 Task: Find connections with filter location Chhabra with filter topic #purposewith filter profile language English with filter current company Lazard with filter school KIIT School of Management (KSOM), Bhubaneswar with filter industry Business Content with filter service category FIle Management with filter keywords title Fast Food Worker
Action: Mouse moved to (674, 80)
Screenshot: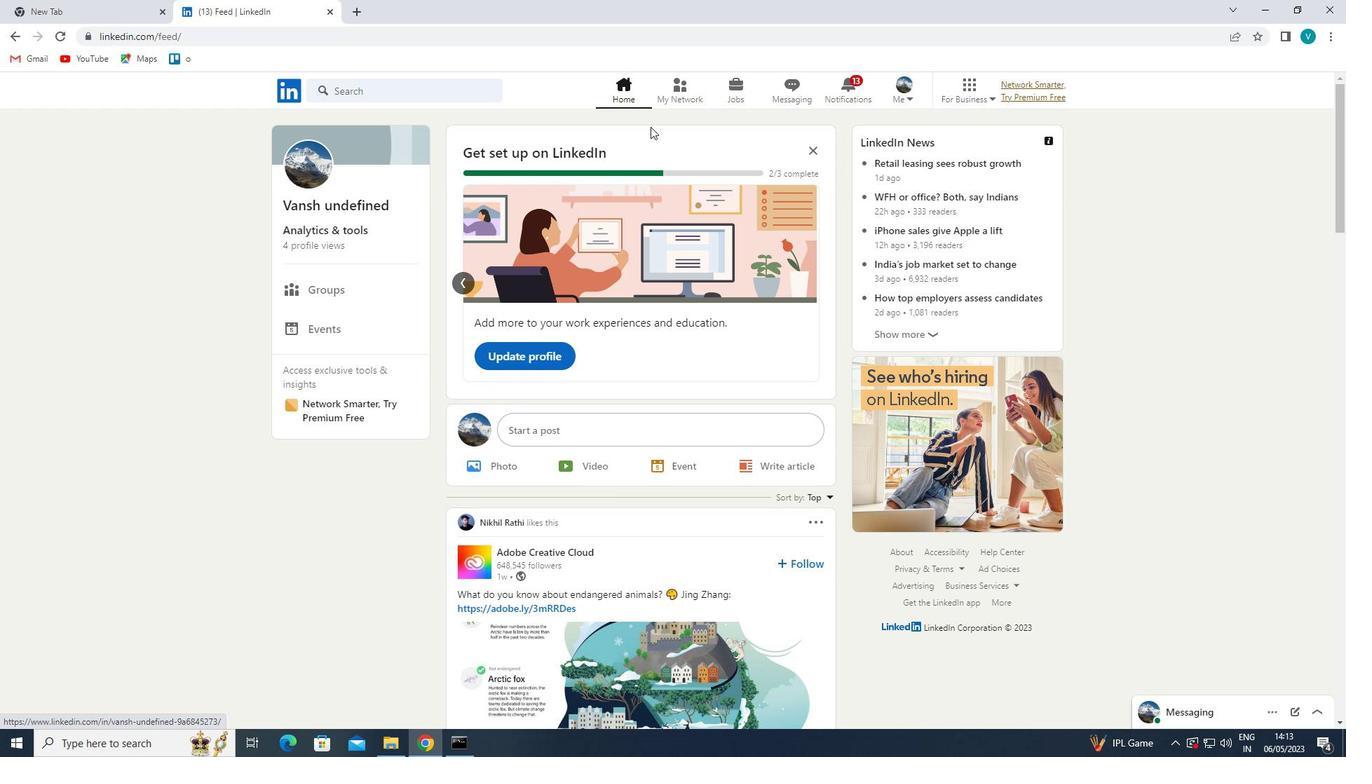 
Action: Mouse pressed left at (674, 80)
Screenshot: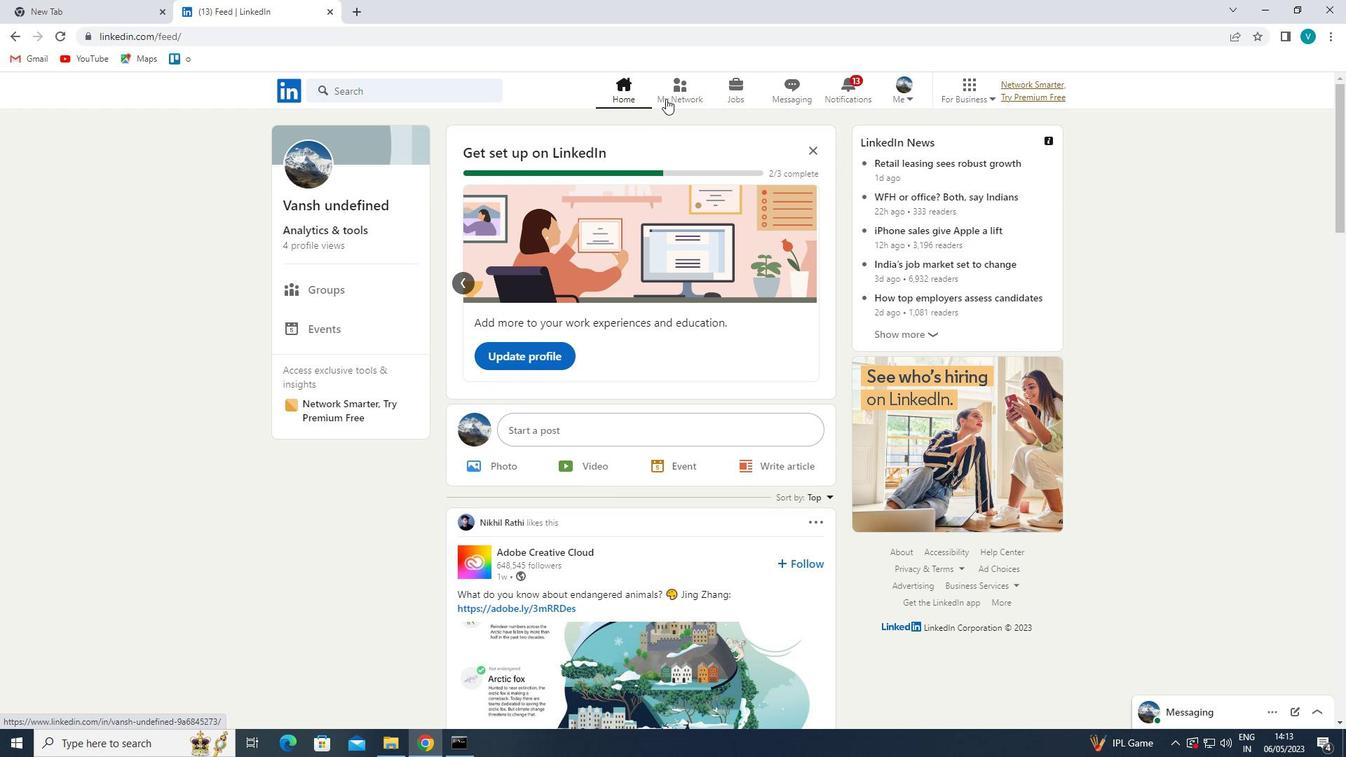 
Action: Mouse moved to (391, 171)
Screenshot: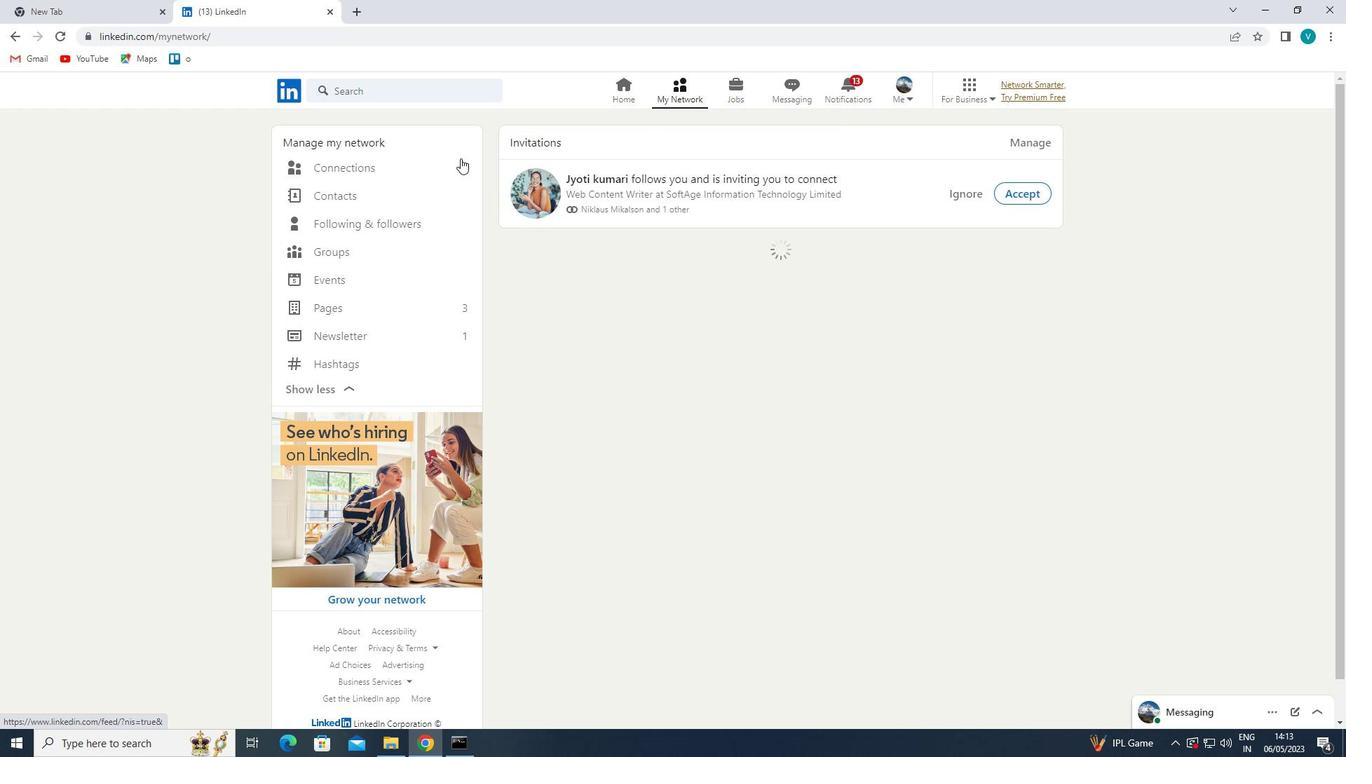 
Action: Mouse pressed left at (391, 171)
Screenshot: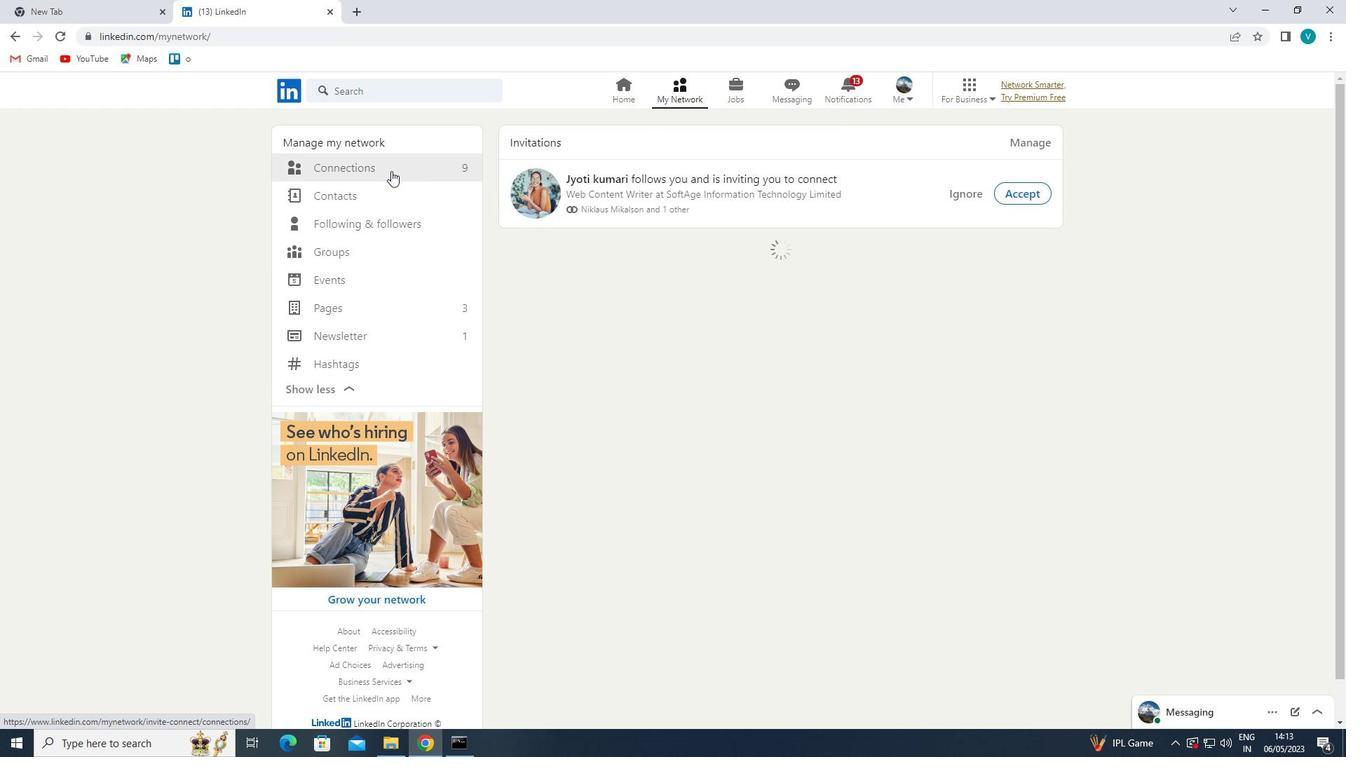 
Action: Mouse moved to (760, 159)
Screenshot: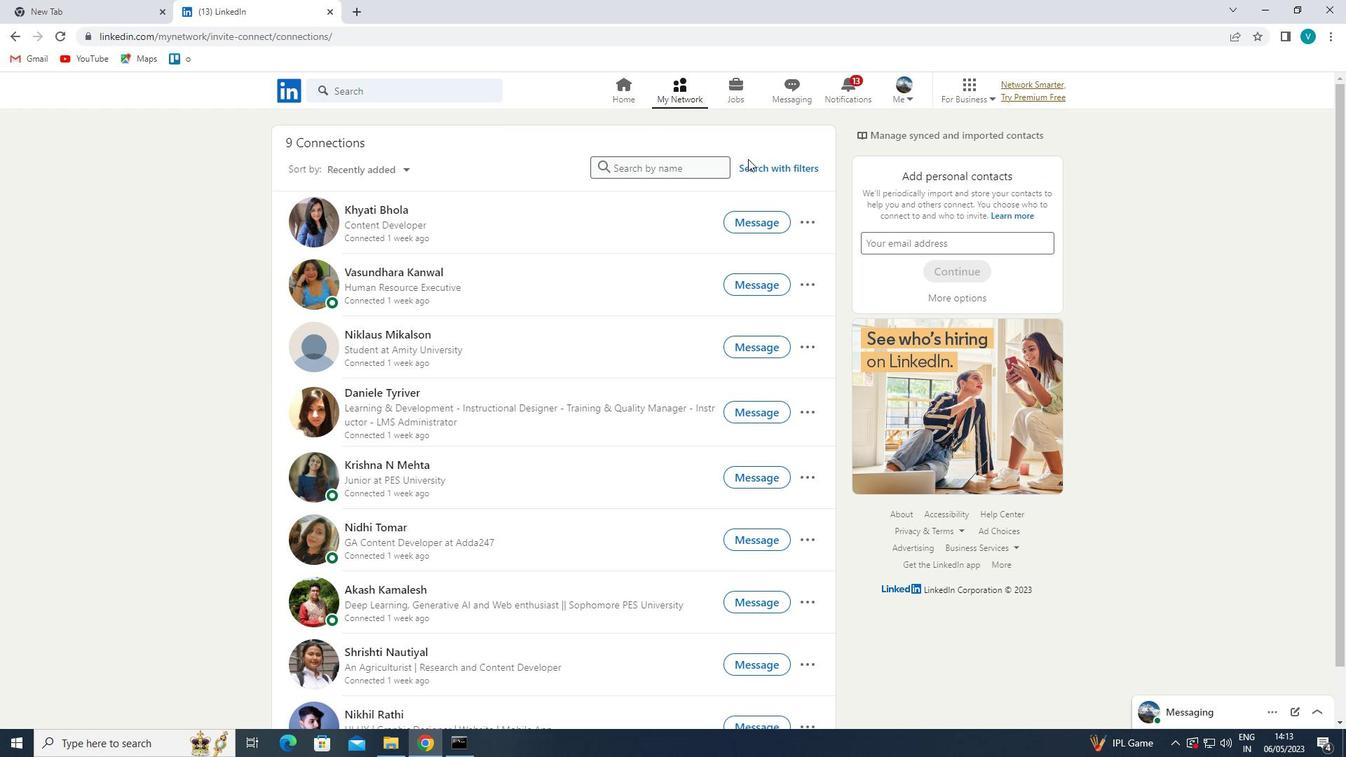 
Action: Mouse pressed left at (760, 159)
Screenshot: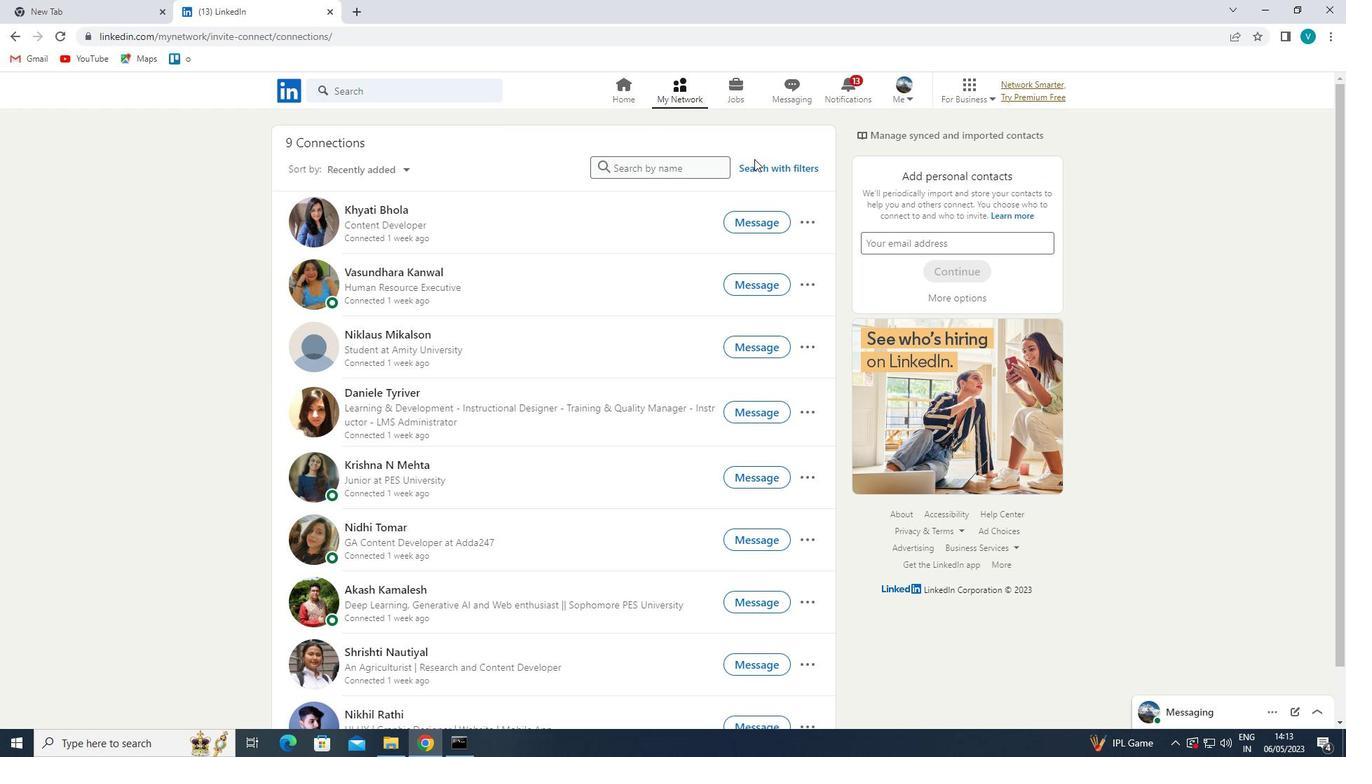 
Action: Mouse moved to (765, 161)
Screenshot: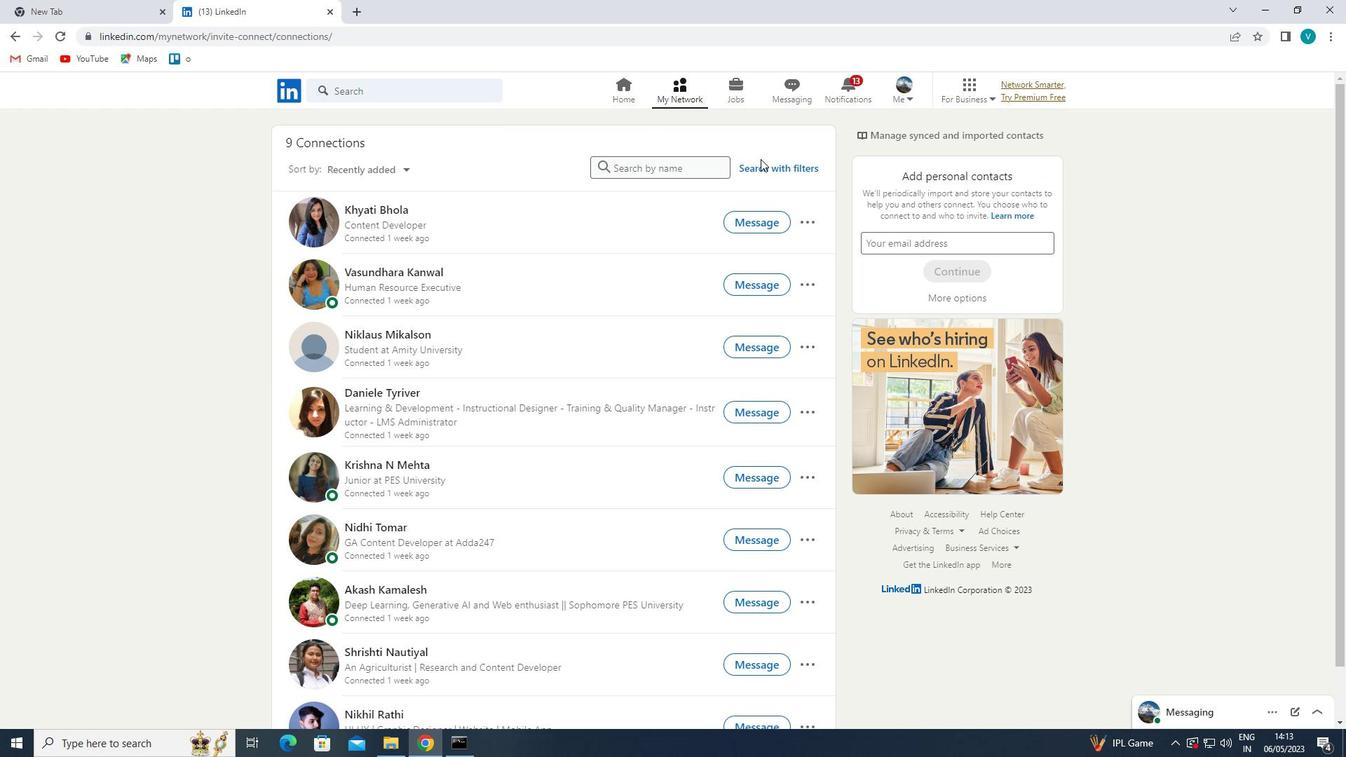 
Action: Mouse pressed left at (765, 161)
Screenshot: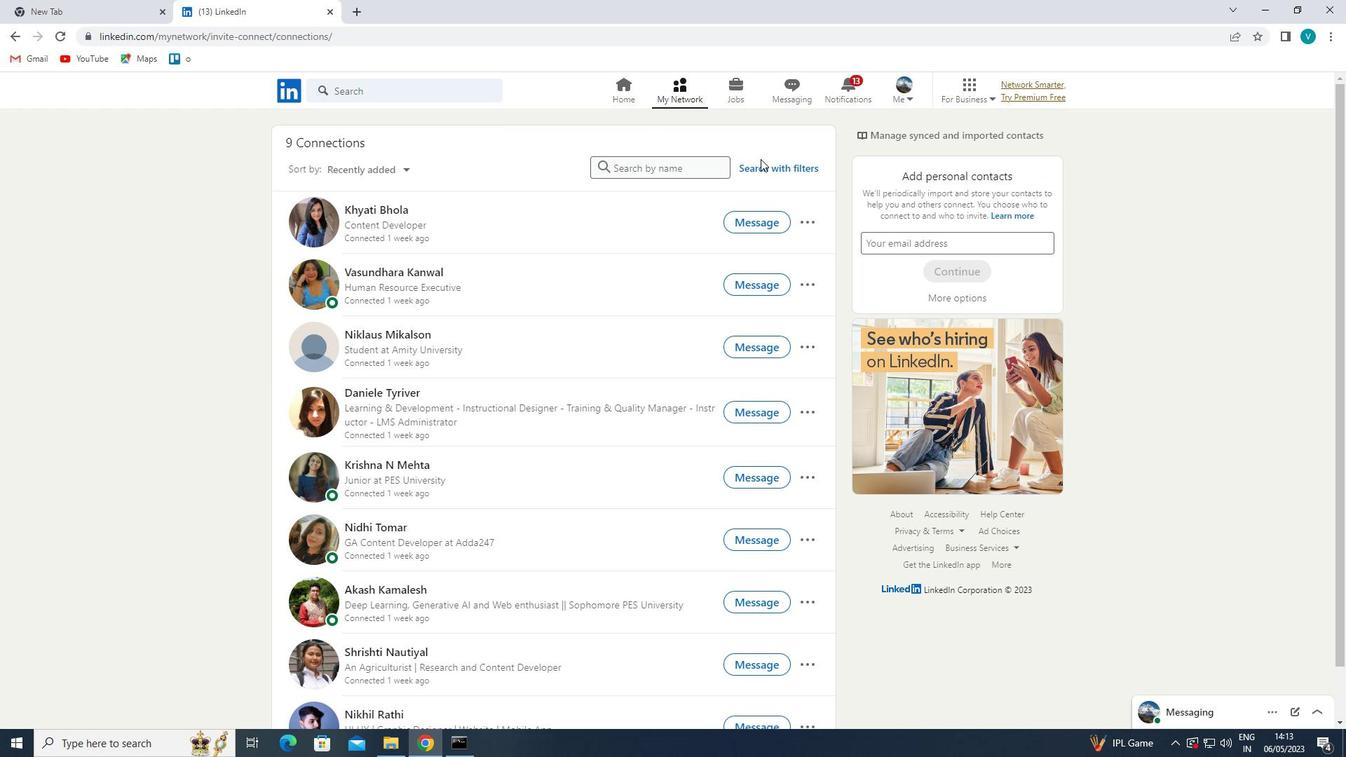 
Action: Mouse moved to (682, 132)
Screenshot: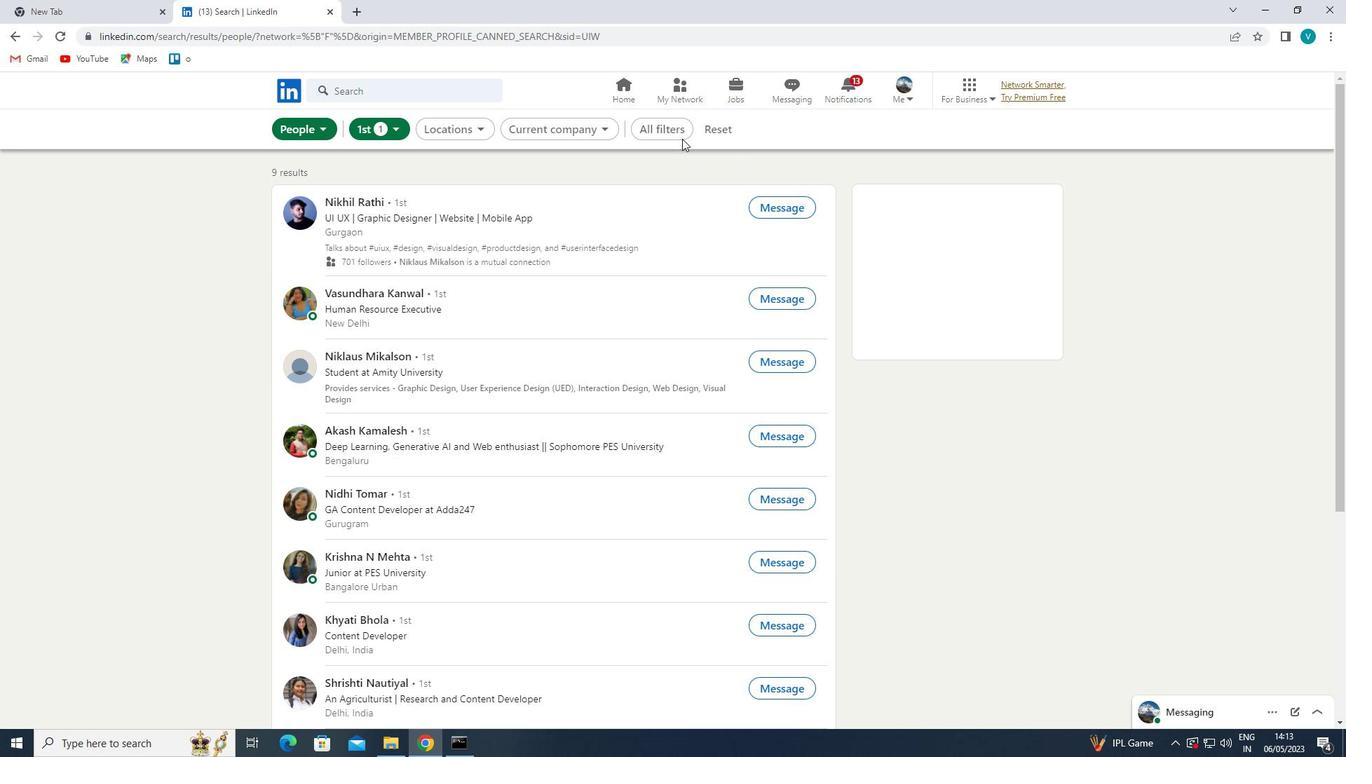 
Action: Mouse pressed left at (682, 132)
Screenshot: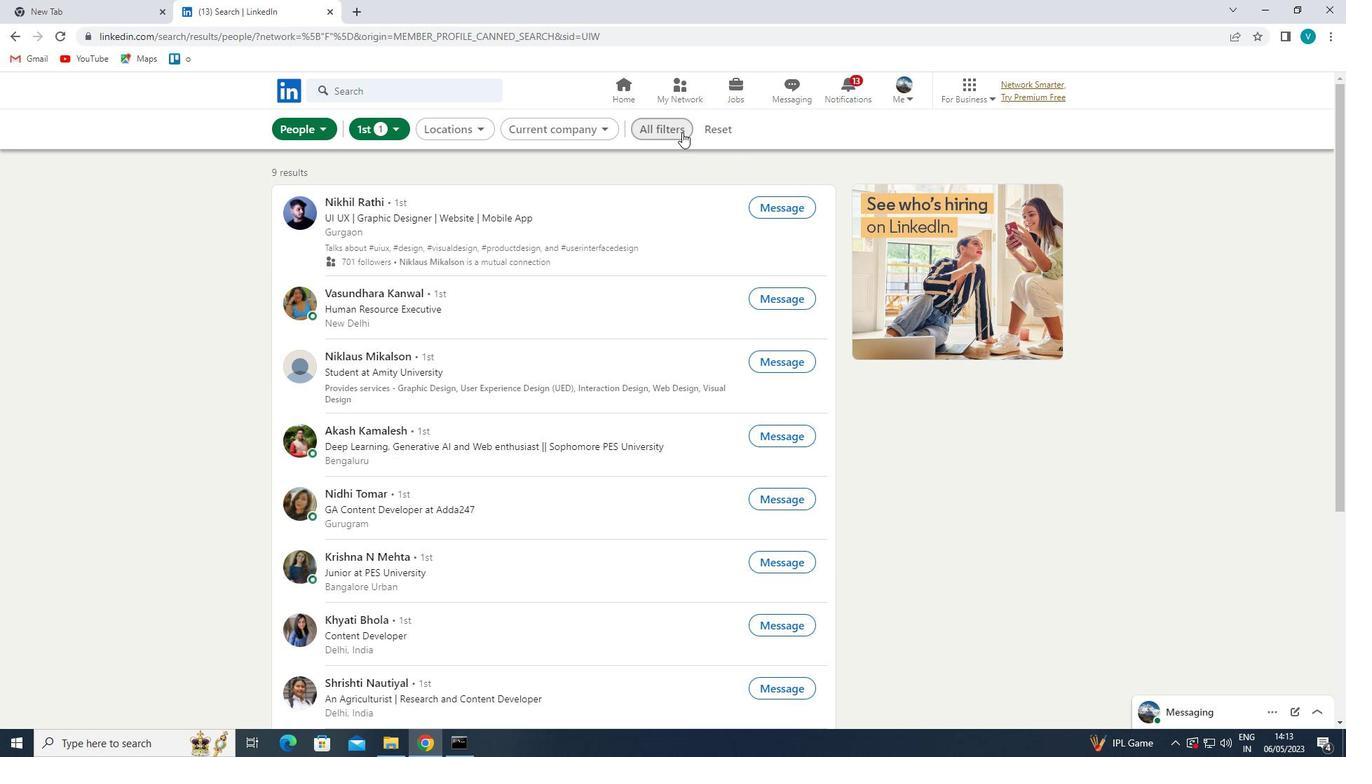 
Action: Mouse moved to (1086, 312)
Screenshot: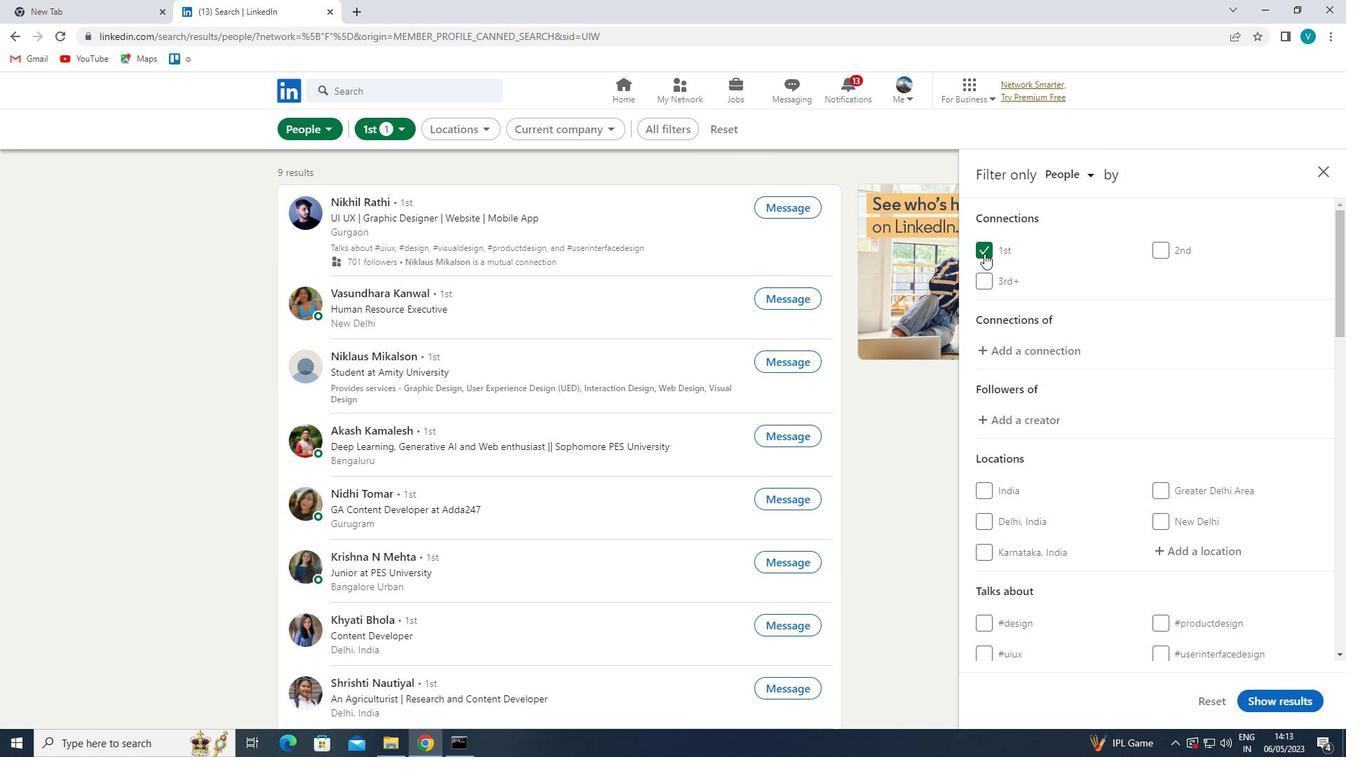 
Action: Mouse scrolled (1086, 312) with delta (0, 0)
Screenshot: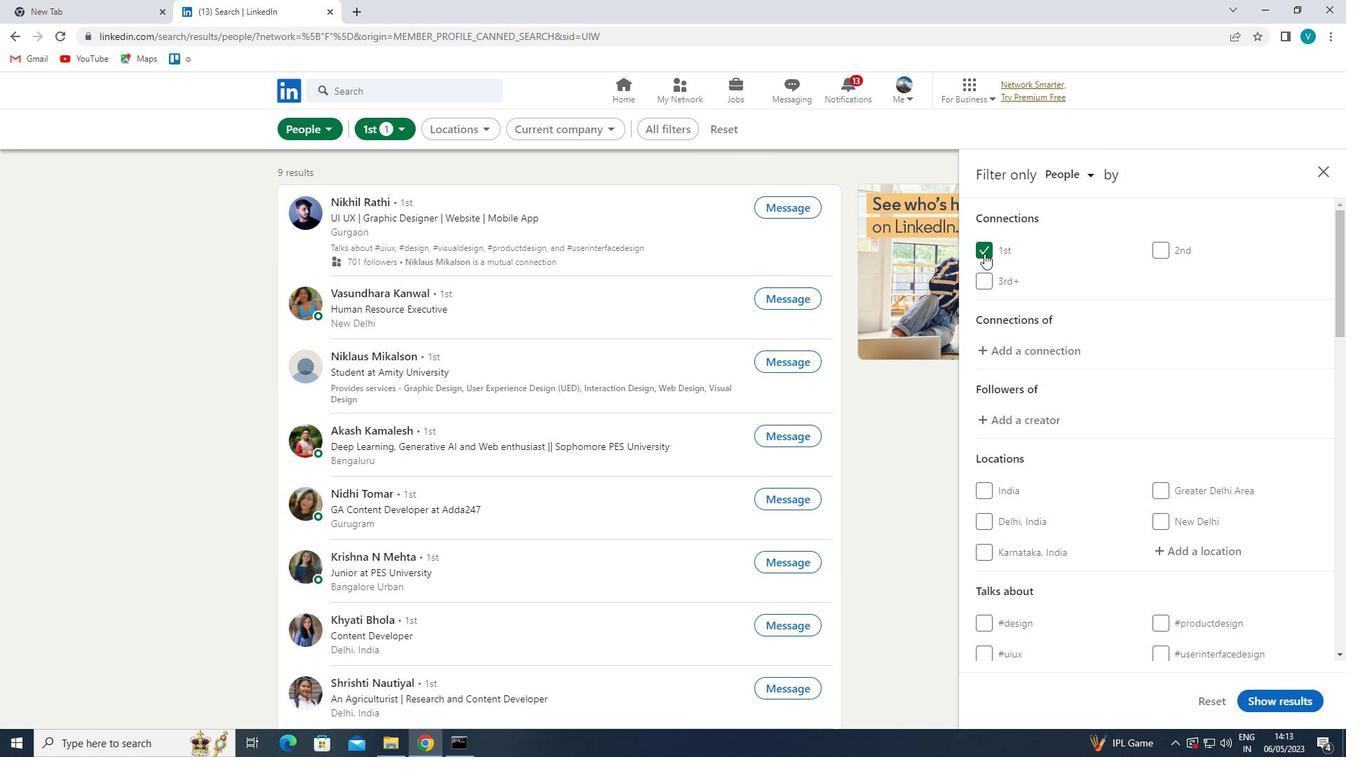
Action: Mouse moved to (1095, 321)
Screenshot: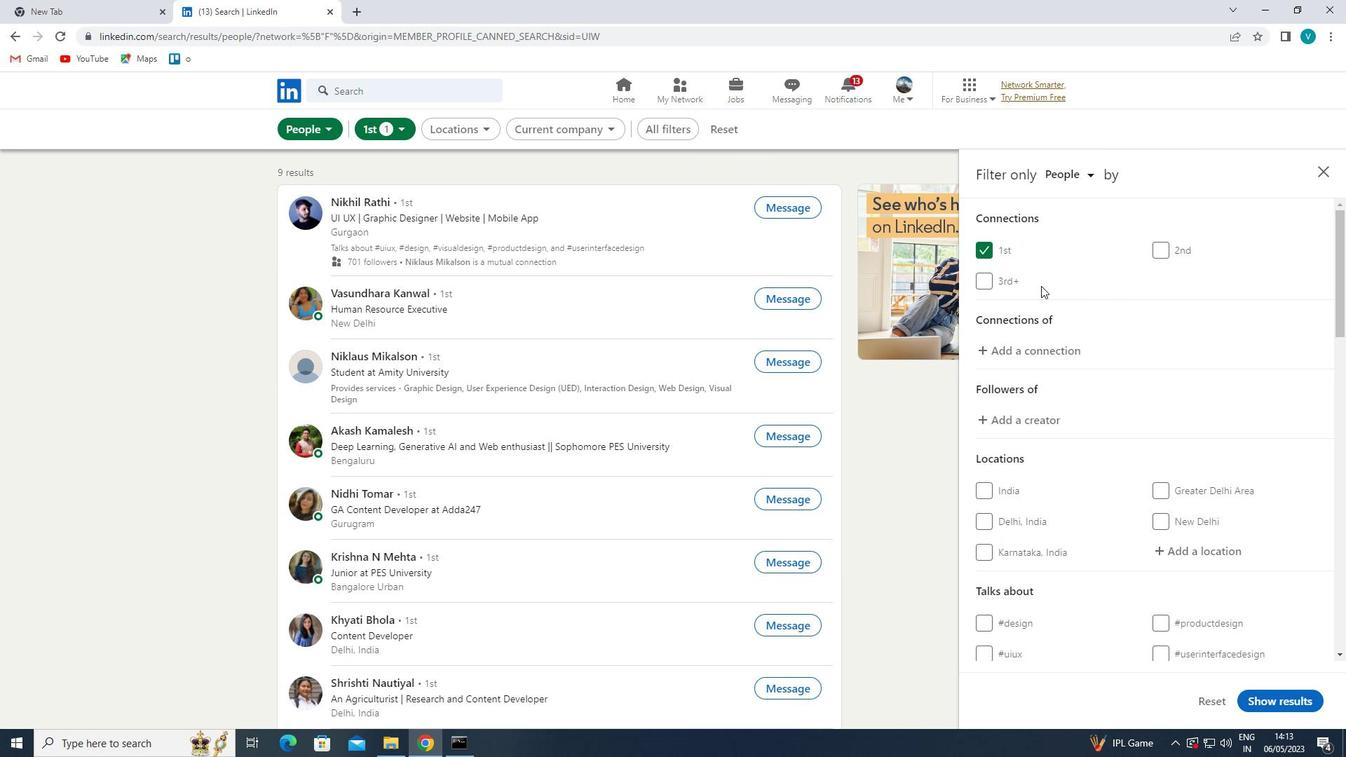 
Action: Mouse scrolled (1095, 320) with delta (0, 0)
Screenshot: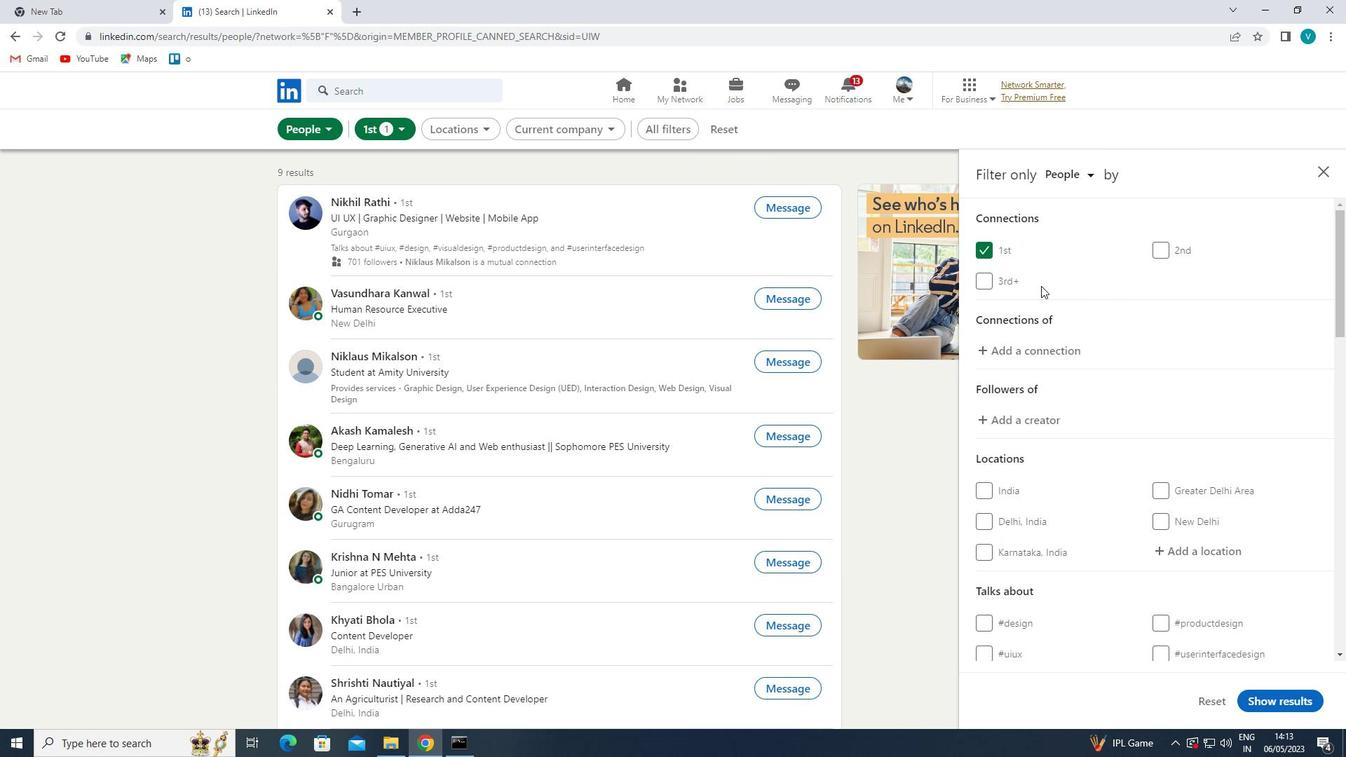 
Action: Mouse moved to (1098, 326)
Screenshot: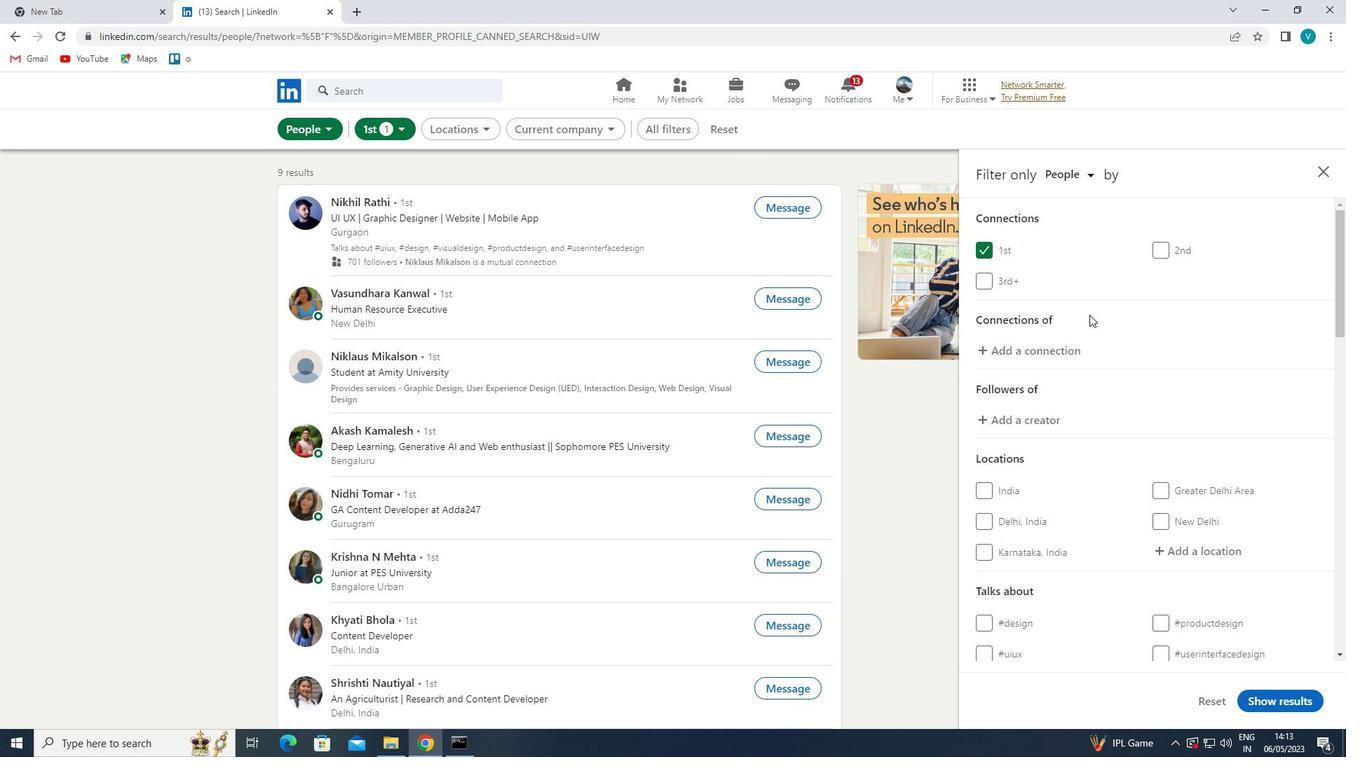 
Action: Mouse scrolled (1098, 326) with delta (0, 0)
Screenshot: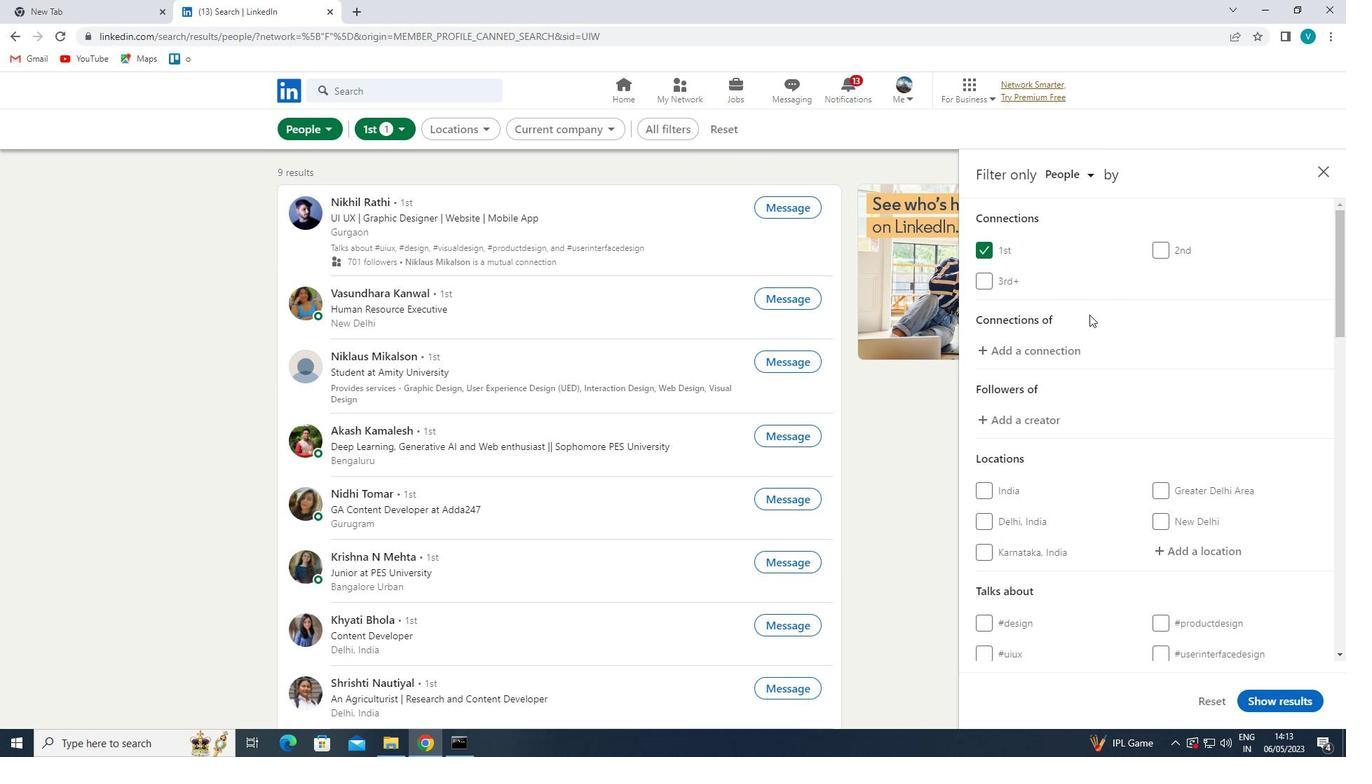 
Action: Mouse moved to (1205, 344)
Screenshot: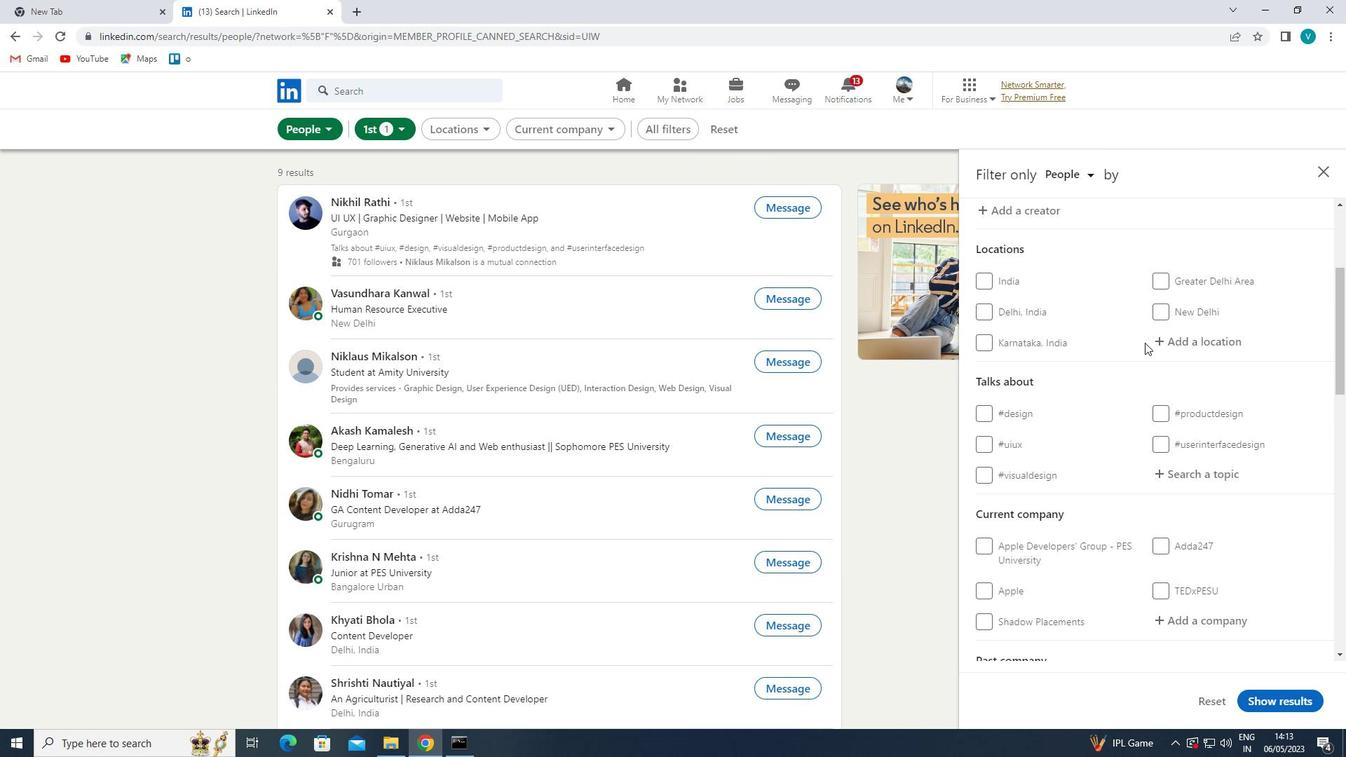 
Action: Mouse pressed left at (1205, 344)
Screenshot: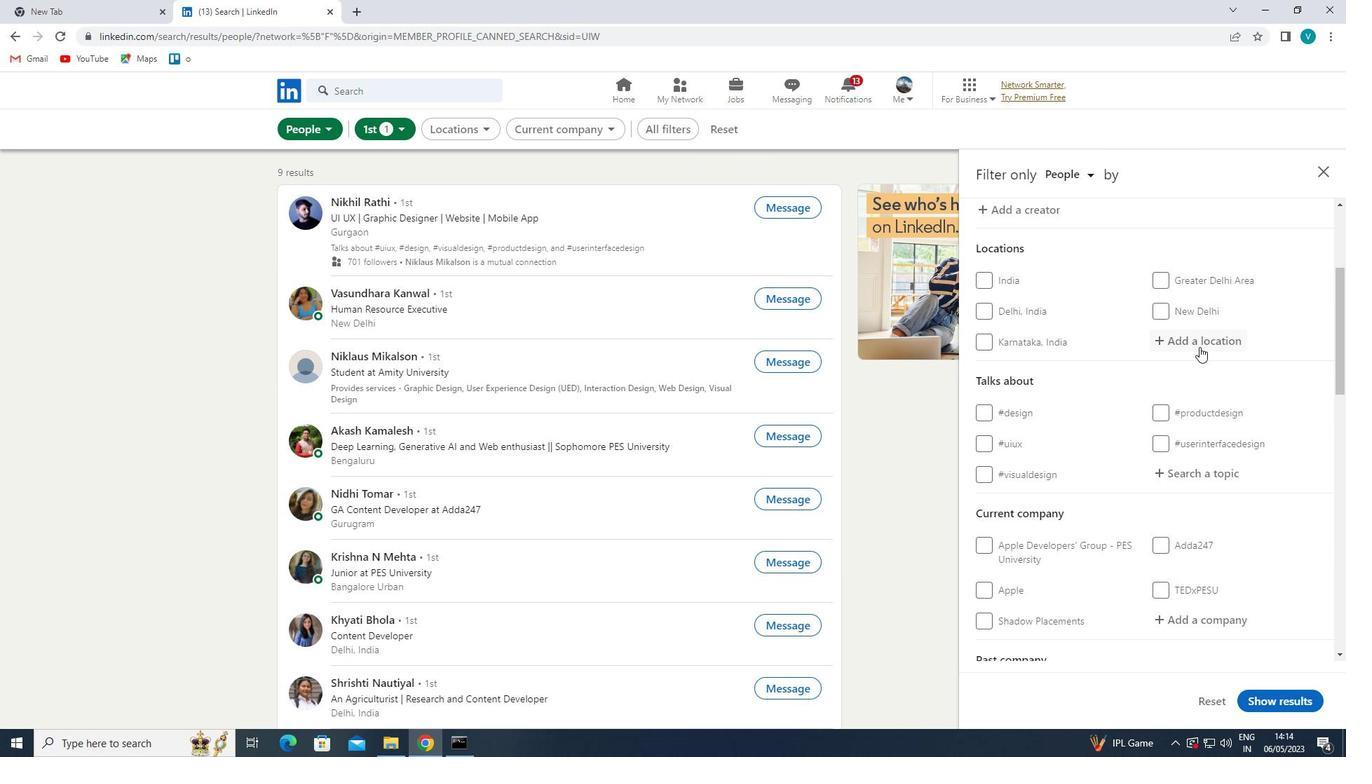 
Action: Mouse moved to (843, 0)
Screenshot: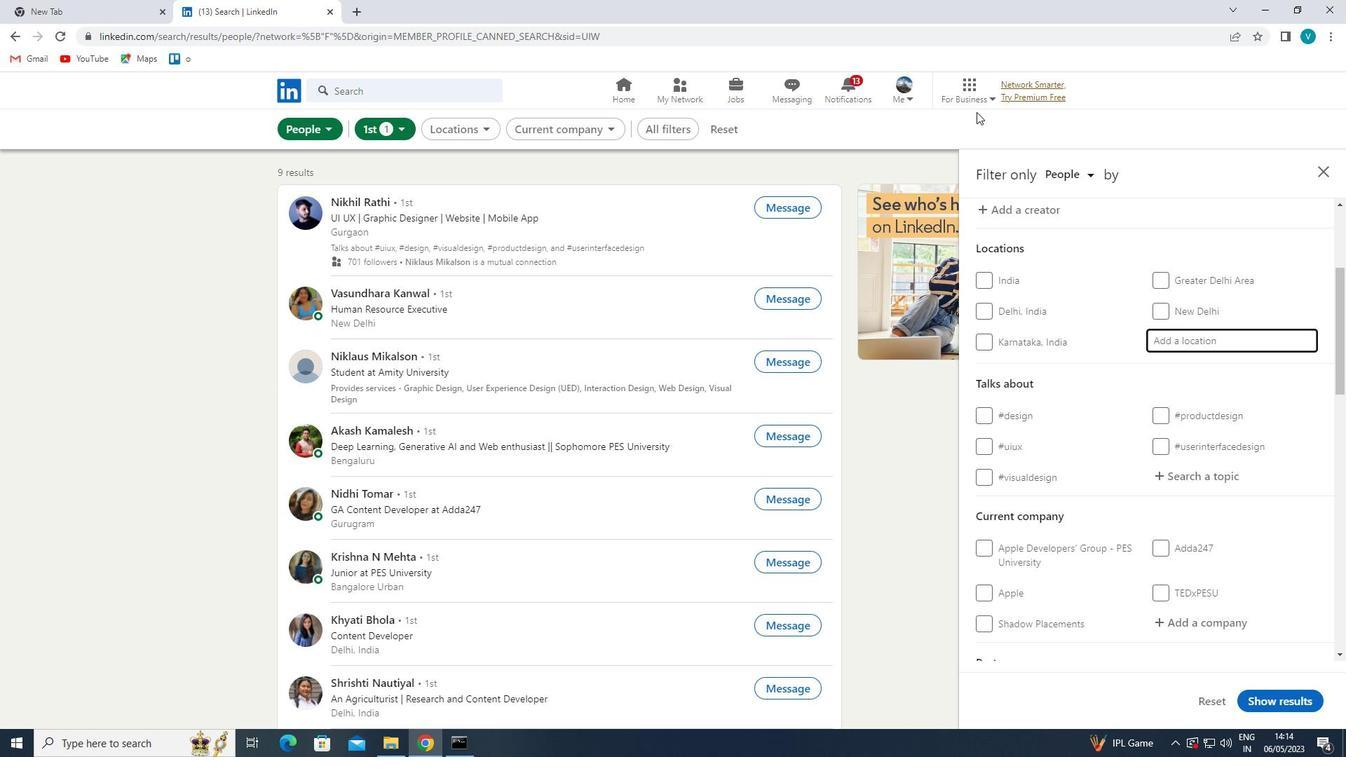 
Action: Key pressed <Key.shift>CHHABRA
Screenshot: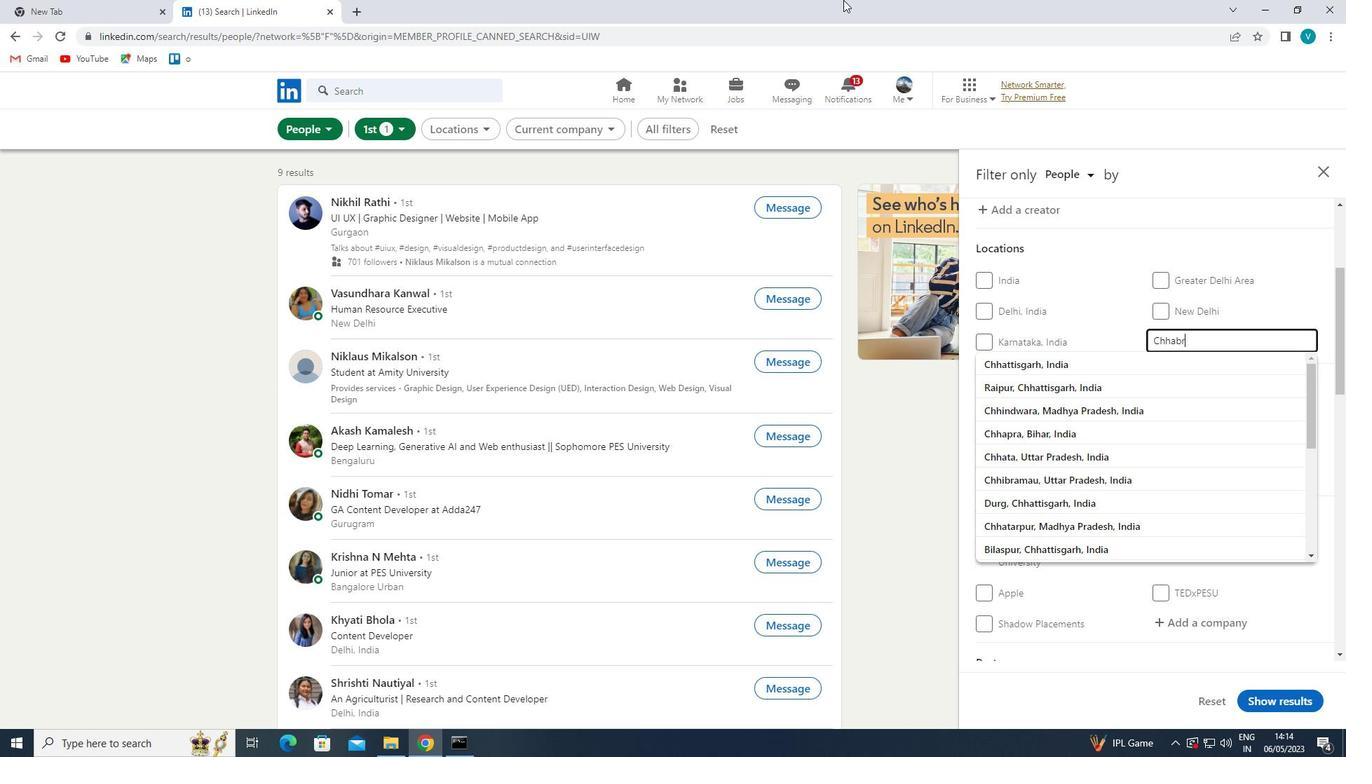 
Action: Mouse moved to (1090, 365)
Screenshot: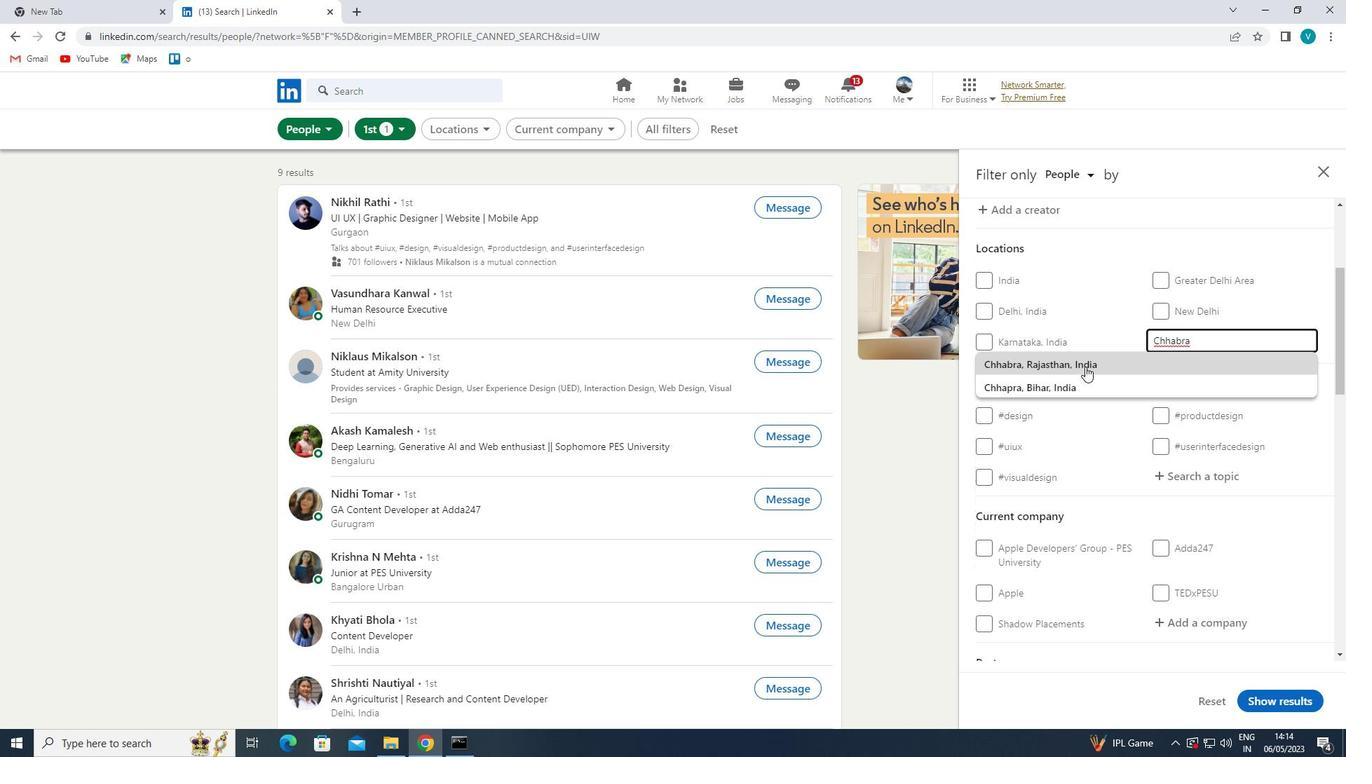 
Action: Mouse pressed left at (1090, 365)
Screenshot: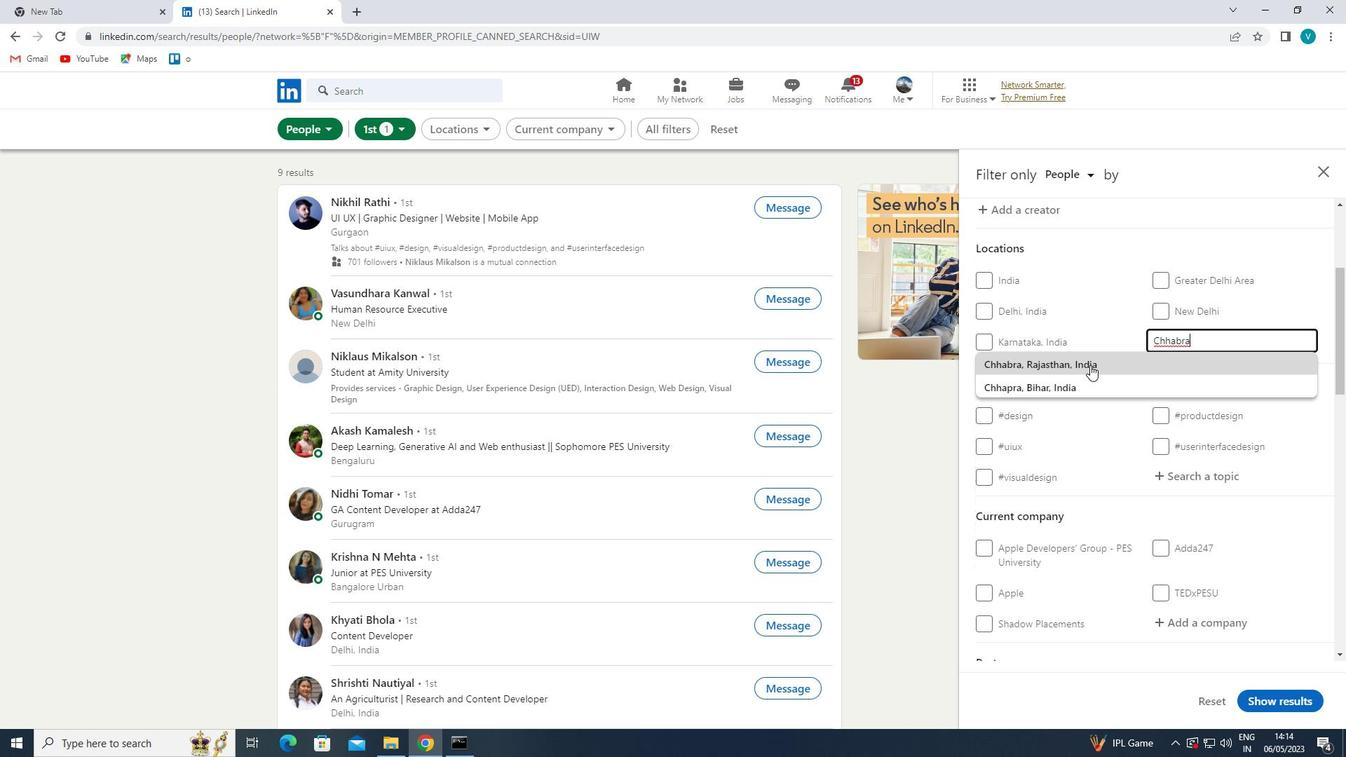 
Action: Mouse moved to (1334, 408)
Screenshot: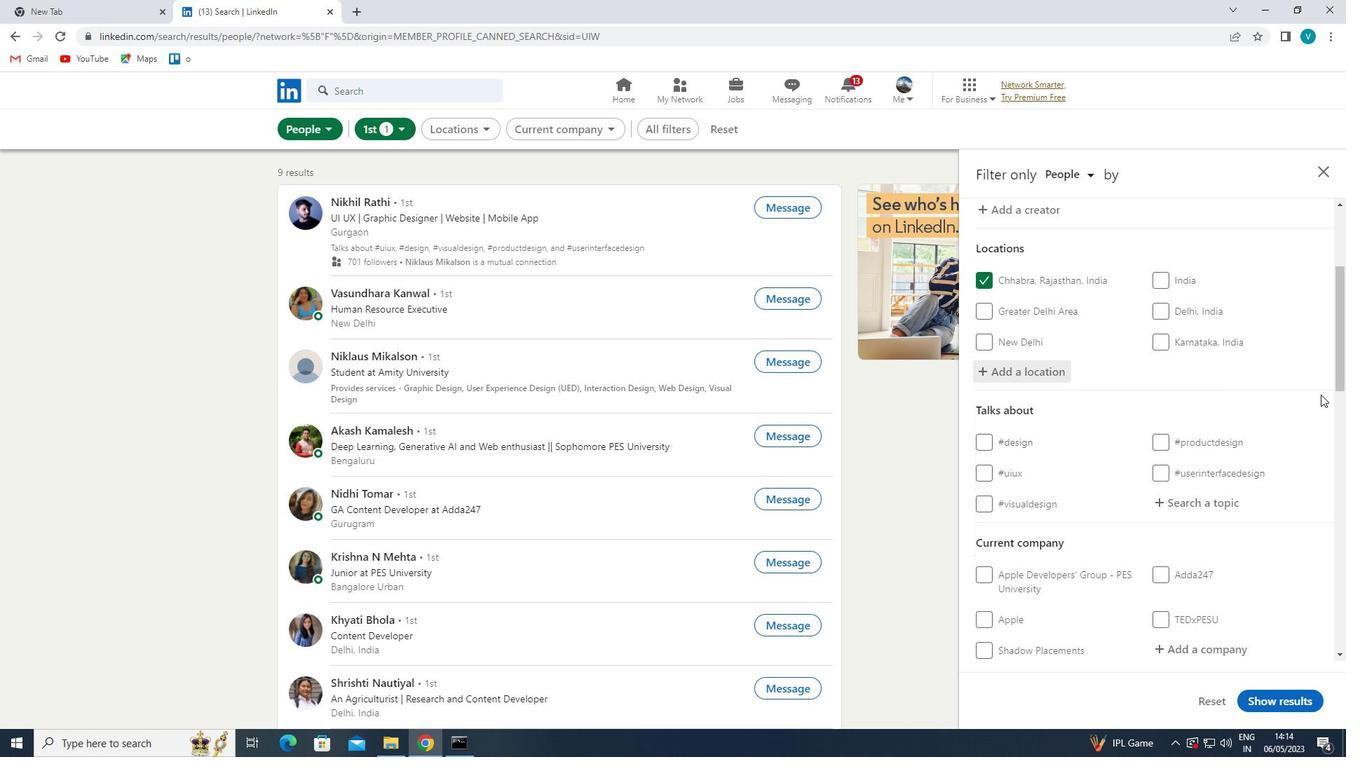 
Action: Mouse scrolled (1334, 407) with delta (0, 0)
Screenshot: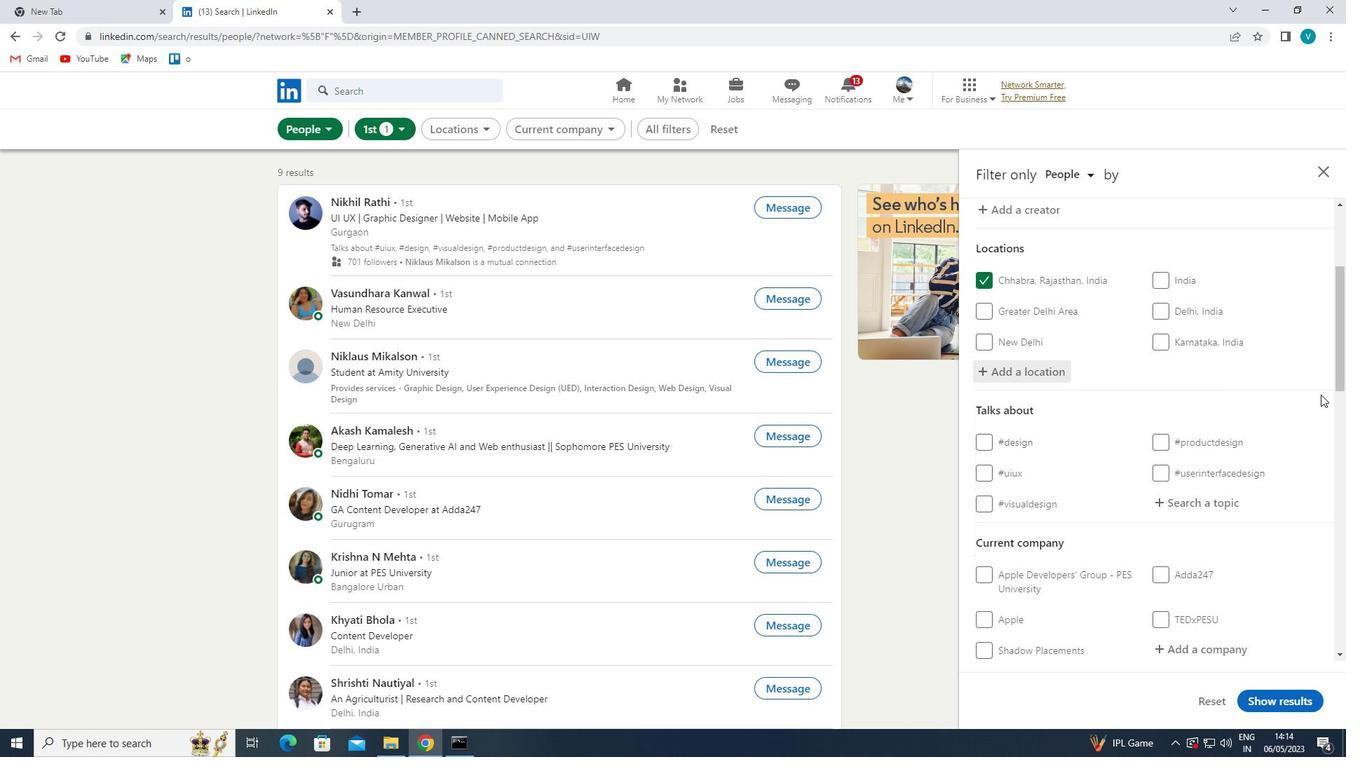 
Action: Mouse moved to (1240, 438)
Screenshot: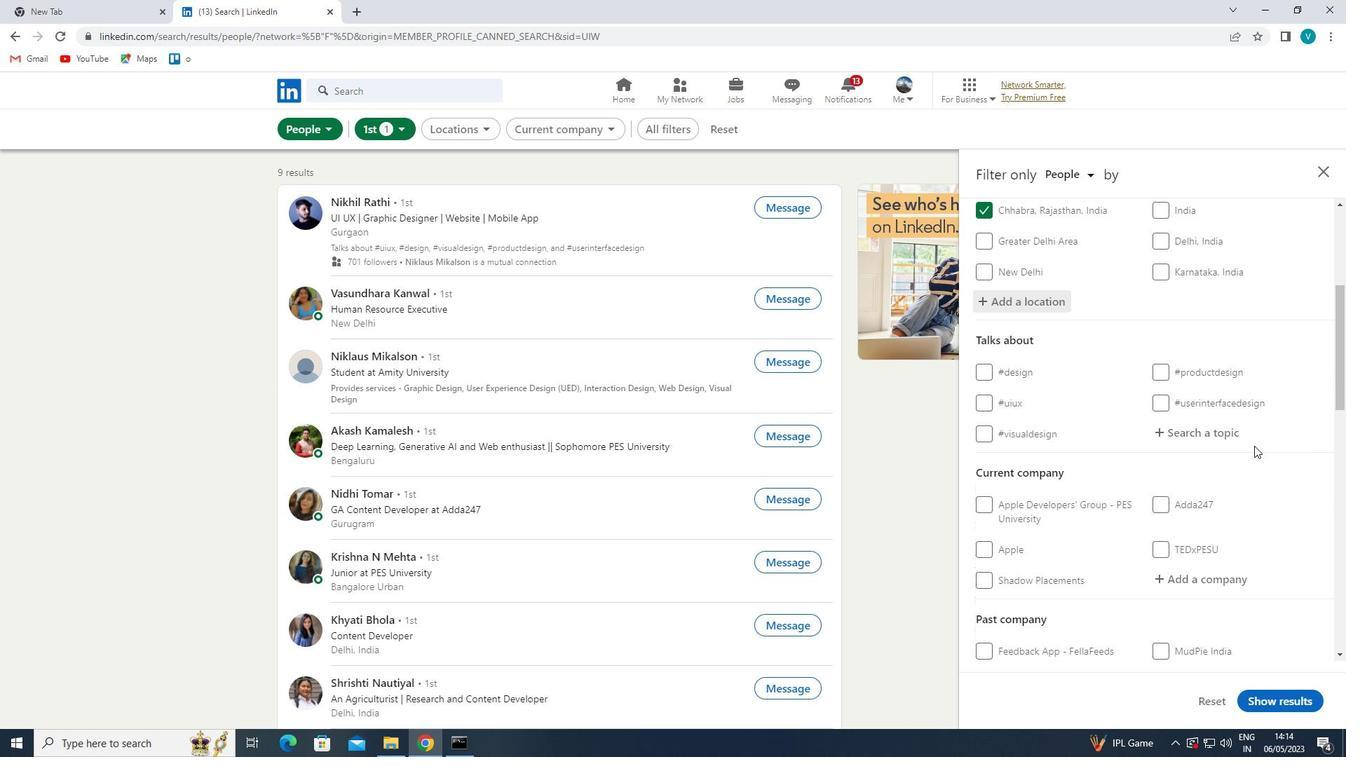 
Action: Mouse pressed left at (1240, 438)
Screenshot: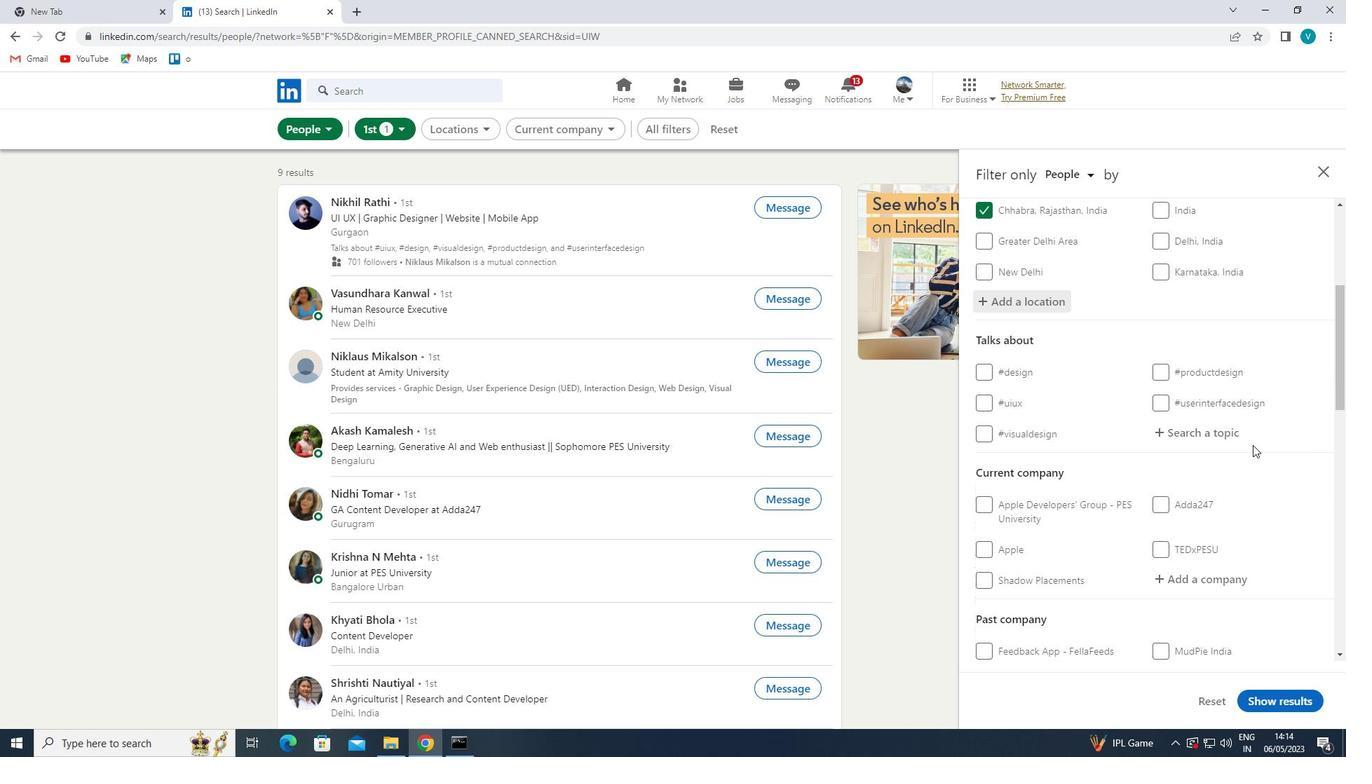 
Action: Mouse moved to (1126, 418)
Screenshot: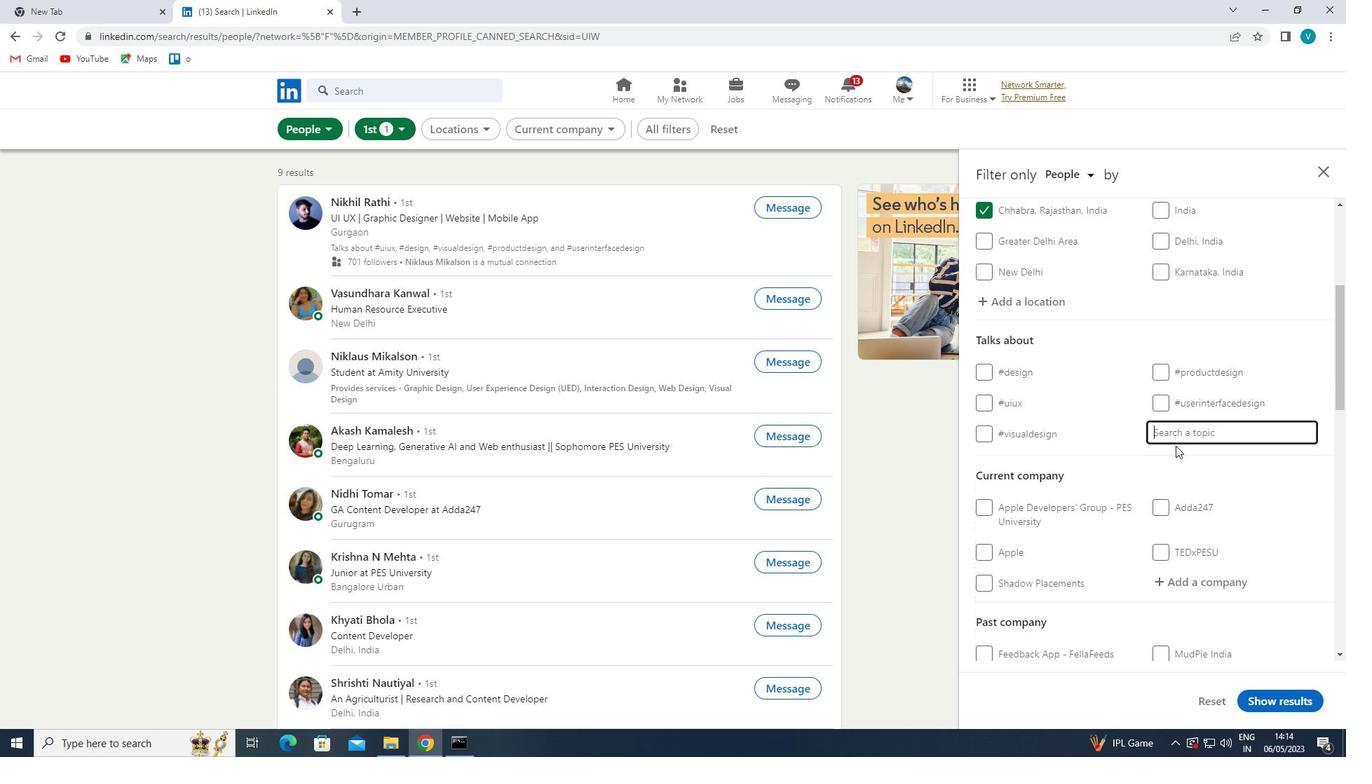 
Action: Key pressed PURPOSE
Screenshot: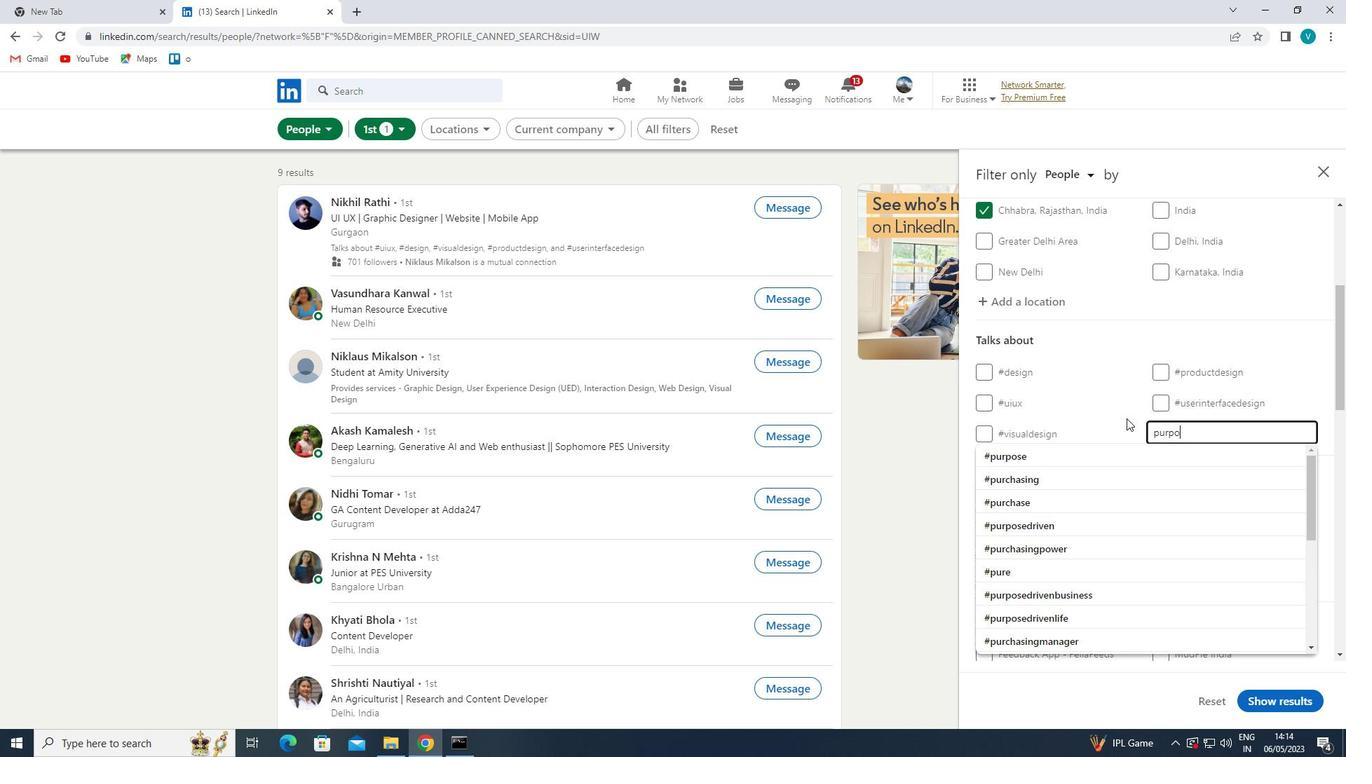 
Action: Mouse moved to (1086, 443)
Screenshot: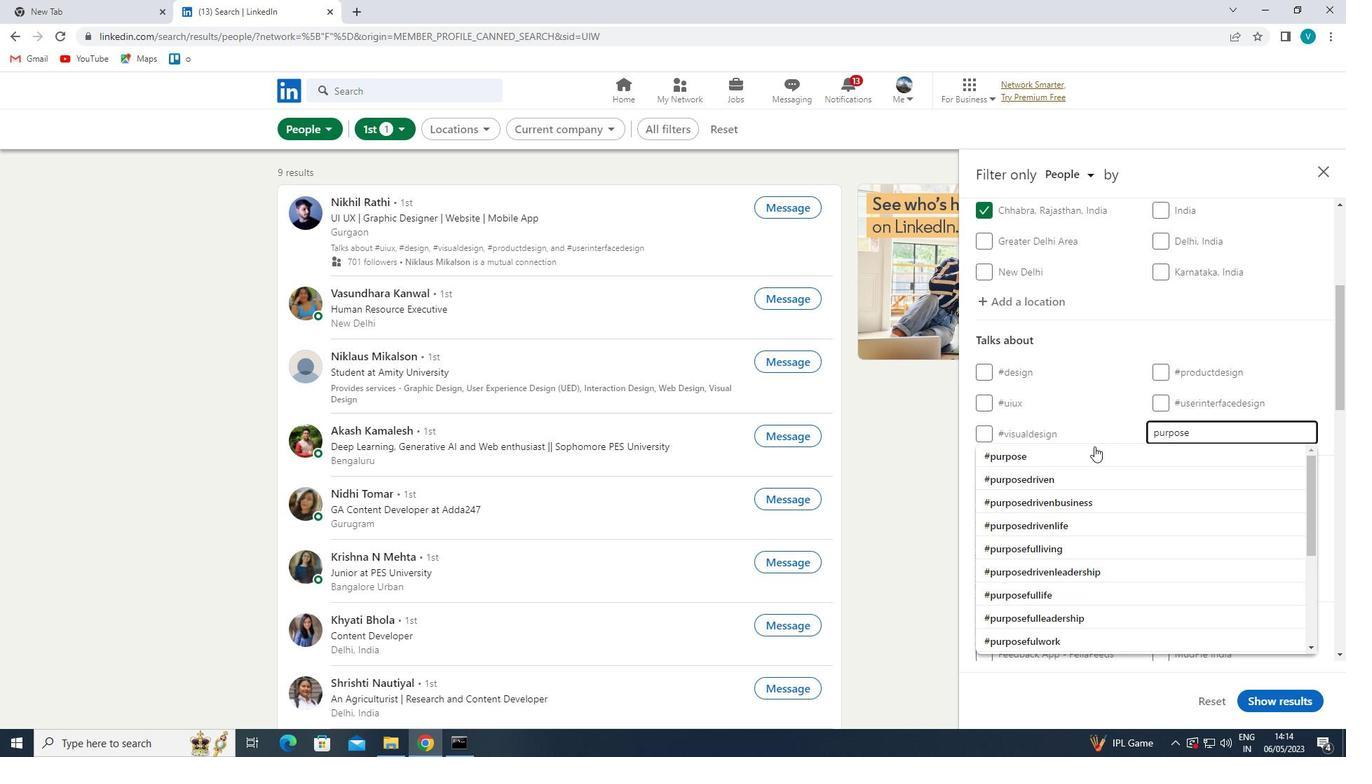 
Action: Mouse pressed left at (1086, 443)
Screenshot: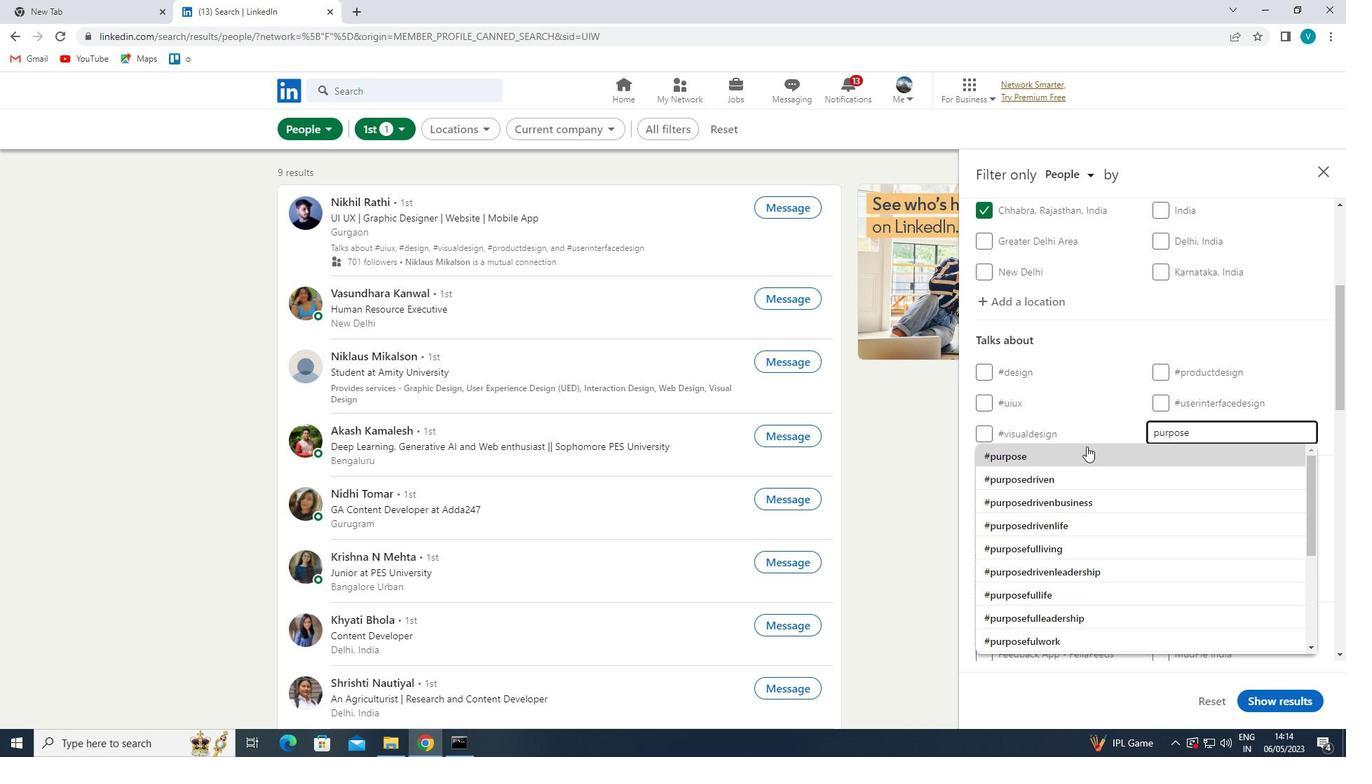
Action: Mouse moved to (1096, 448)
Screenshot: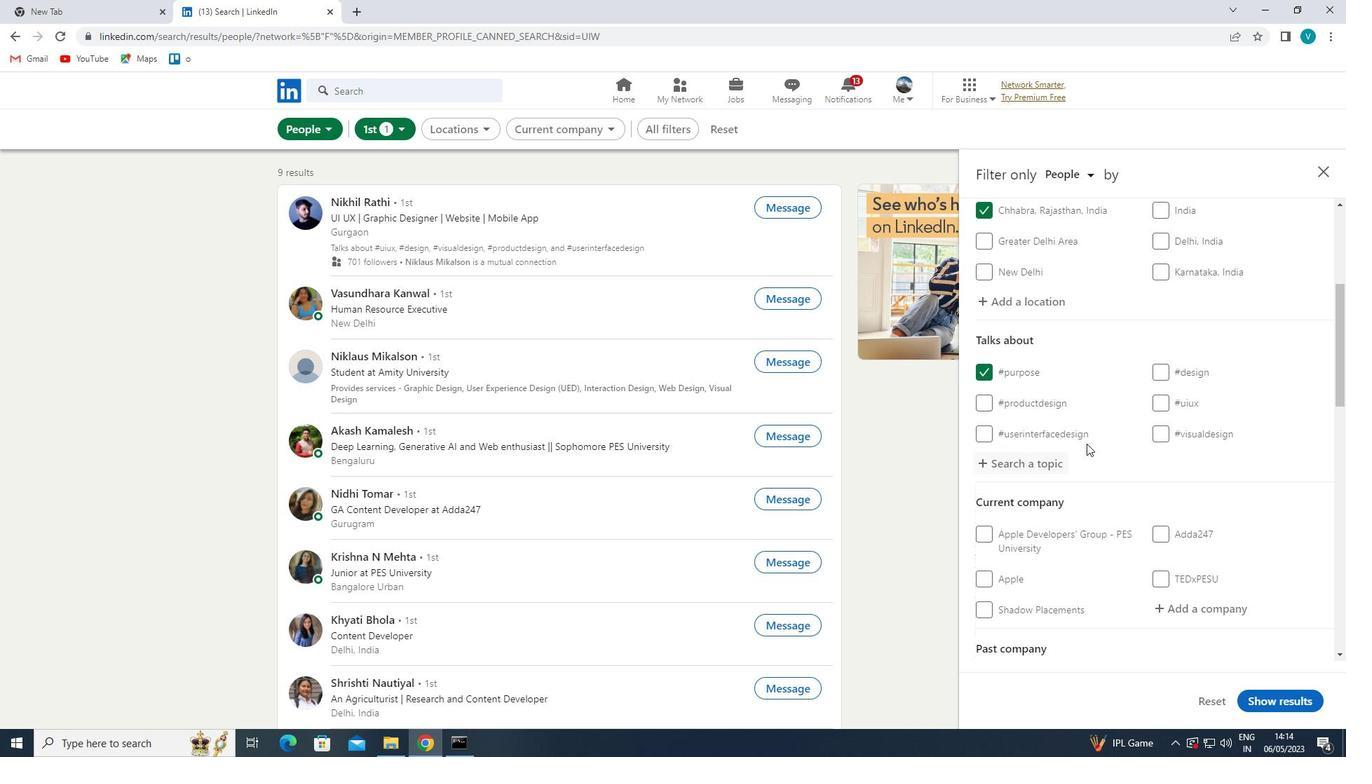 
Action: Mouse scrolled (1096, 447) with delta (0, 0)
Screenshot: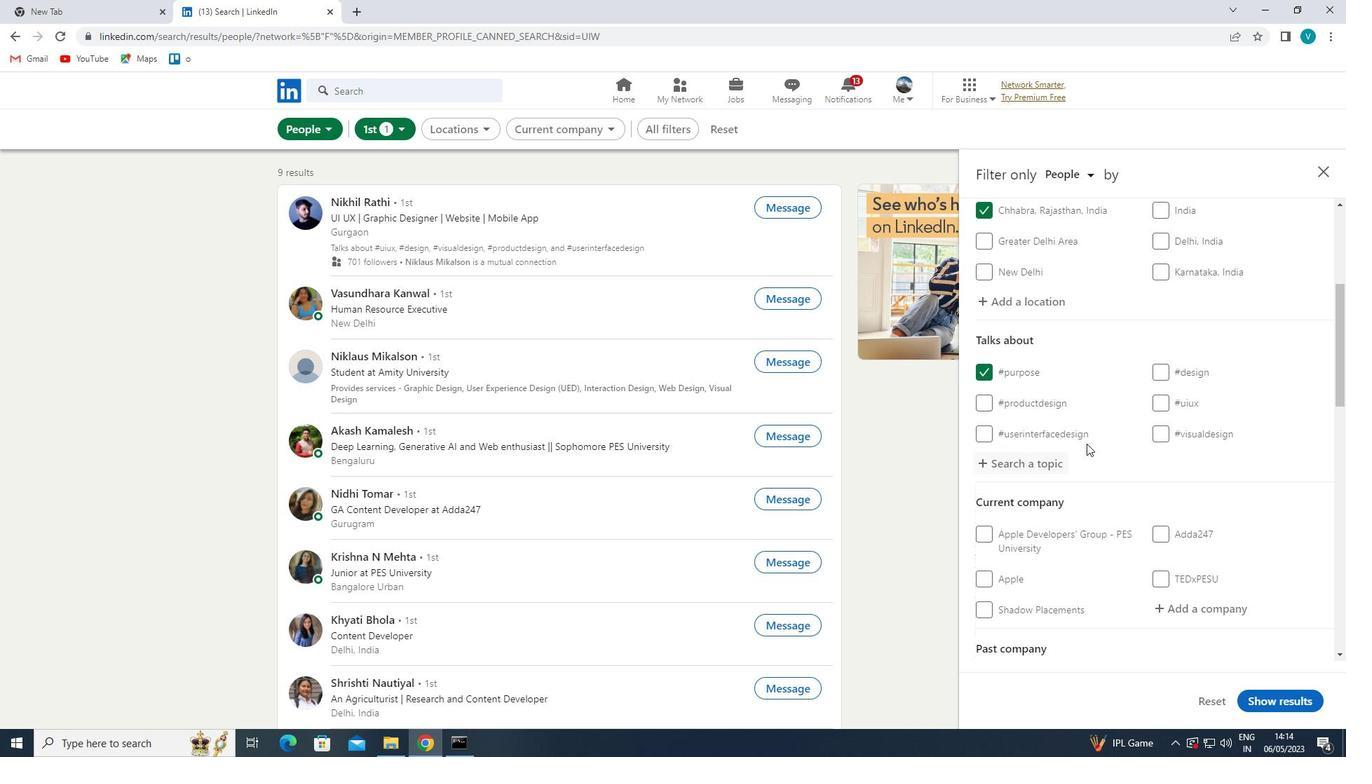 
Action: Mouse moved to (1134, 469)
Screenshot: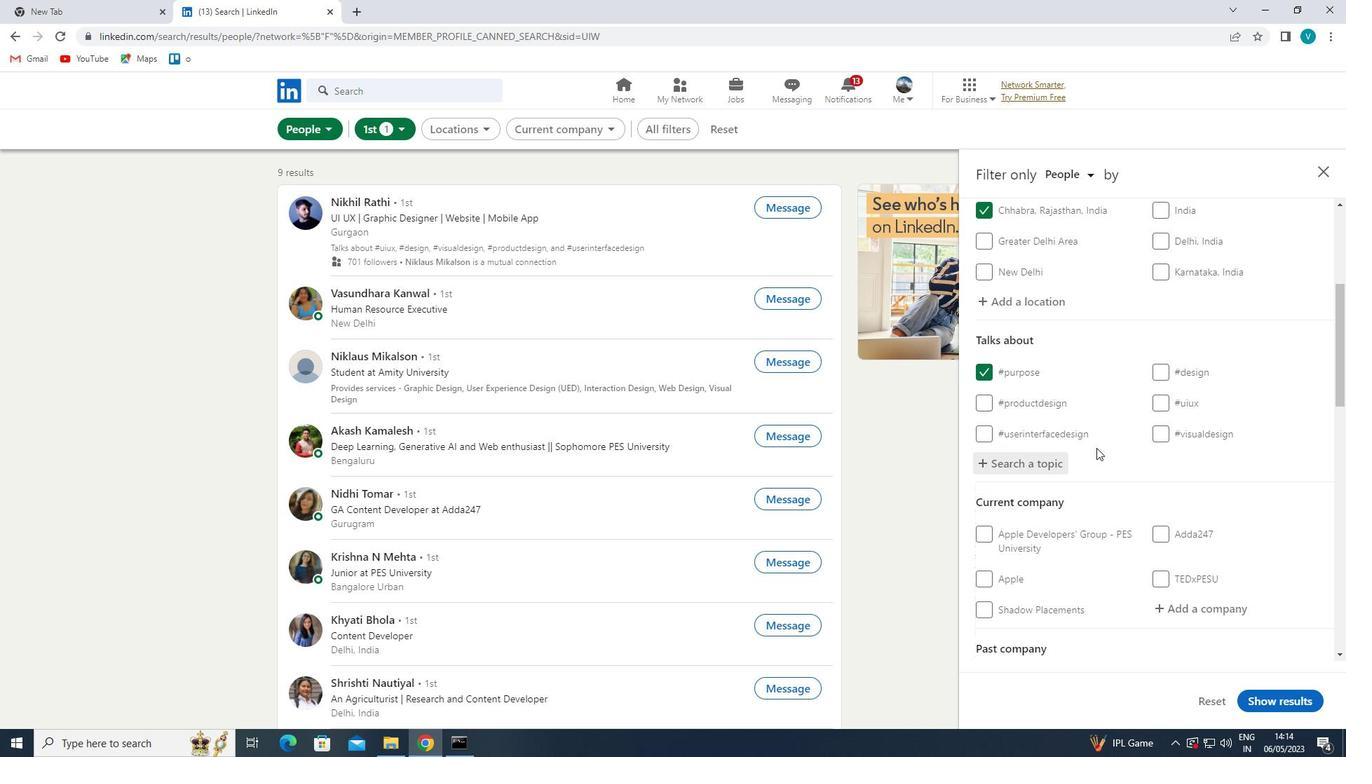 
Action: Mouse scrolled (1134, 469) with delta (0, 0)
Screenshot: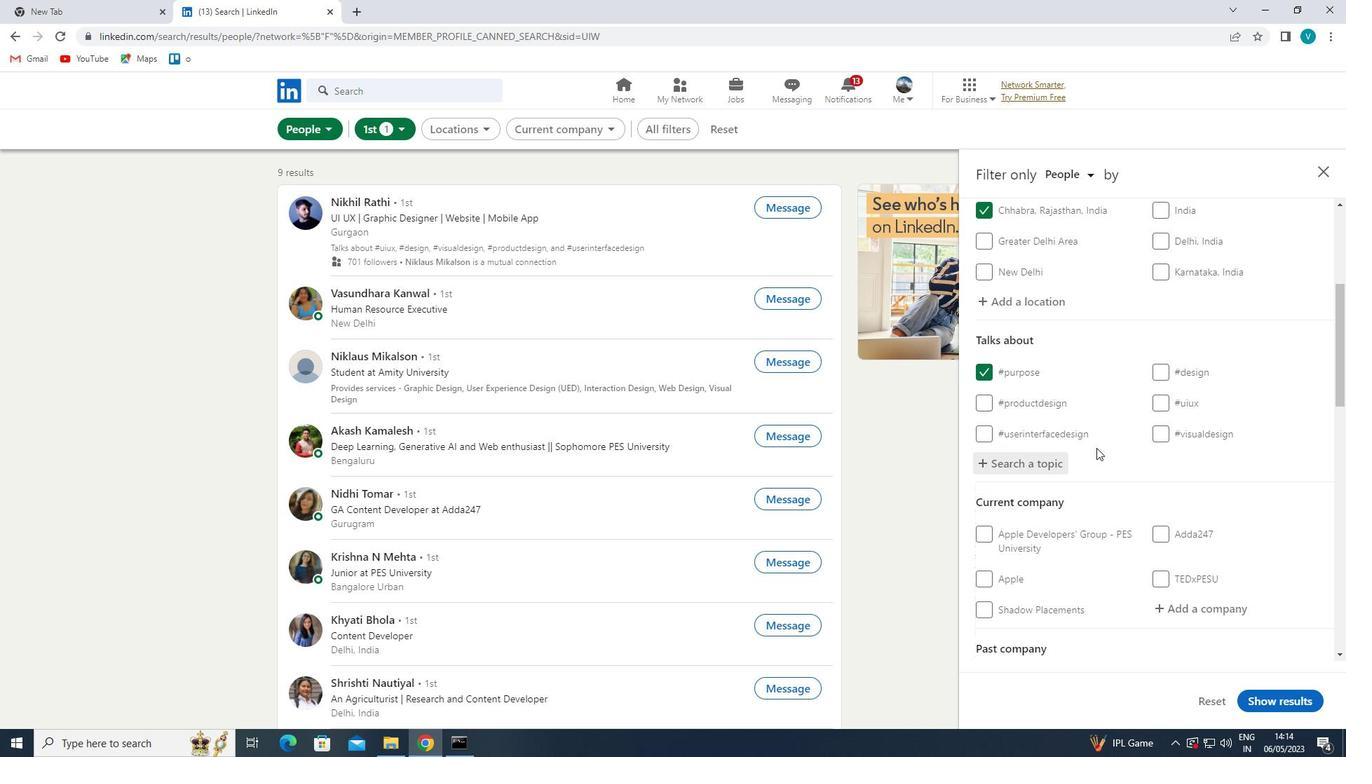 
Action: Mouse moved to (1131, 469)
Screenshot: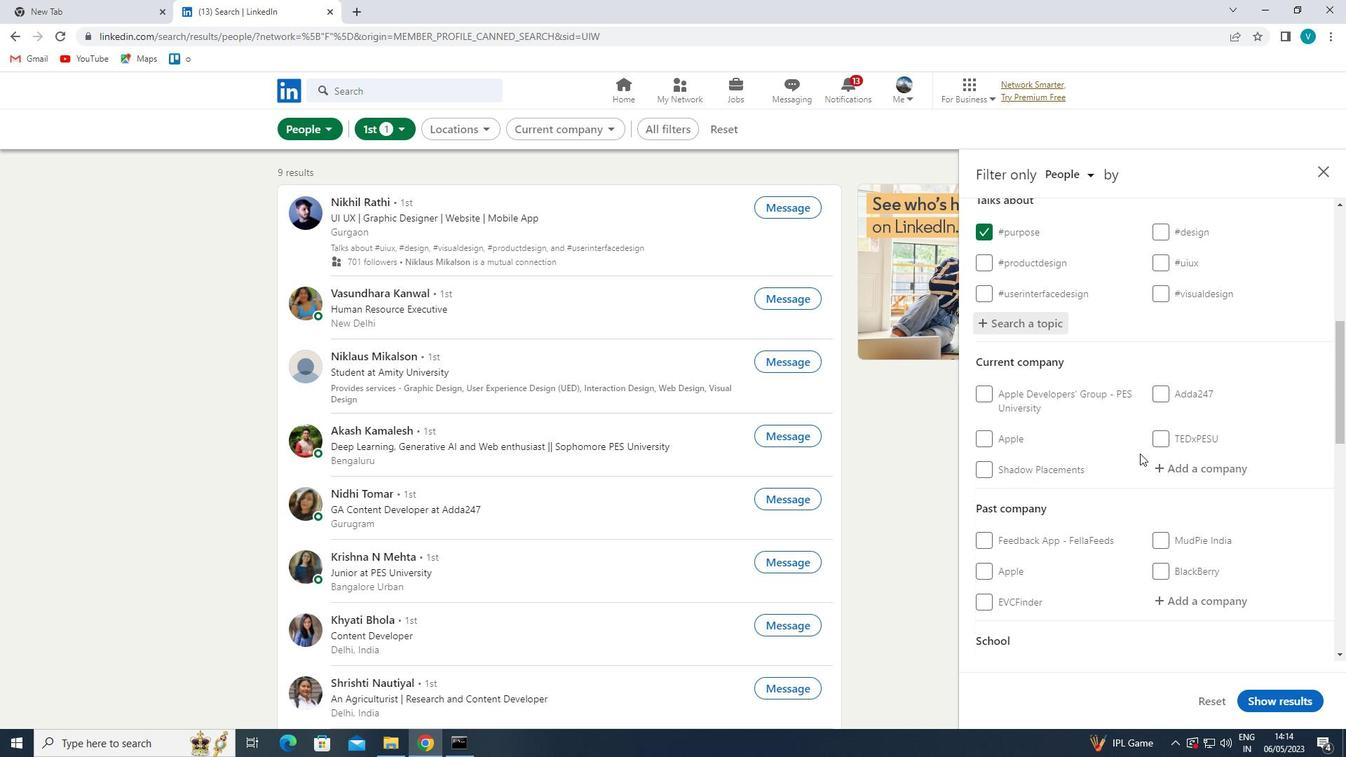
Action: Mouse scrolled (1131, 469) with delta (0, 0)
Screenshot: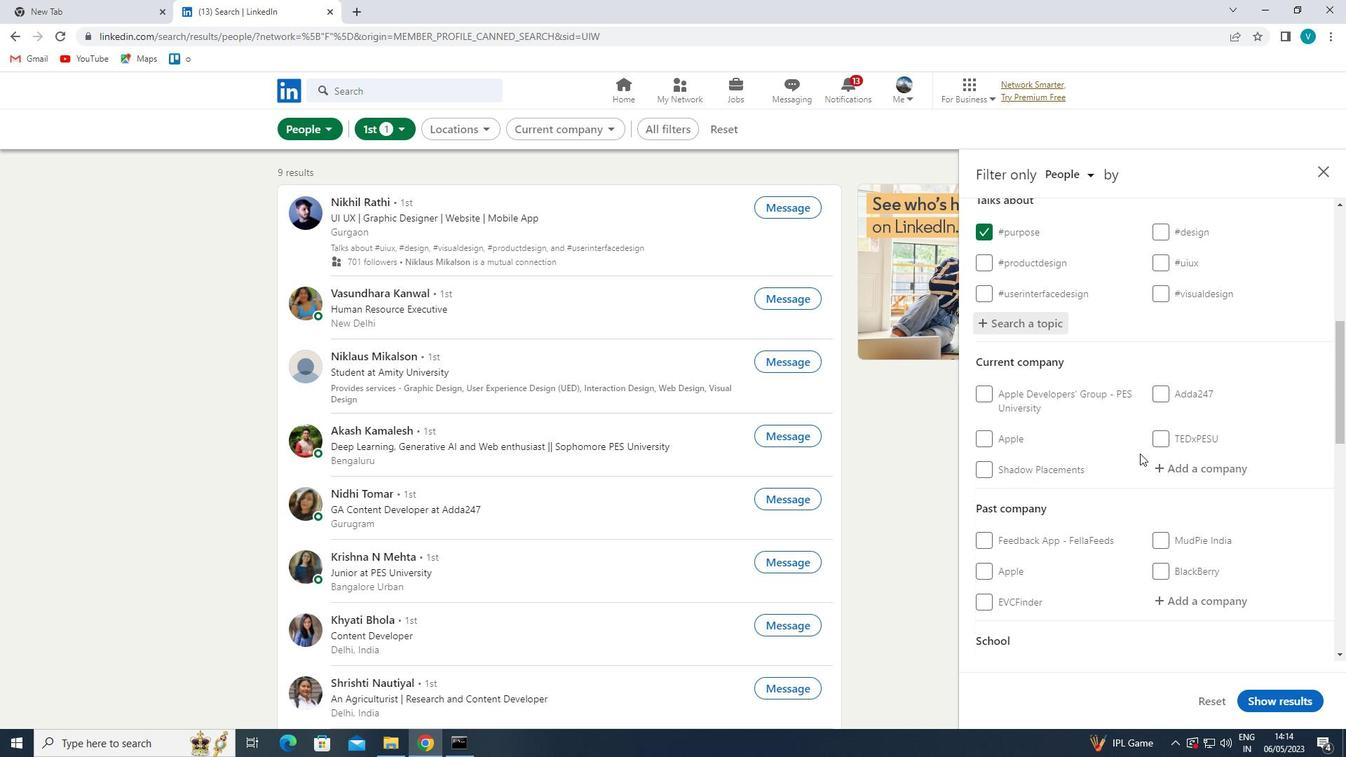 
Action: Mouse moved to (1131, 471)
Screenshot: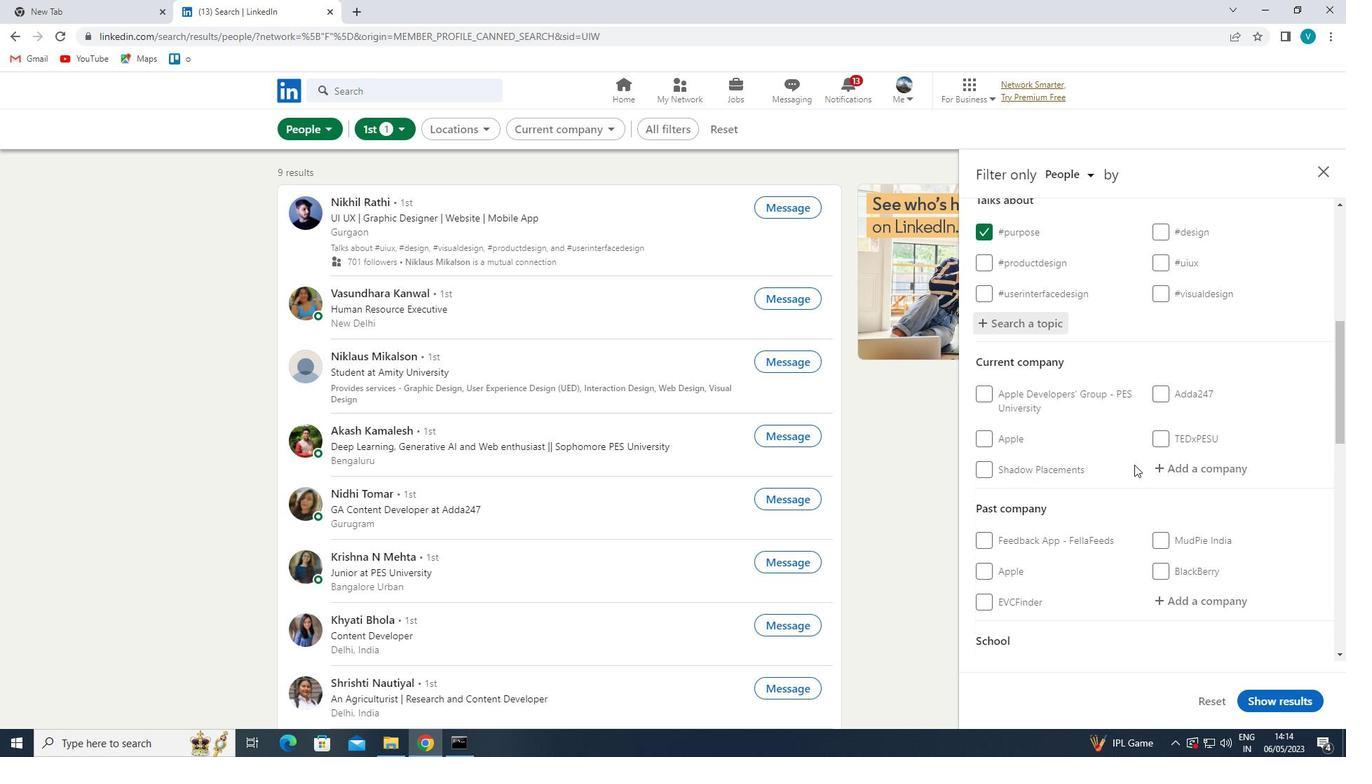 
Action: Mouse scrolled (1131, 470) with delta (0, 0)
Screenshot: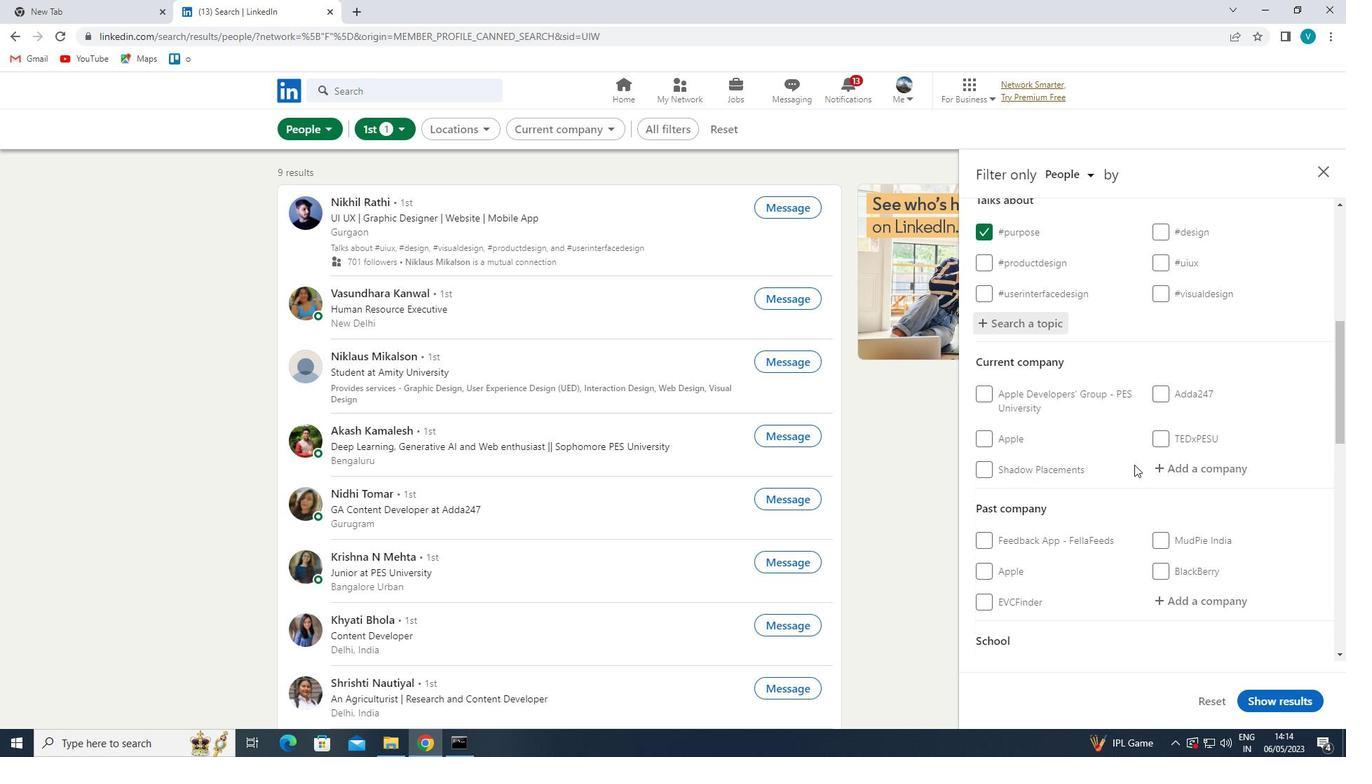 
Action: Mouse moved to (1131, 476)
Screenshot: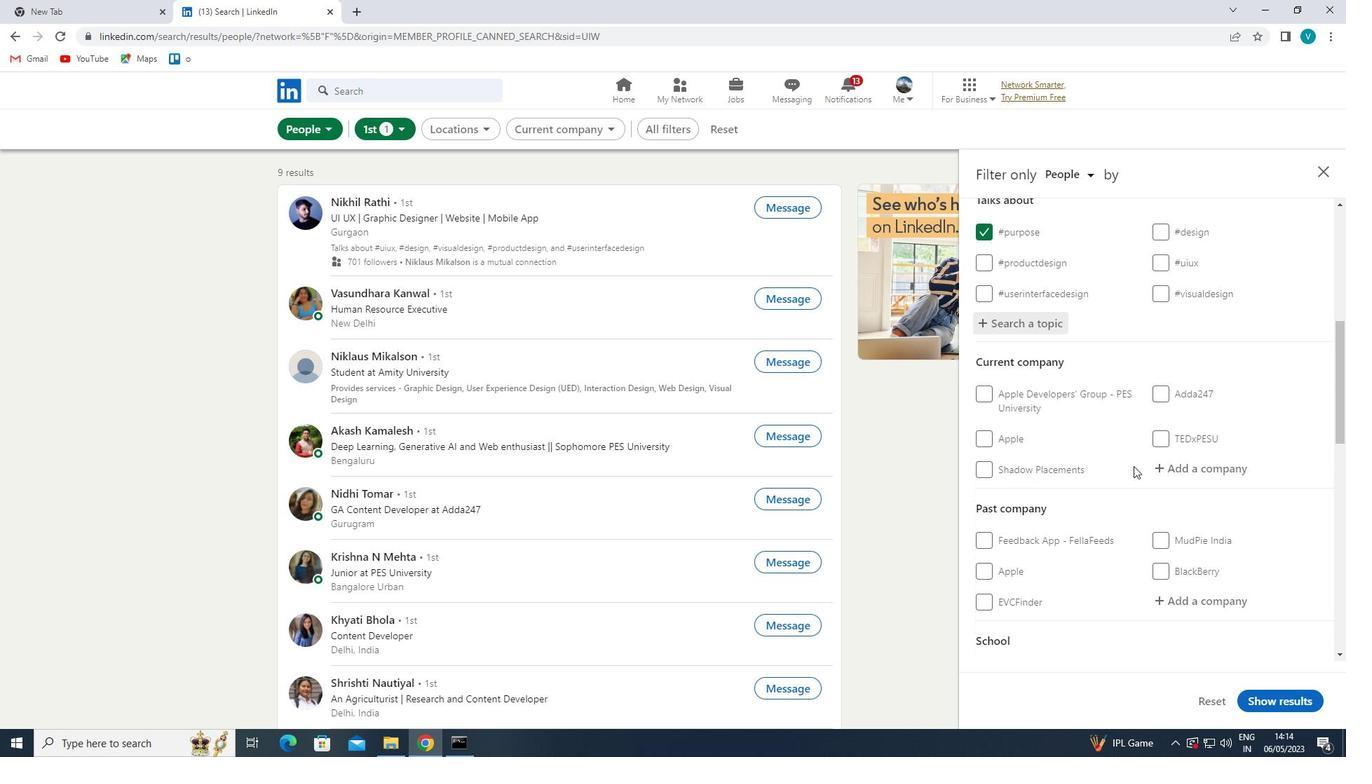 
Action: Mouse scrolled (1131, 476) with delta (0, 0)
Screenshot: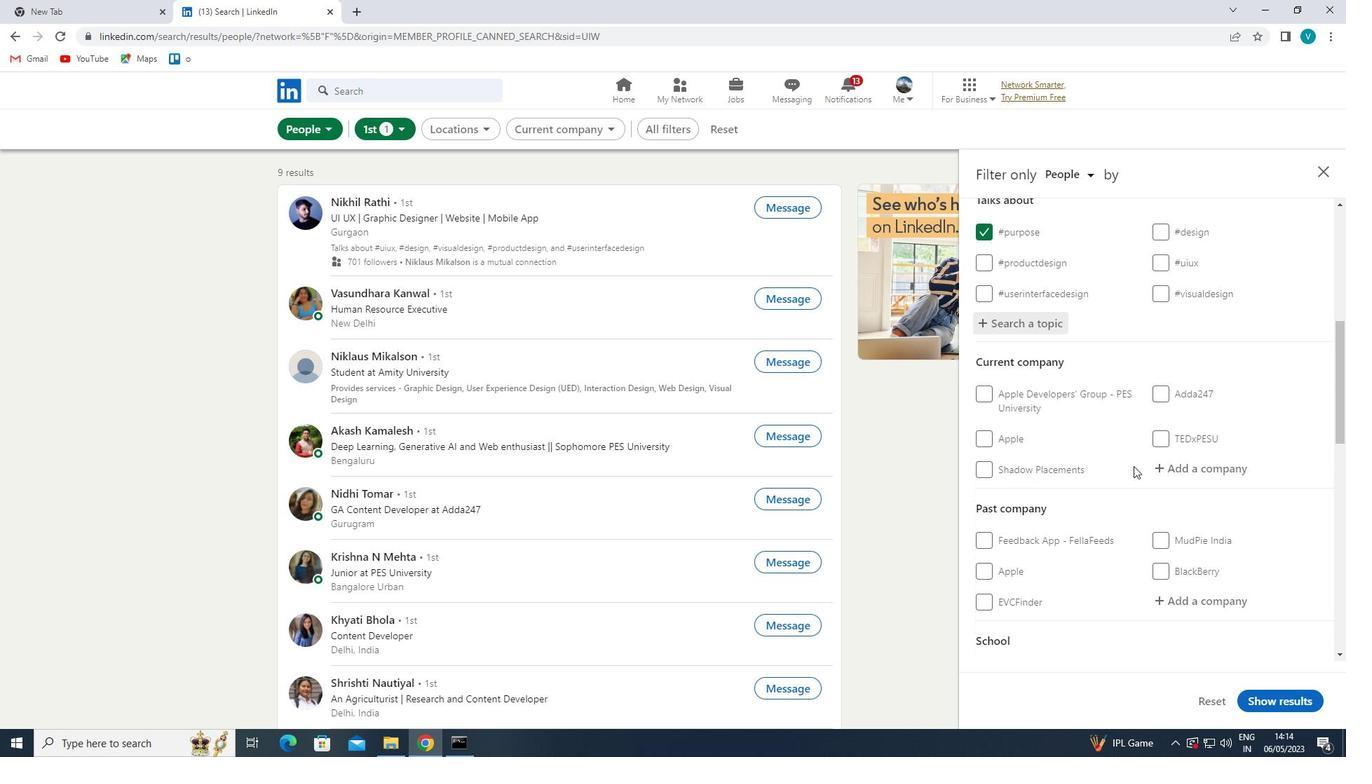
Action: Mouse moved to (1131, 479)
Screenshot: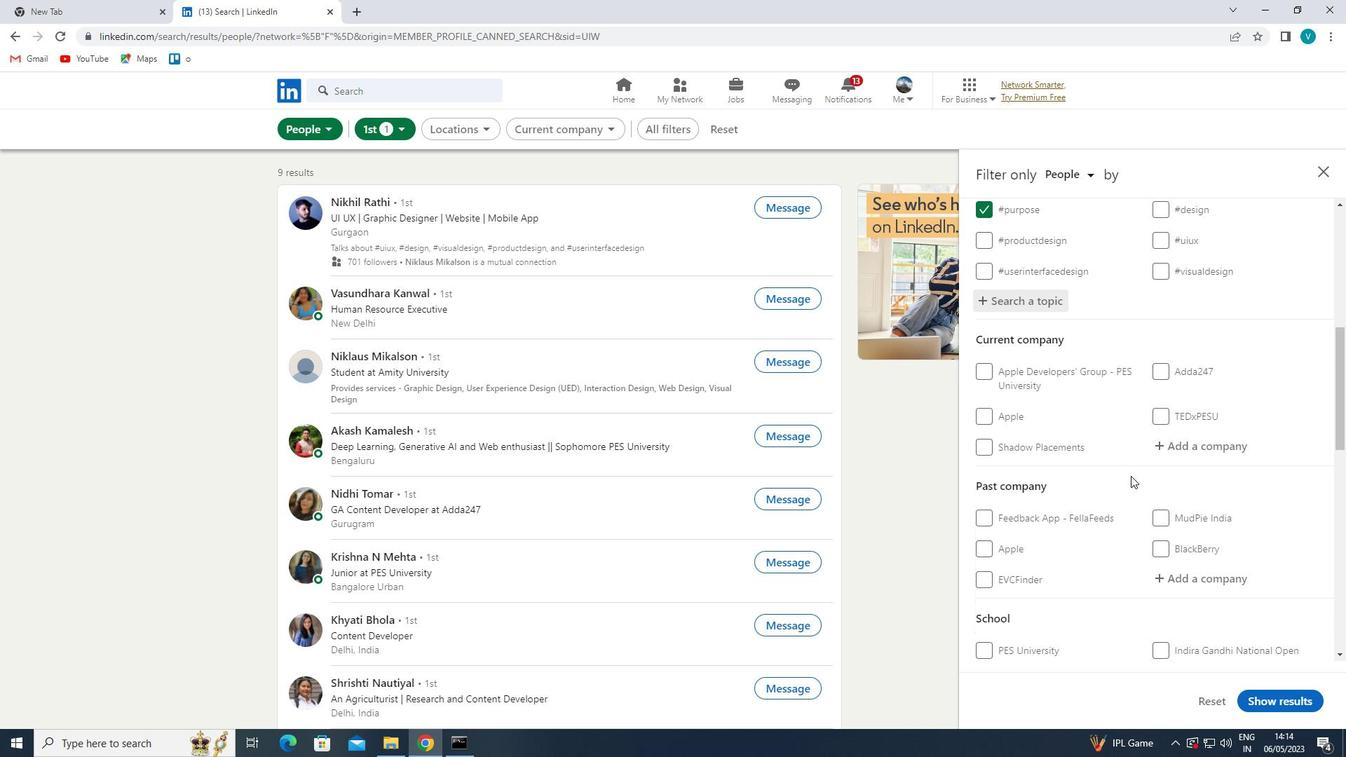 
Action: Mouse scrolled (1131, 478) with delta (0, 0)
Screenshot: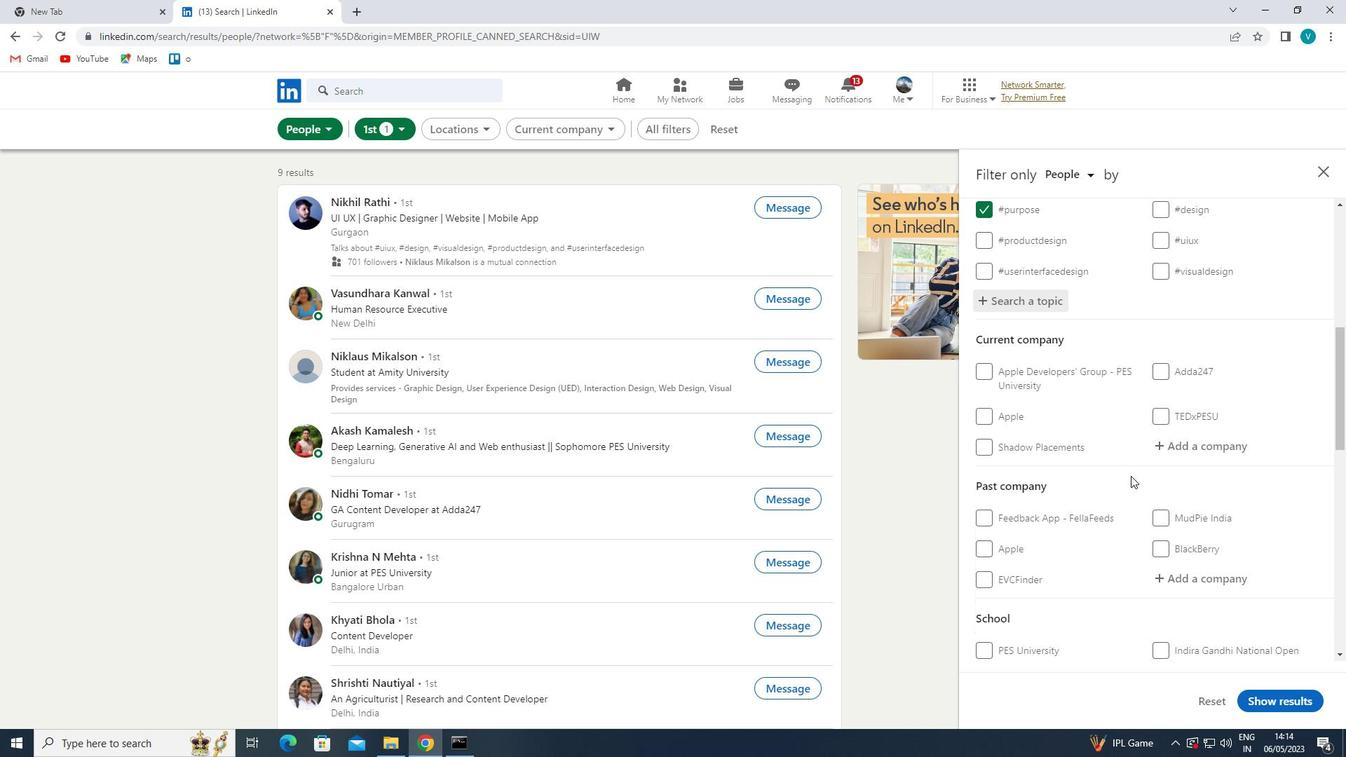 
Action: Mouse moved to (1126, 483)
Screenshot: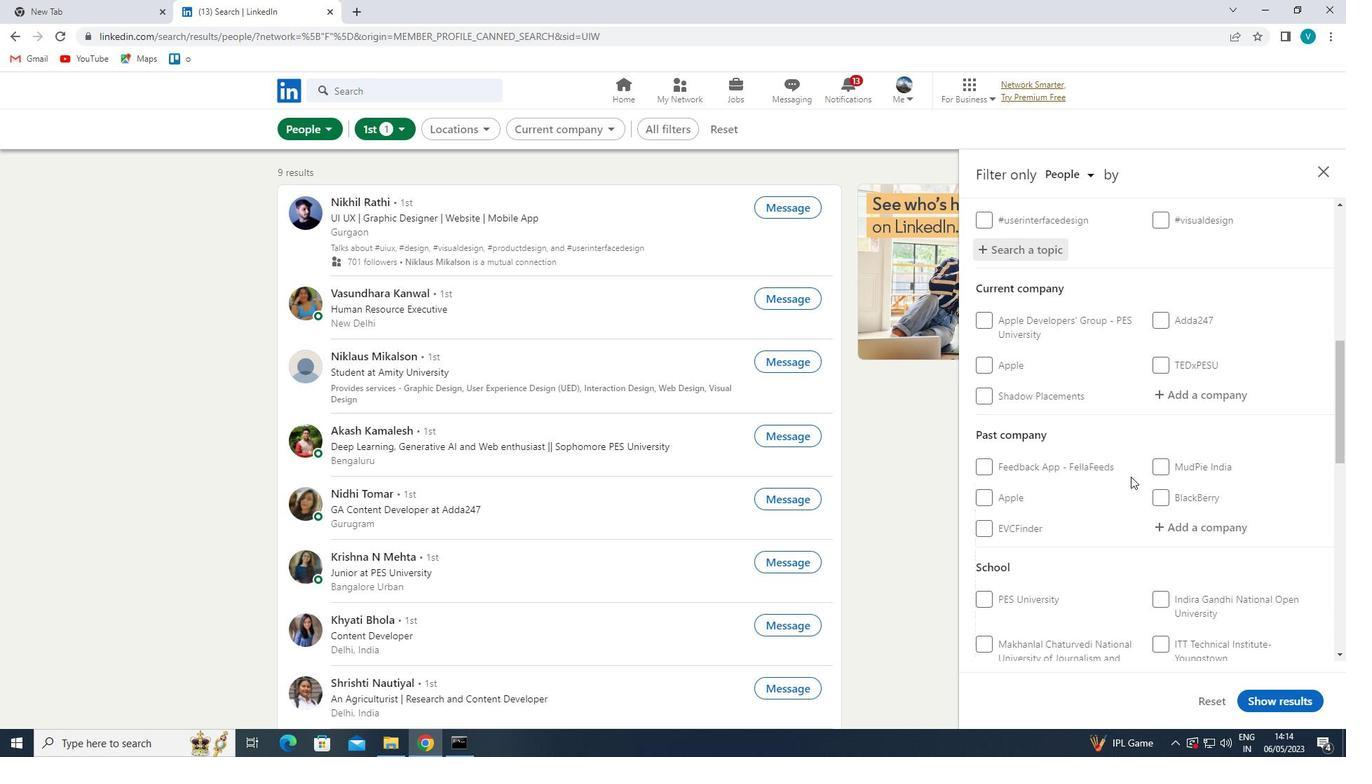 
Action: Mouse scrolled (1126, 482) with delta (0, 0)
Screenshot: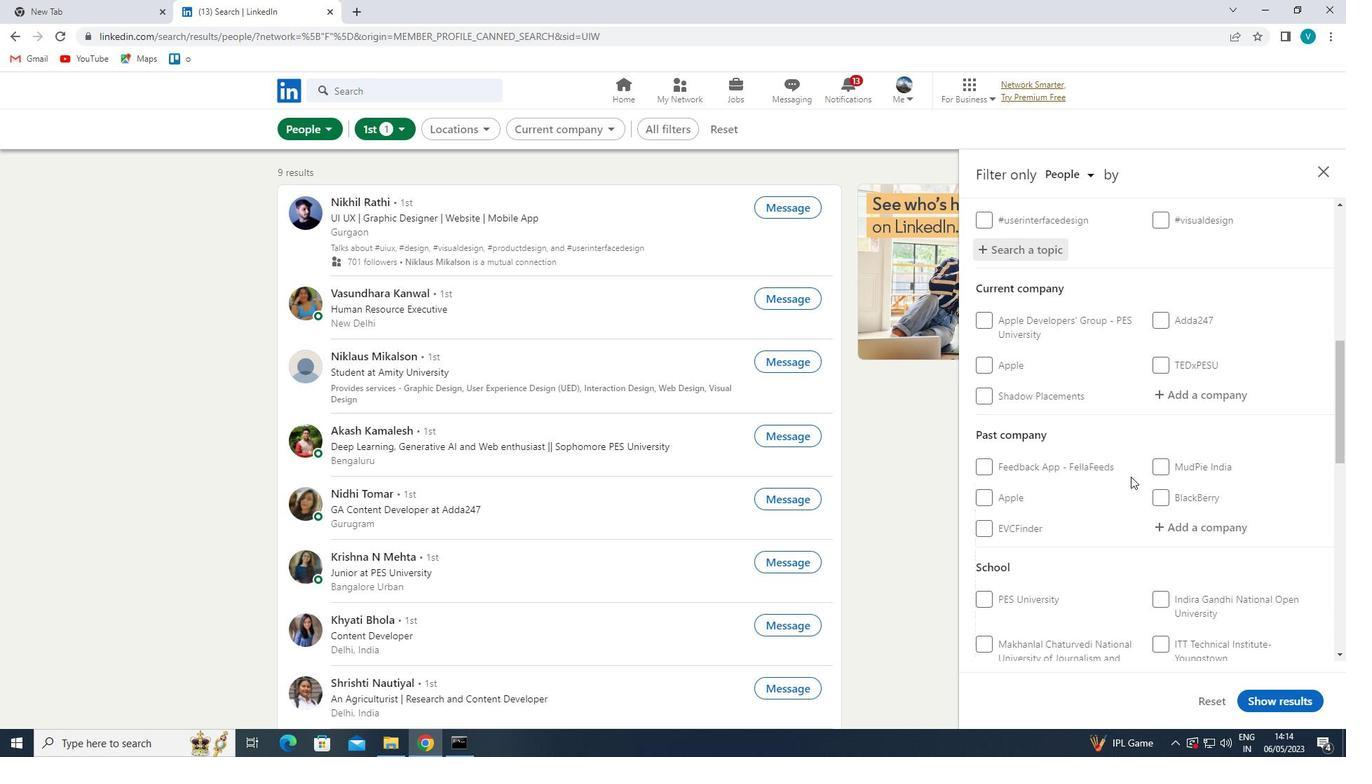 
Action: Mouse moved to (1072, 530)
Screenshot: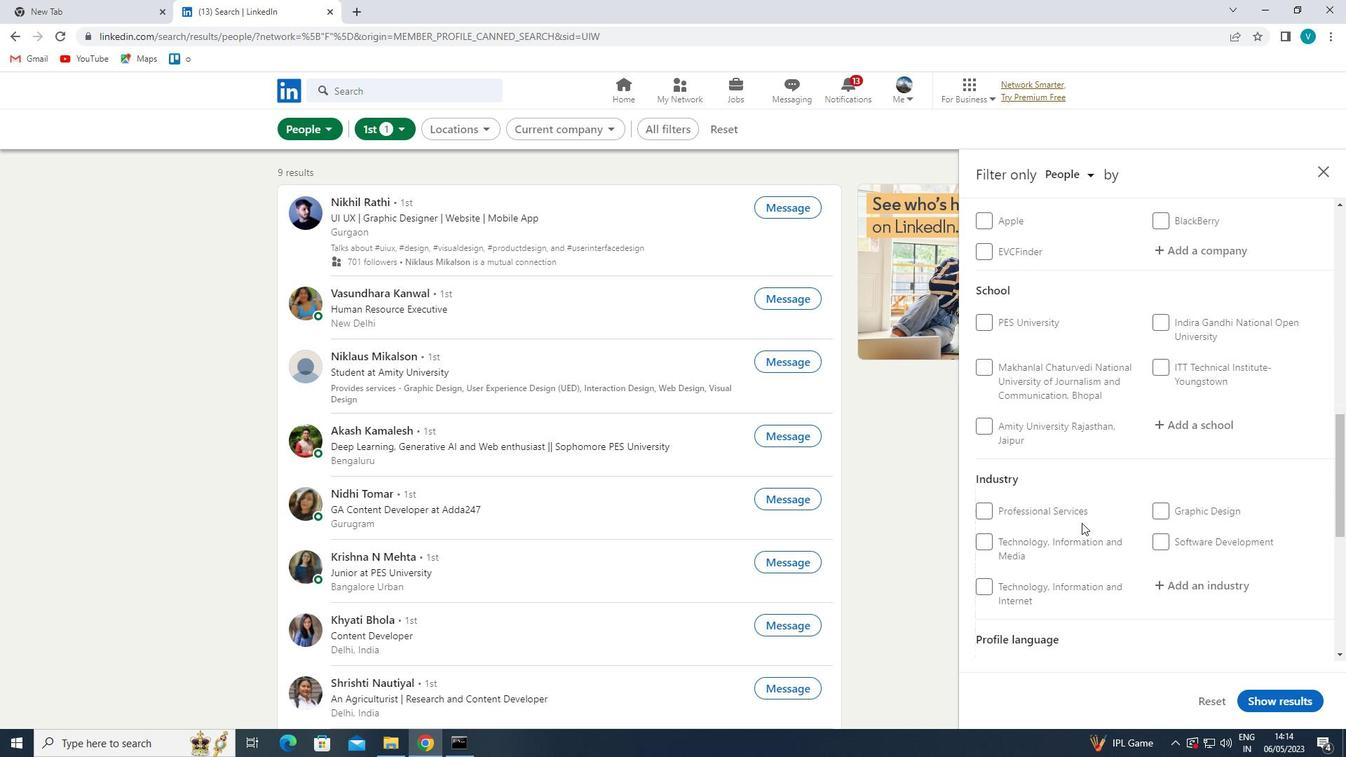 
Action: Mouse scrolled (1072, 530) with delta (0, 0)
Screenshot: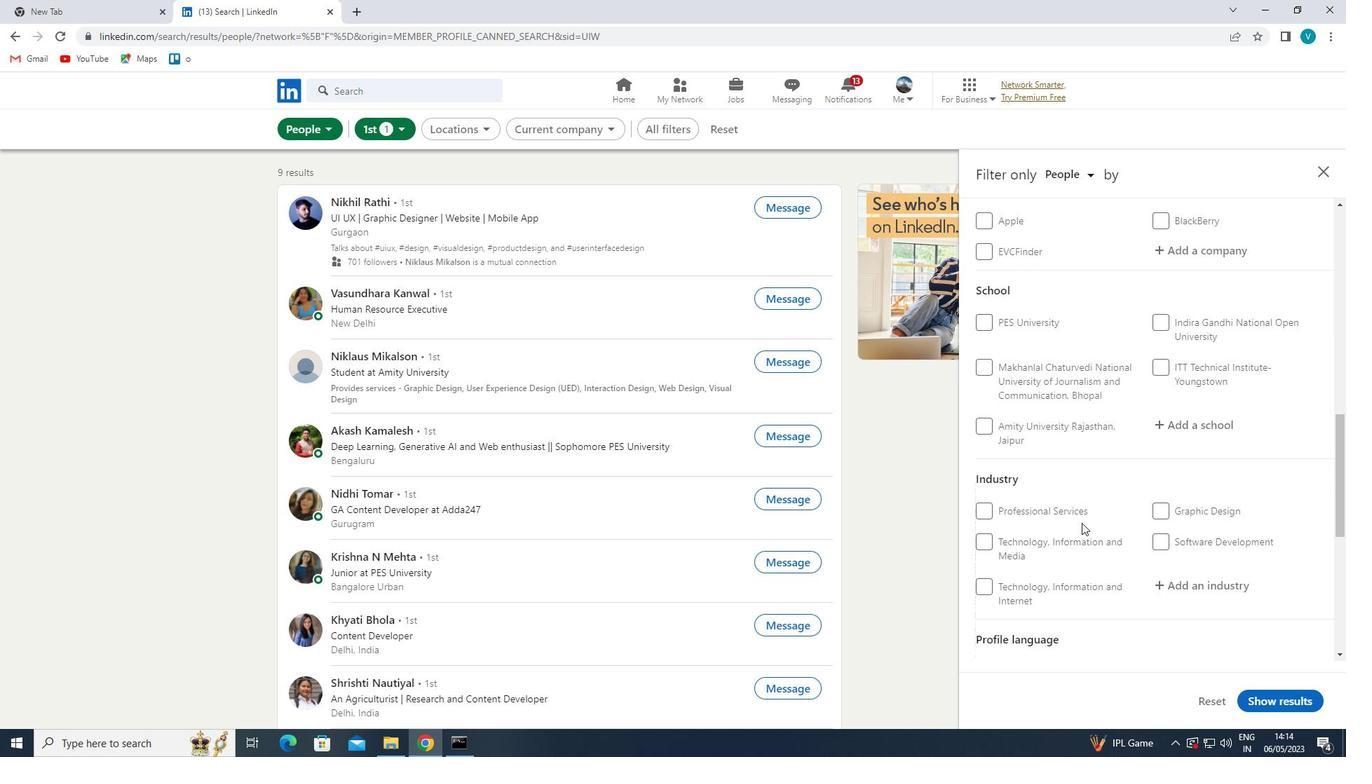 
Action: Mouse moved to (1072, 532)
Screenshot: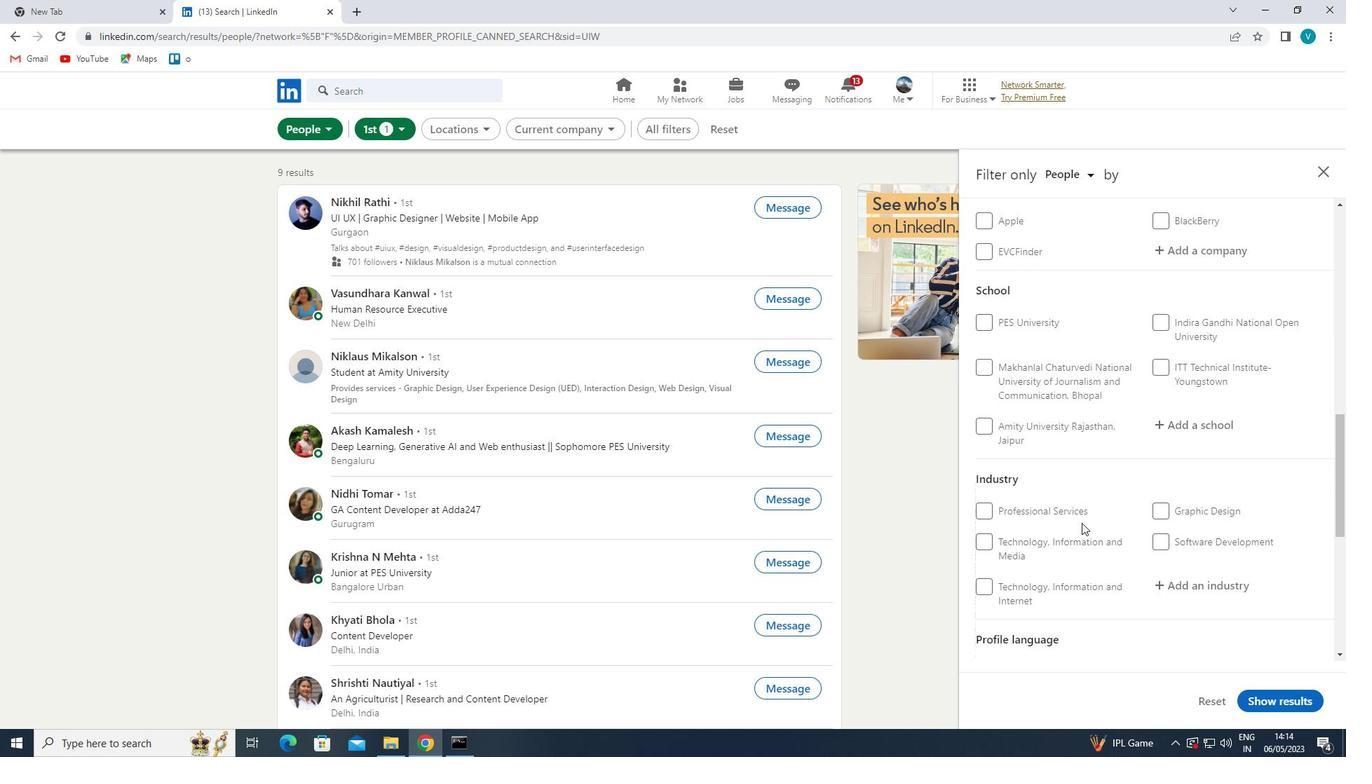 
Action: Mouse scrolled (1072, 531) with delta (0, 0)
Screenshot: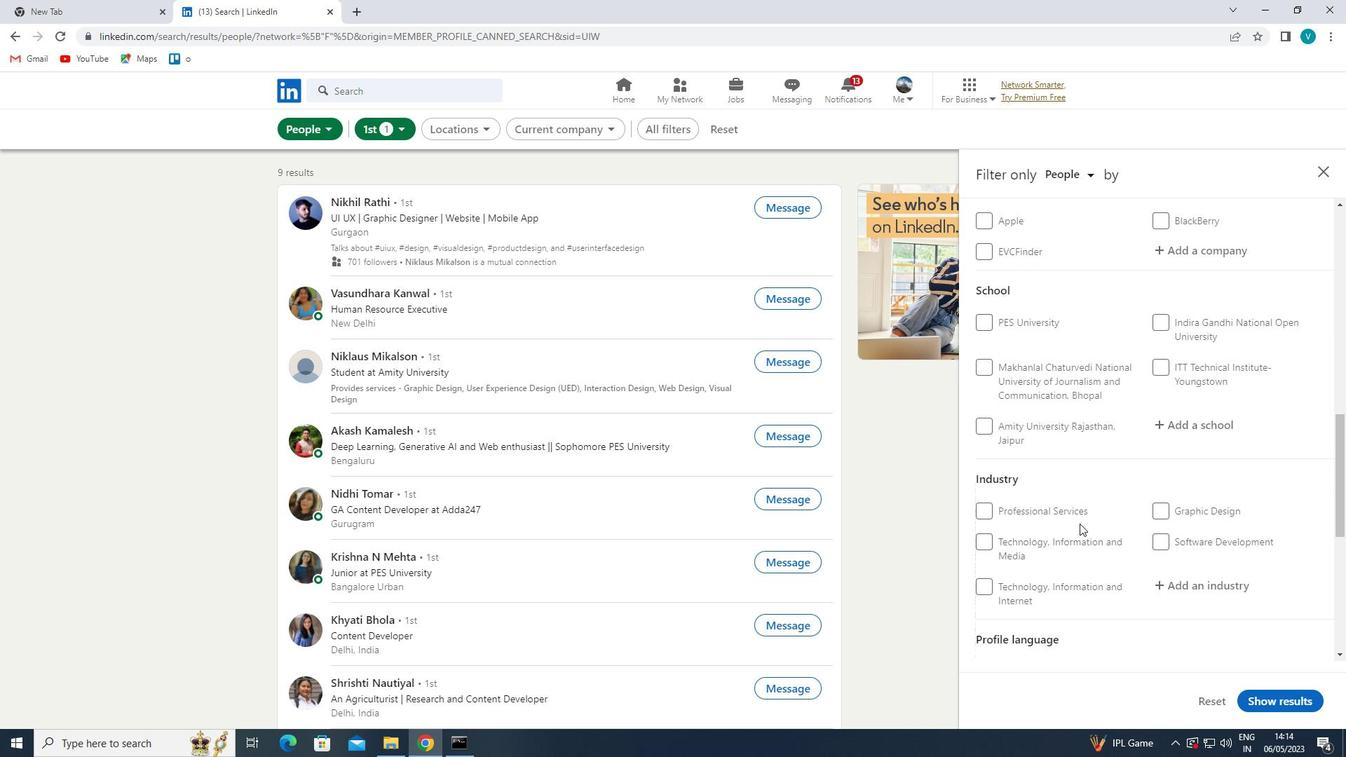
Action: Mouse moved to (990, 535)
Screenshot: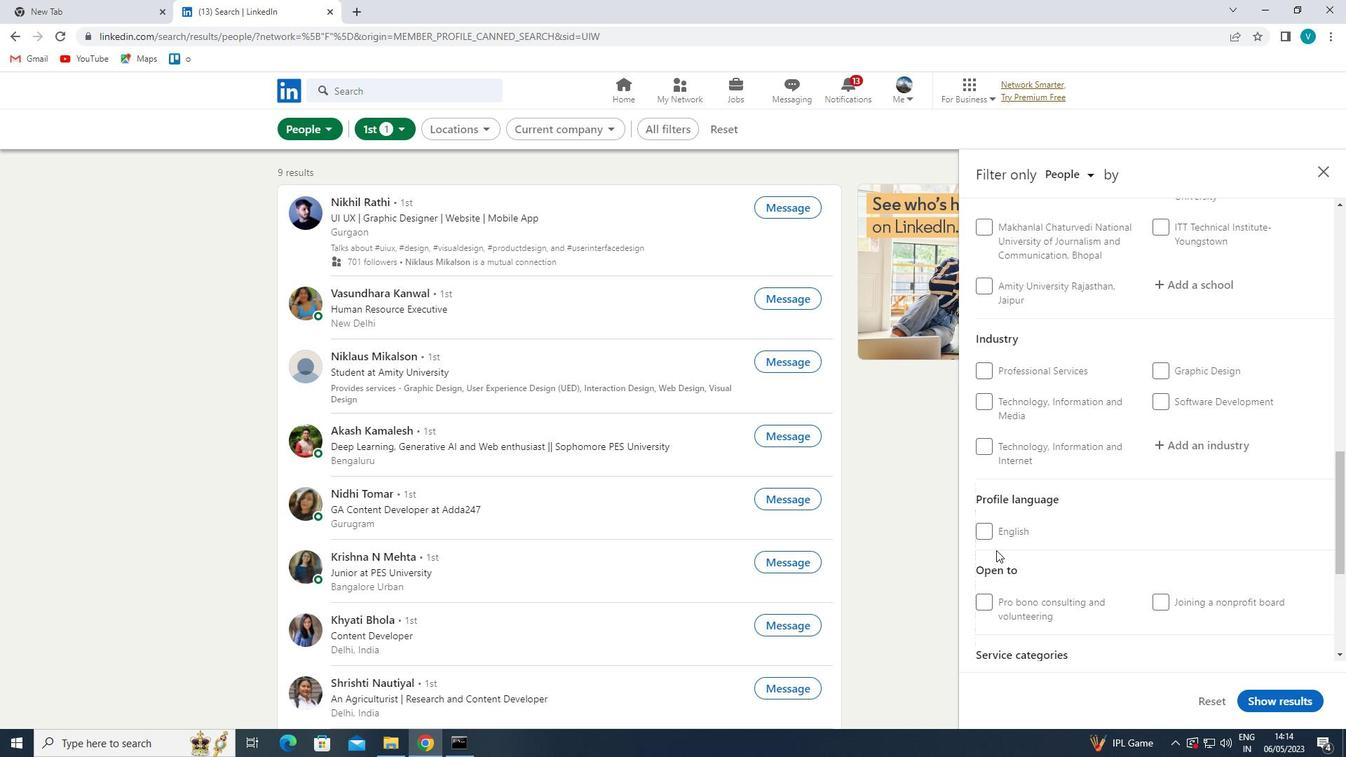 
Action: Mouse pressed left at (990, 535)
Screenshot: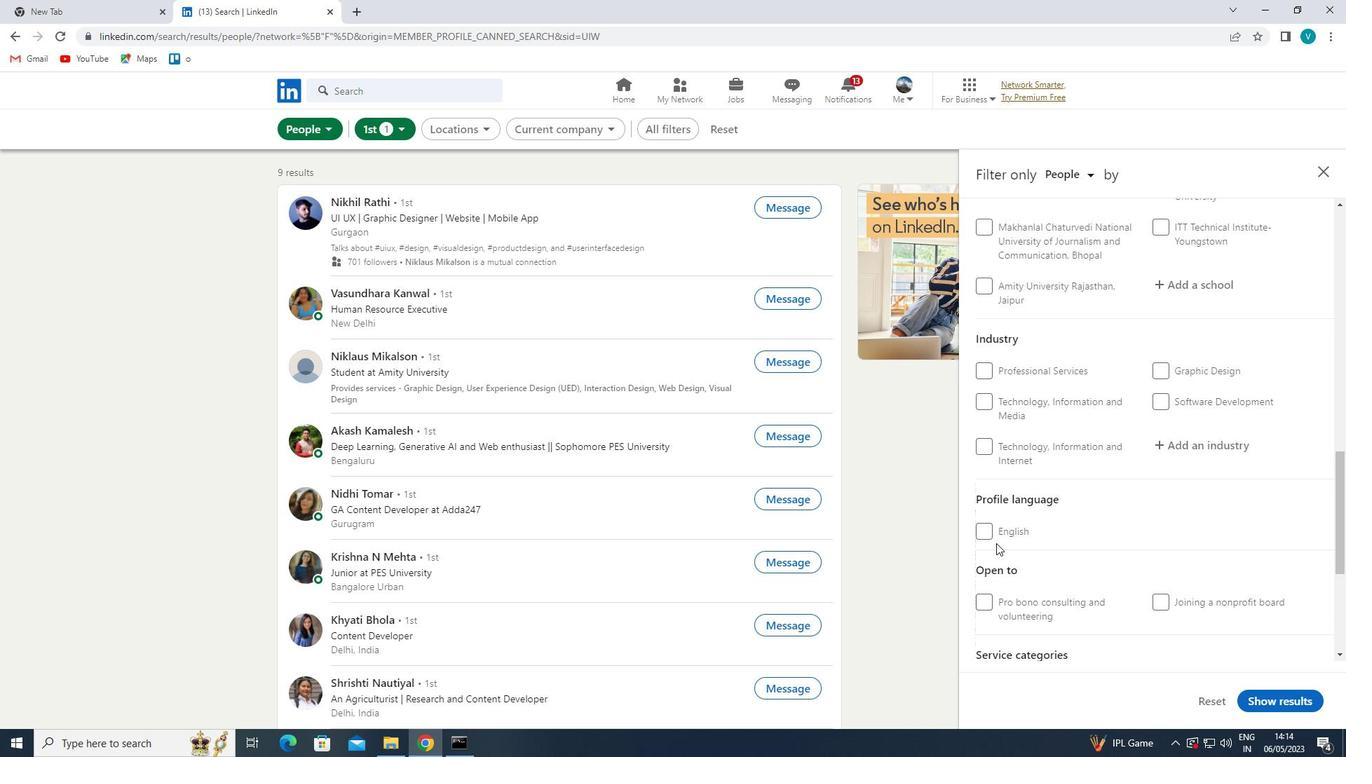 
Action: Mouse moved to (1167, 525)
Screenshot: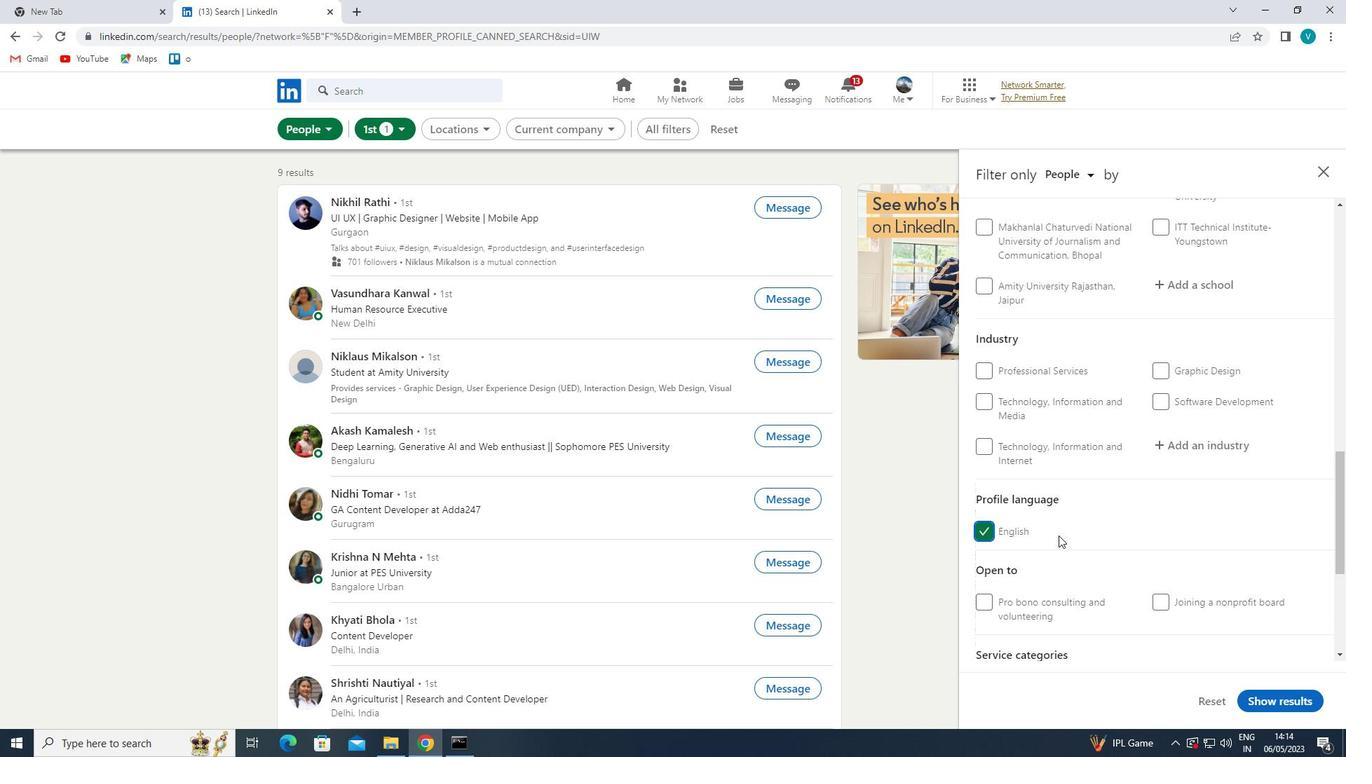 
Action: Mouse scrolled (1167, 526) with delta (0, 0)
Screenshot: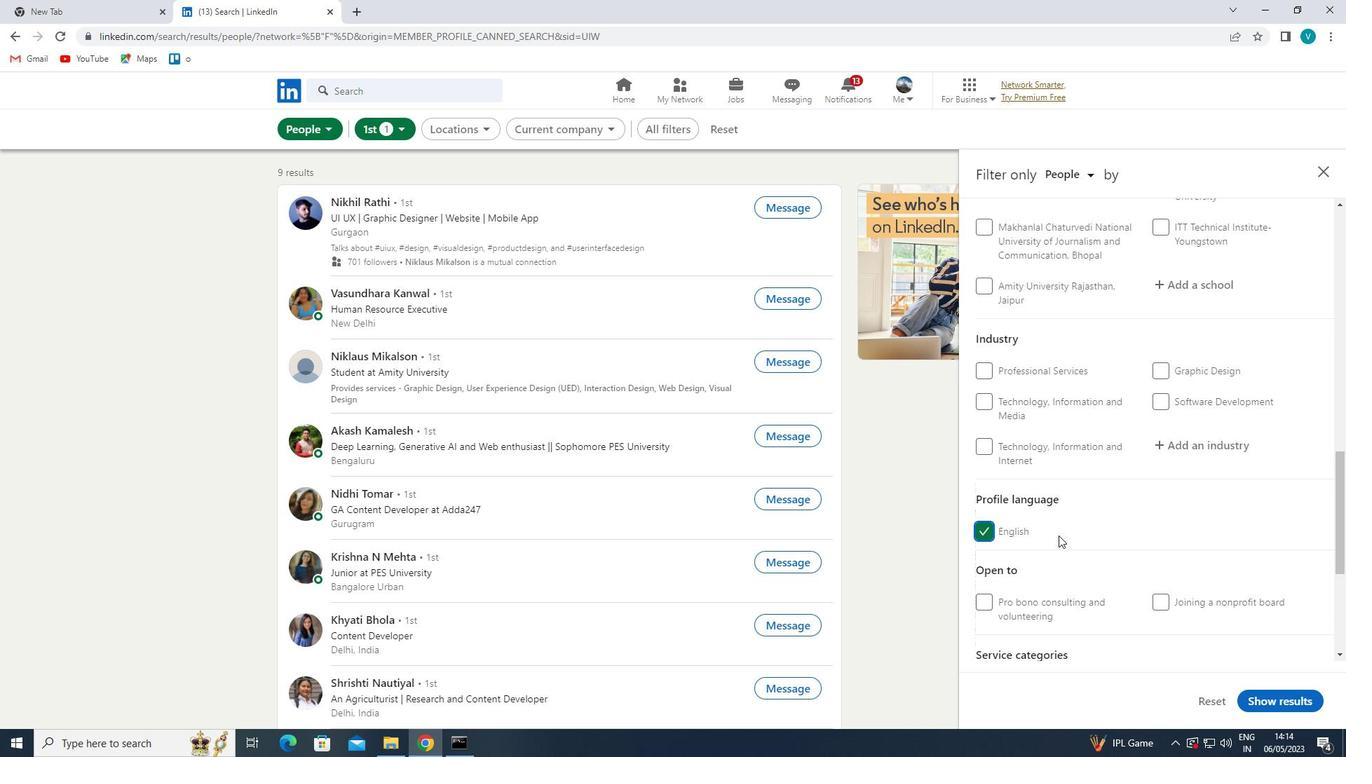 
Action: Mouse moved to (1168, 525)
Screenshot: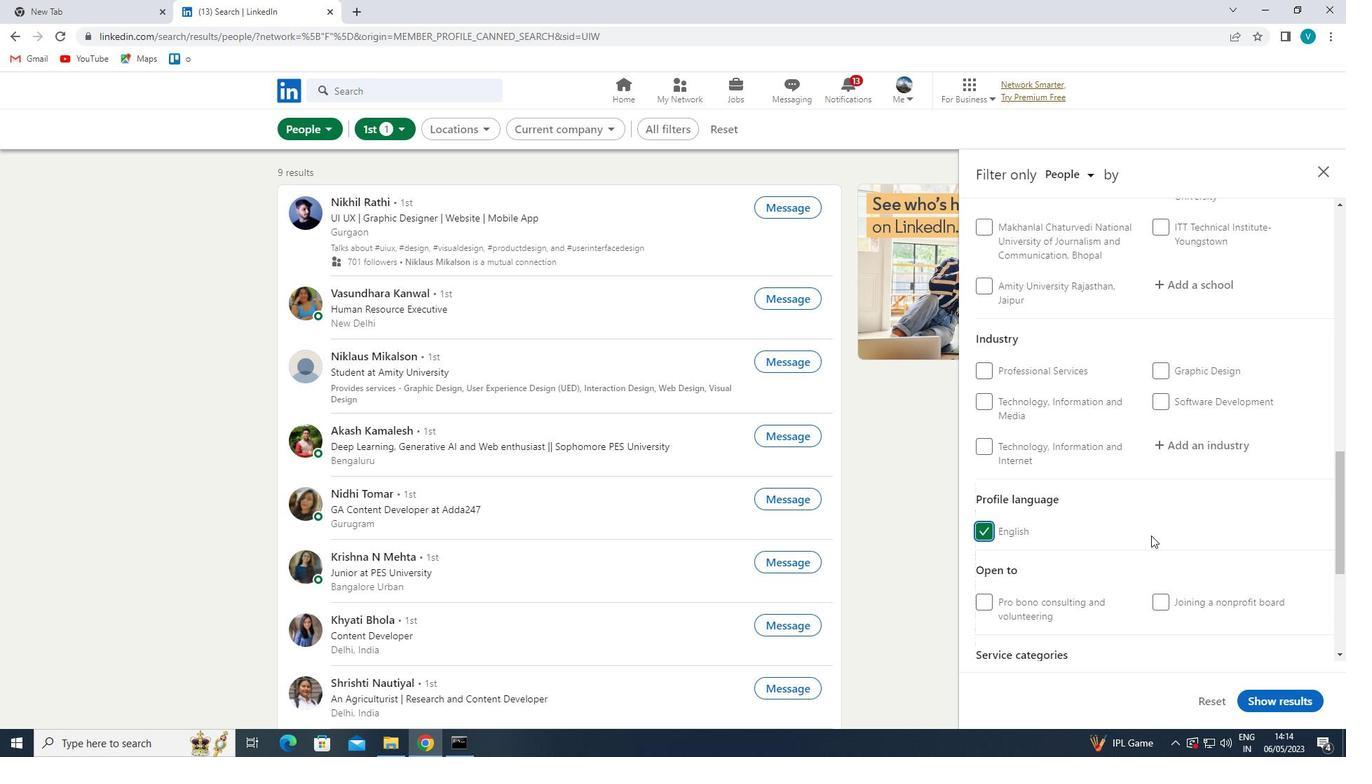 
Action: Mouse scrolled (1168, 525) with delta (0, 0)
Screenshot: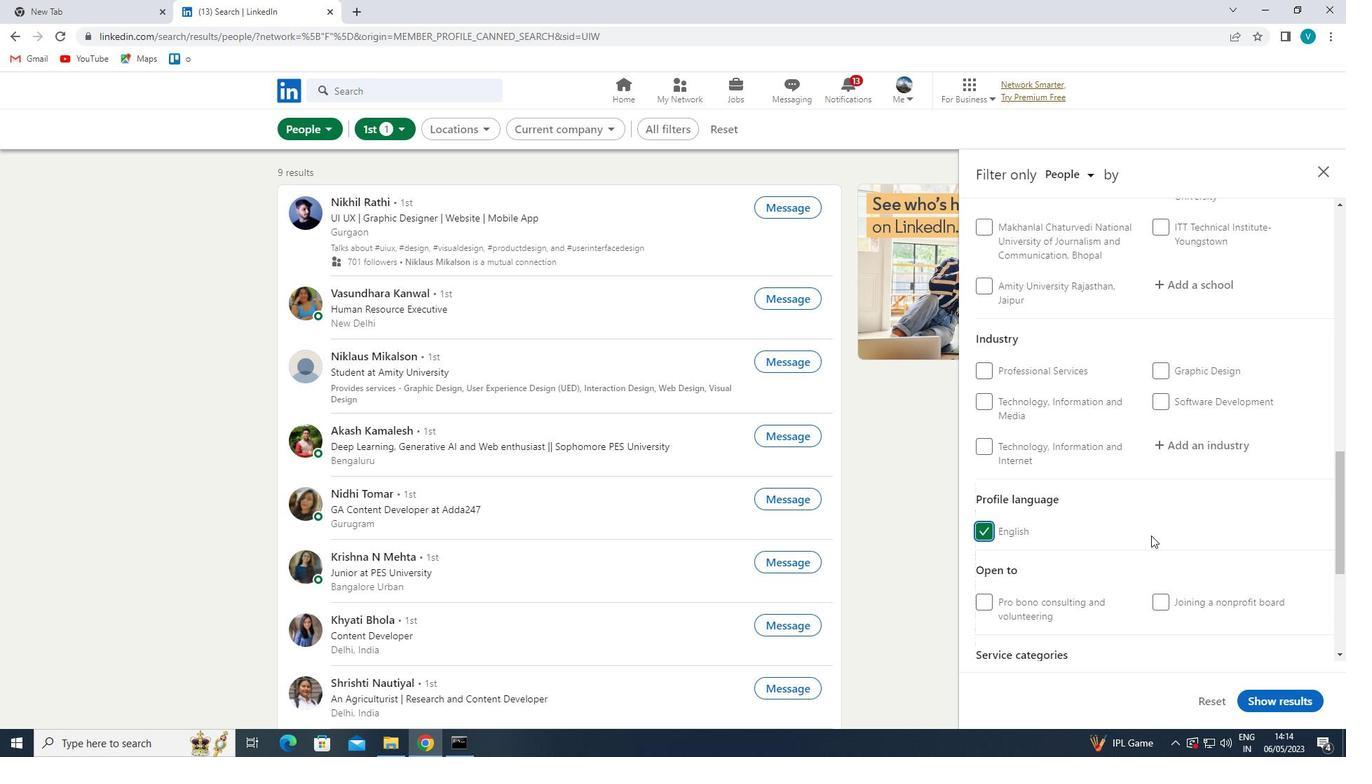 
Action: Mouse moved to (1169, 525)
Screenshot: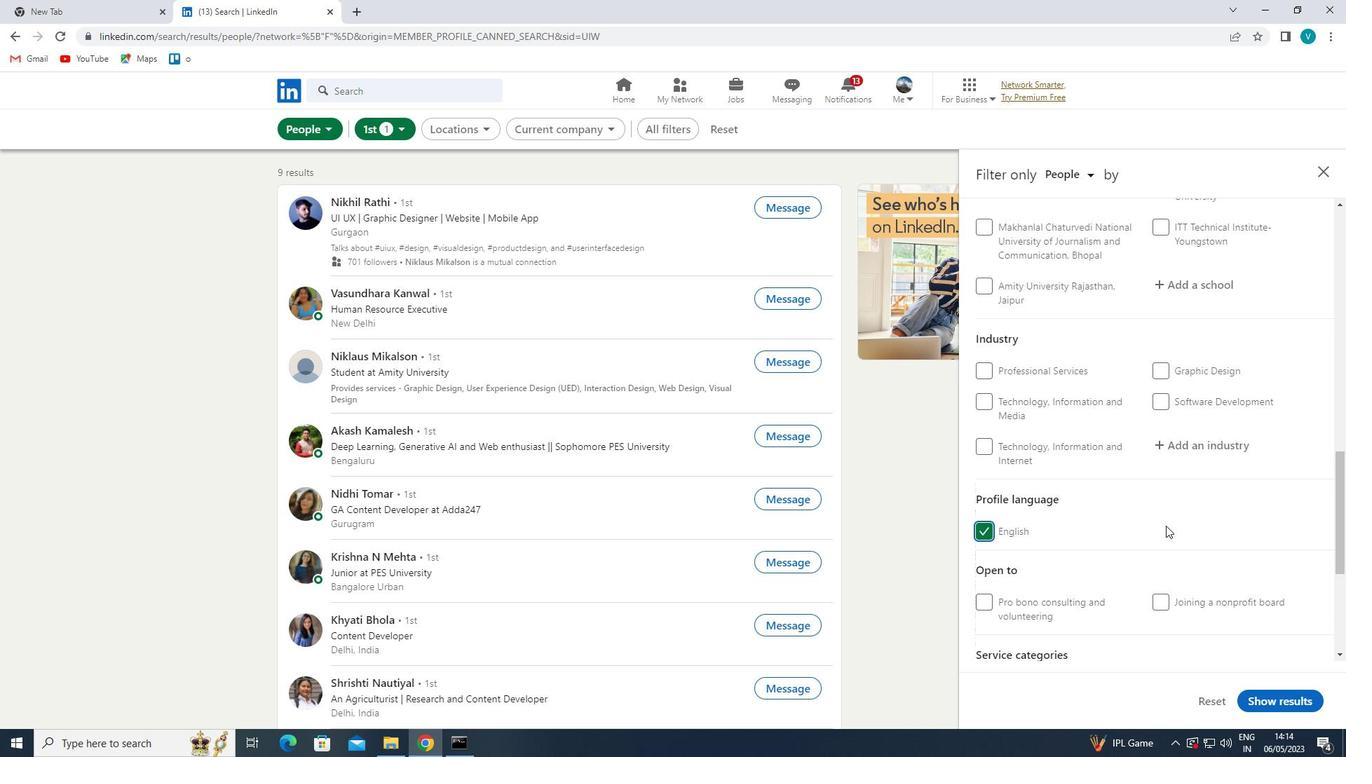 
Action: Mouse scrolled (1169, 525) with delta (0, 0)
Screenshot: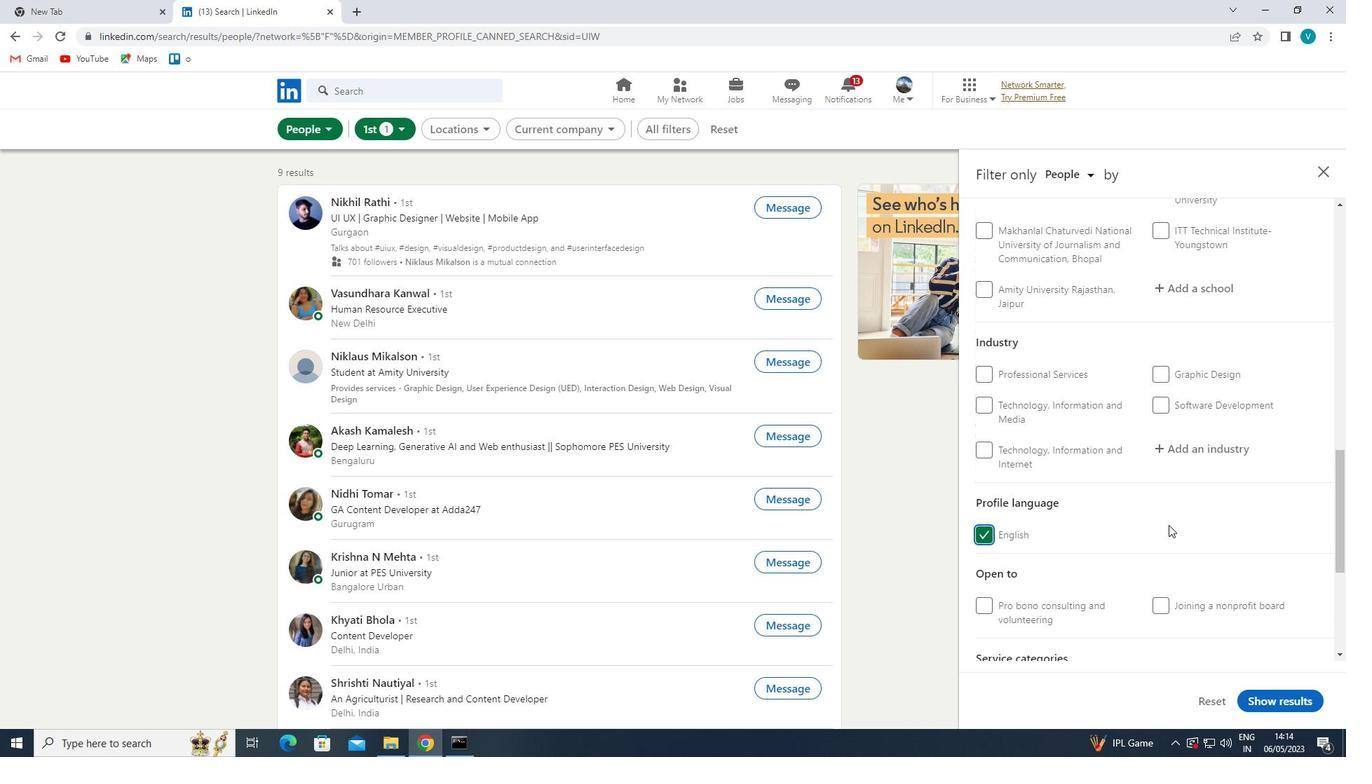 
Action: Mouse scrolled (1169, 525) with delta (0, 0)
Screenshot: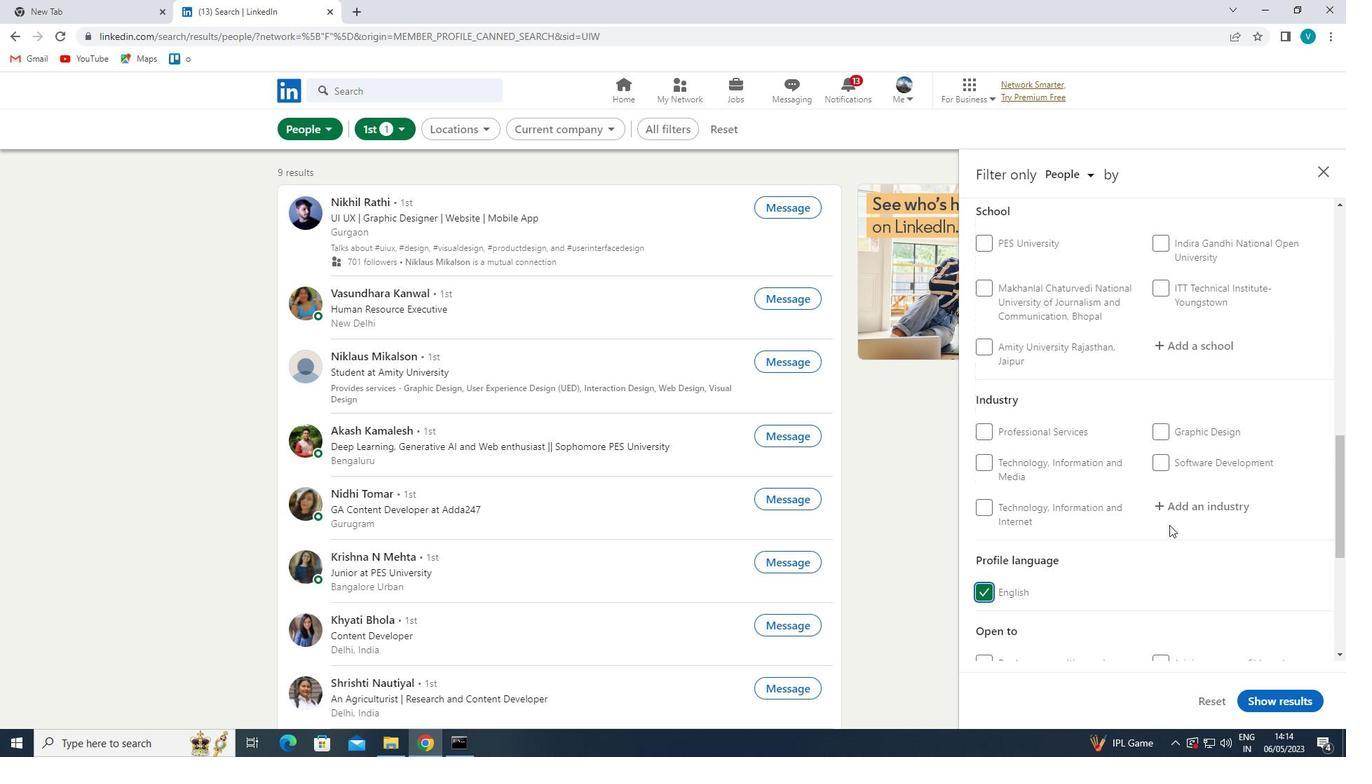 
Action: Mouse moved to (1170, 524)
Screenshot: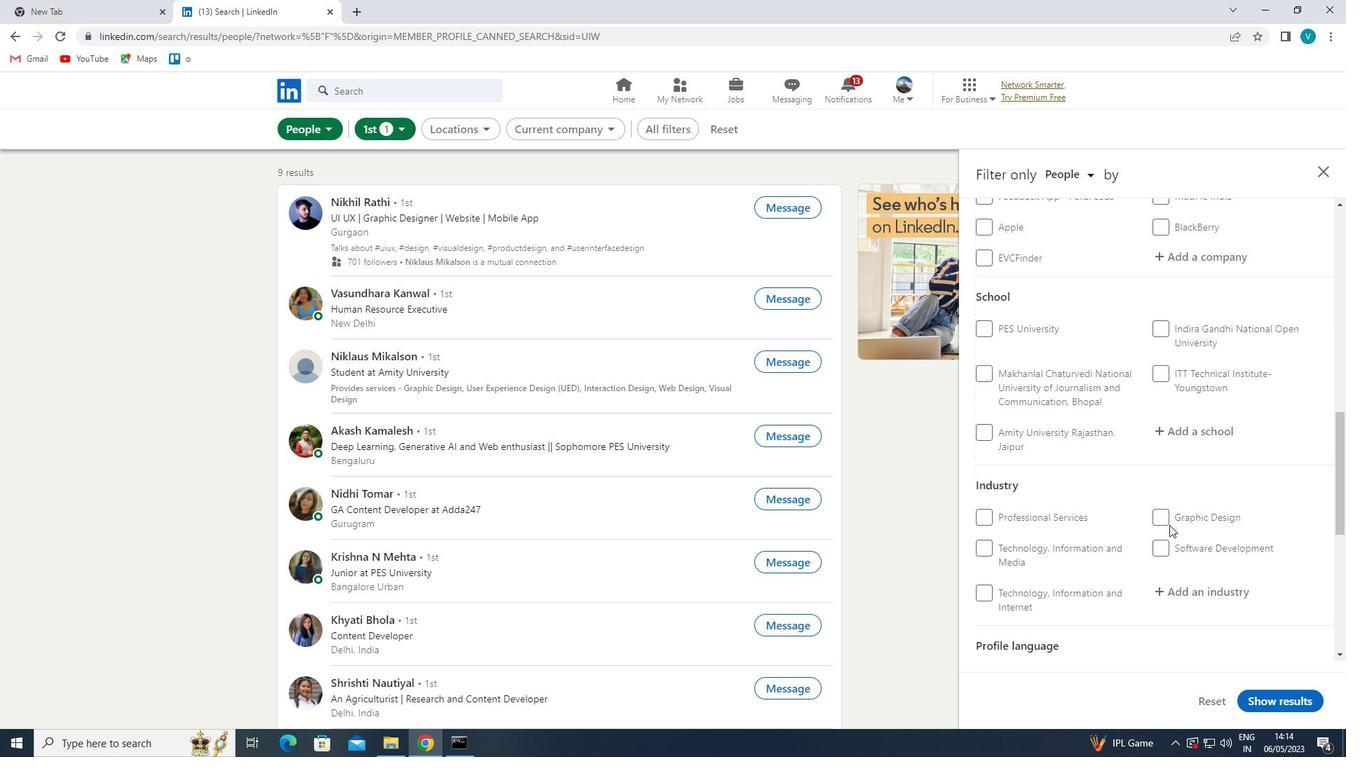 
Action: Mouse scrolled (1170, 525) with delta (0, 0)
Screenshot: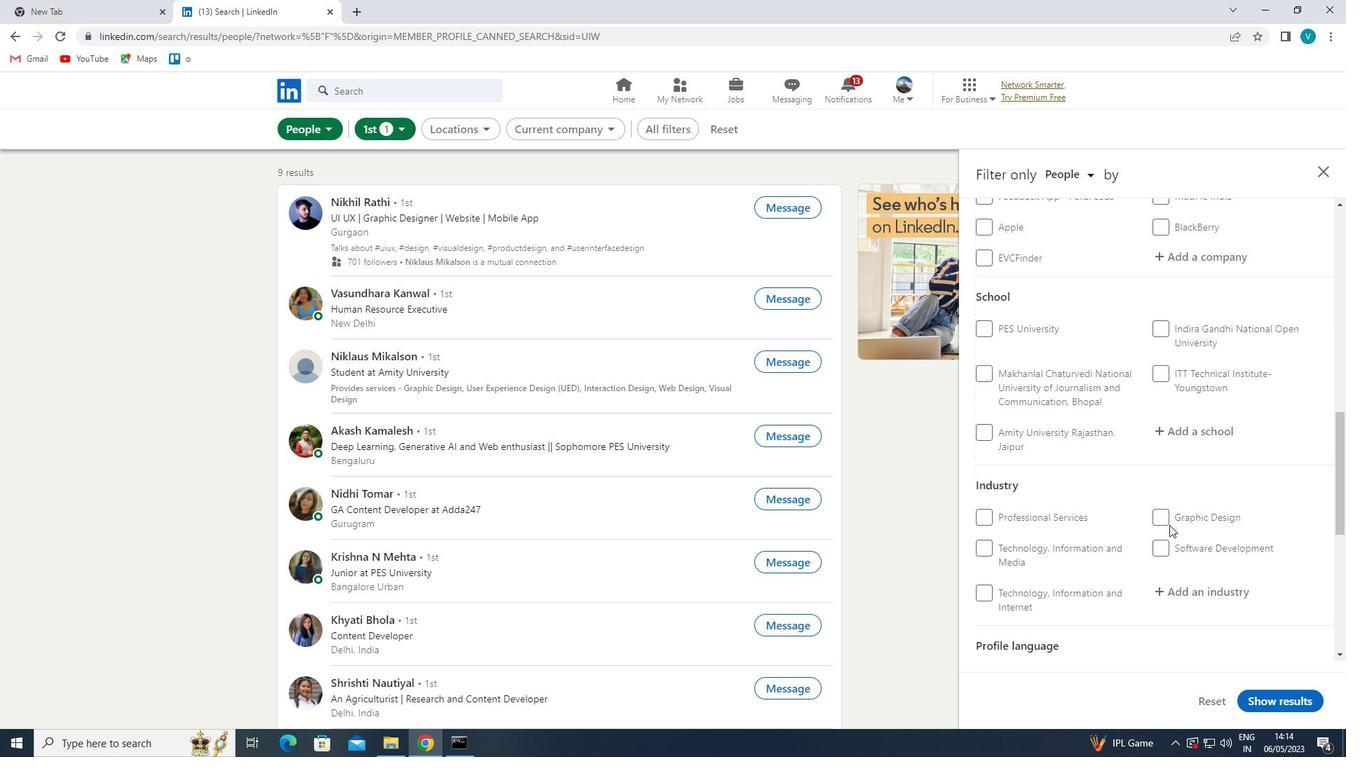 
Action: Mouse moved to (1173, 523)
Screenshot: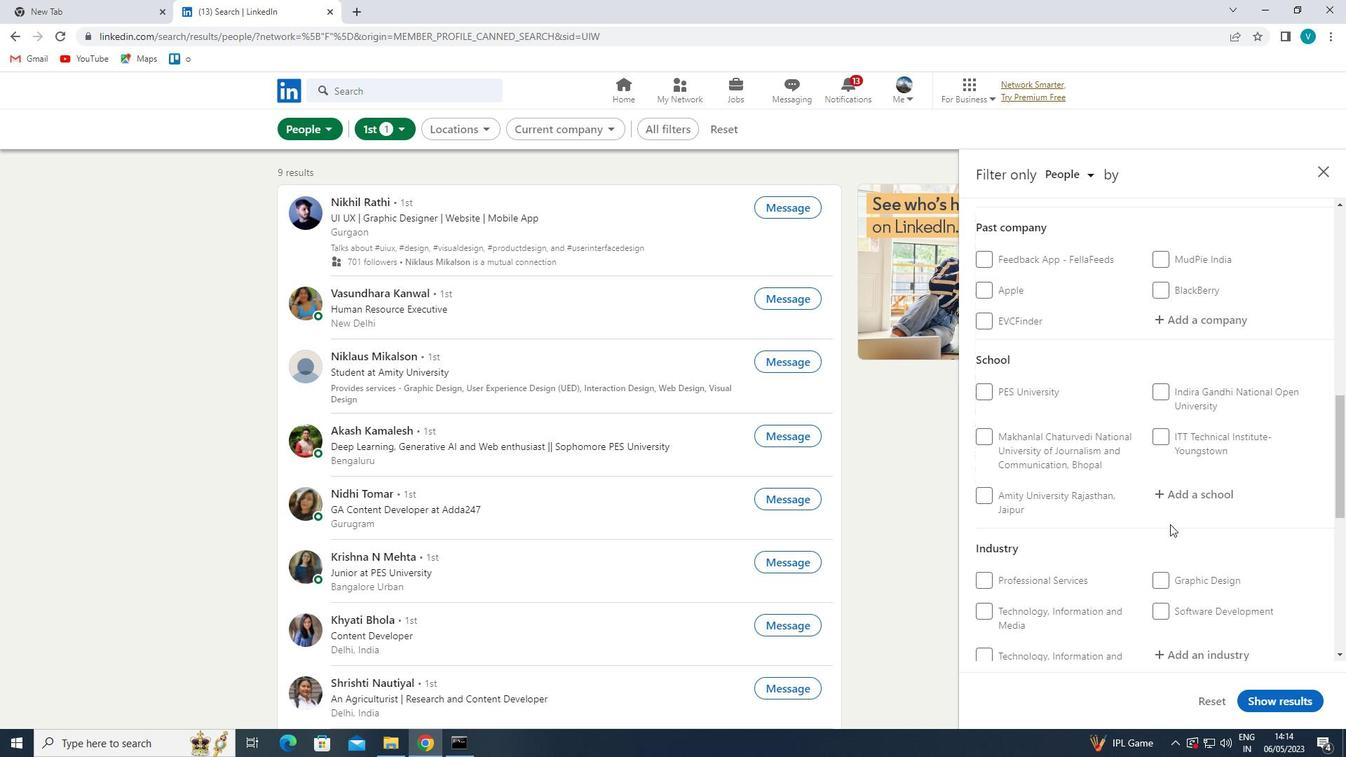 
Action: Mouse scrolled (1173, 523) with delta (0, 0)
Screenshot: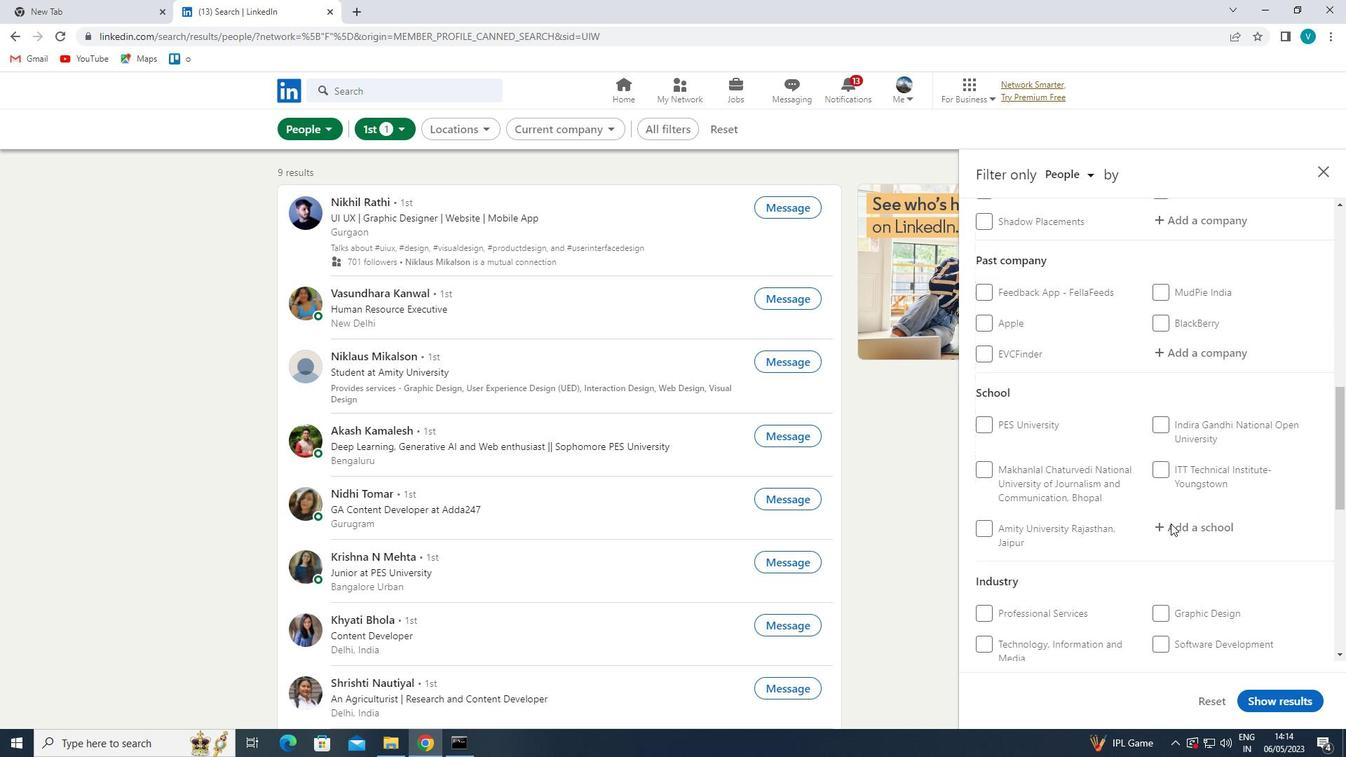 
Action: Mouse moved to (1217, 396)
Screenshot: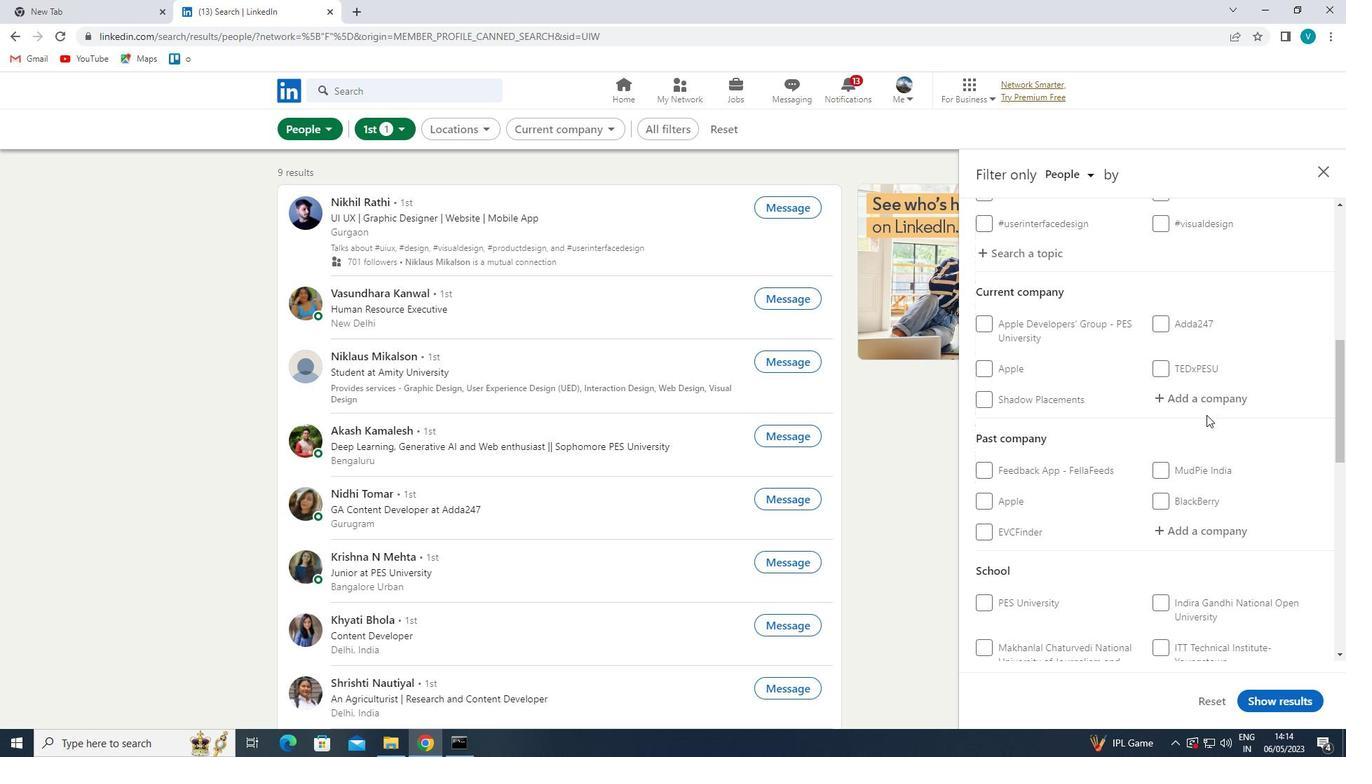 
Action: Mouse pressed left at (1217, 396)
Screenshot: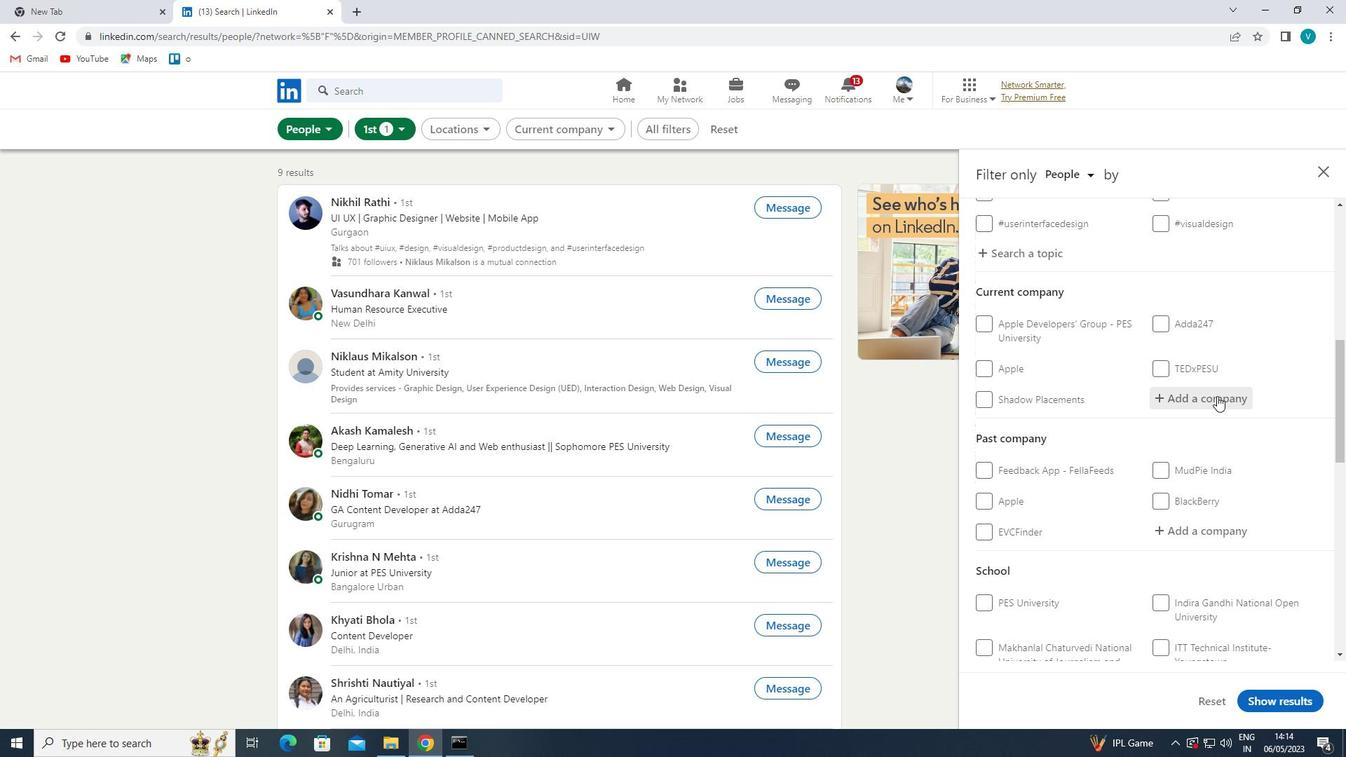 
Action: Mouse moved to (1107, 331)
Screenshot: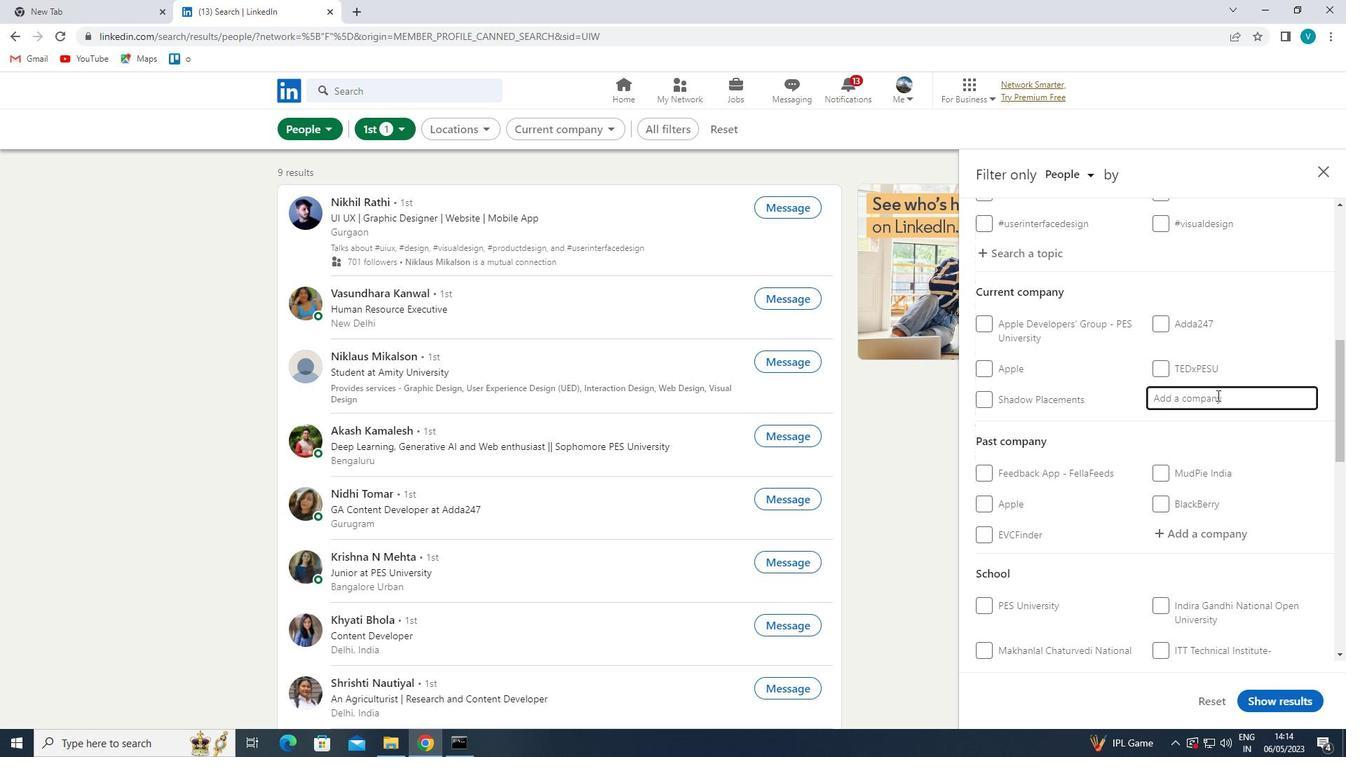 
Action: Key pressed <Key.shift>LAZARD
Screenshot: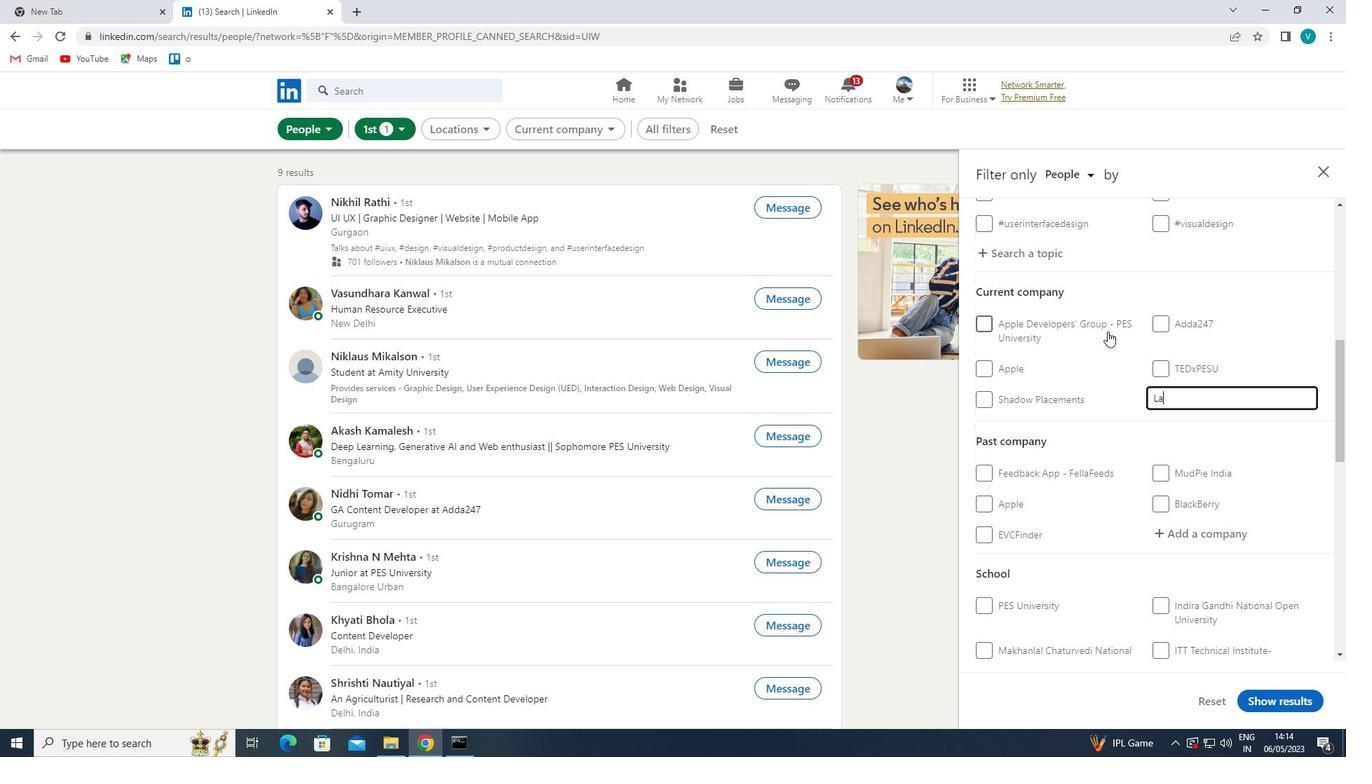 
Action: Mouse moved to (1116, 425)
Screenshot: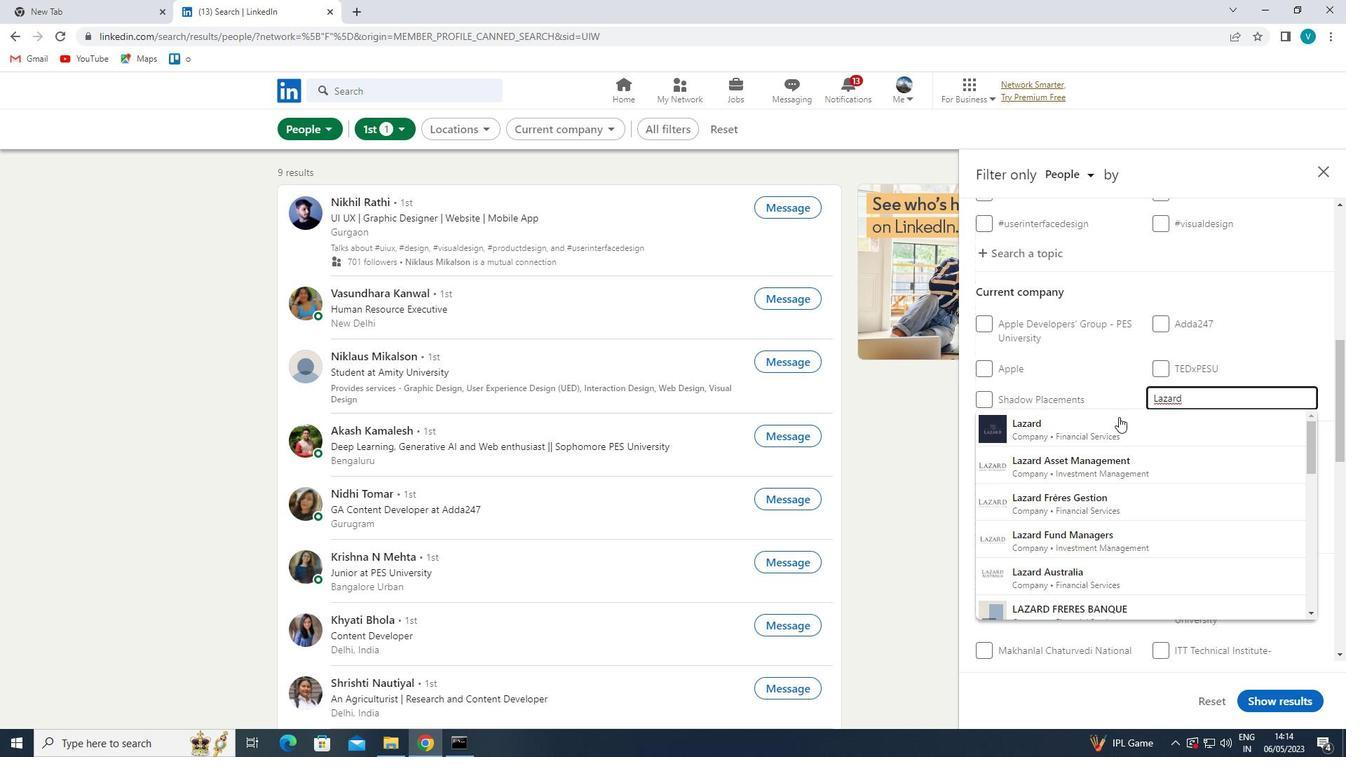 
Action: Mouse pressed left at (1116, 425)
Screenshot: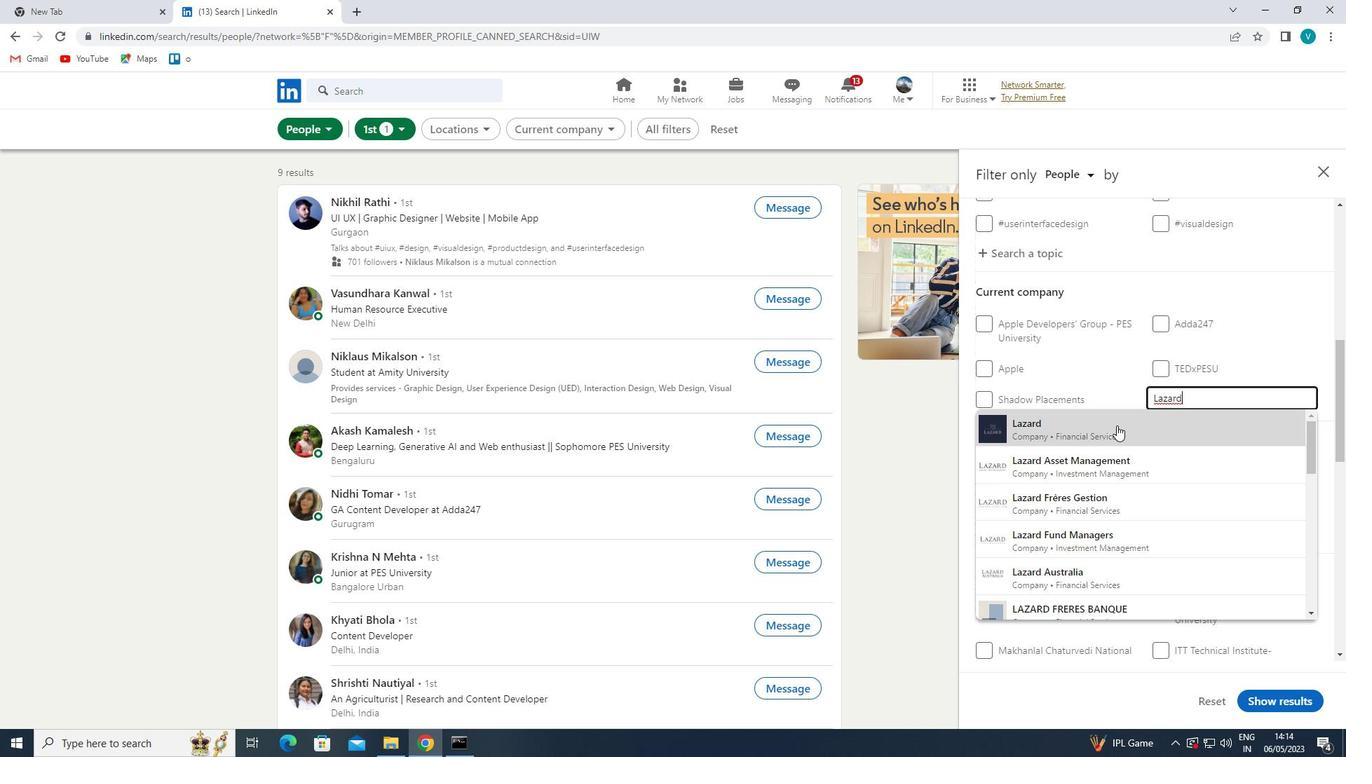 
Action: Mouse moved to (1120, 427)
Screenshot: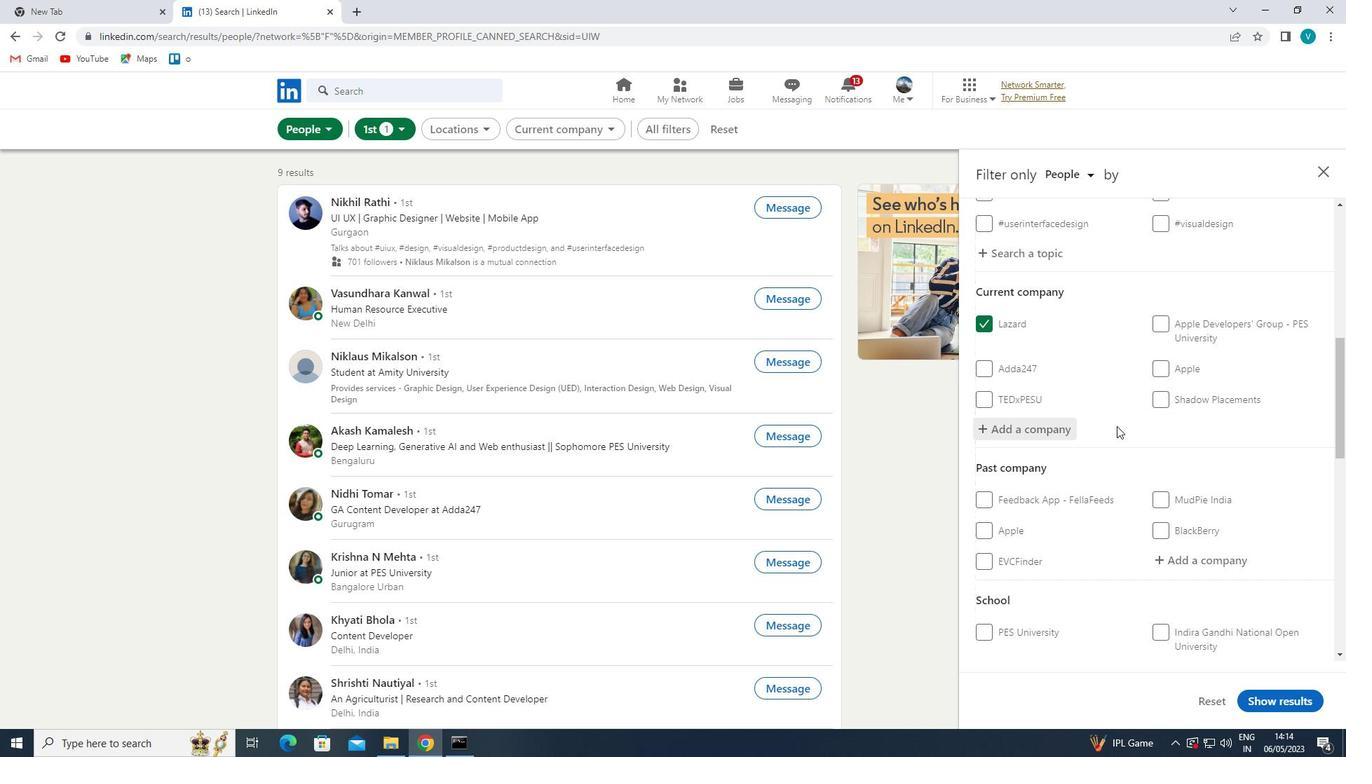 
Action: Mouse scrolled (1120, 427) with delta (0, 0)
Screenshot: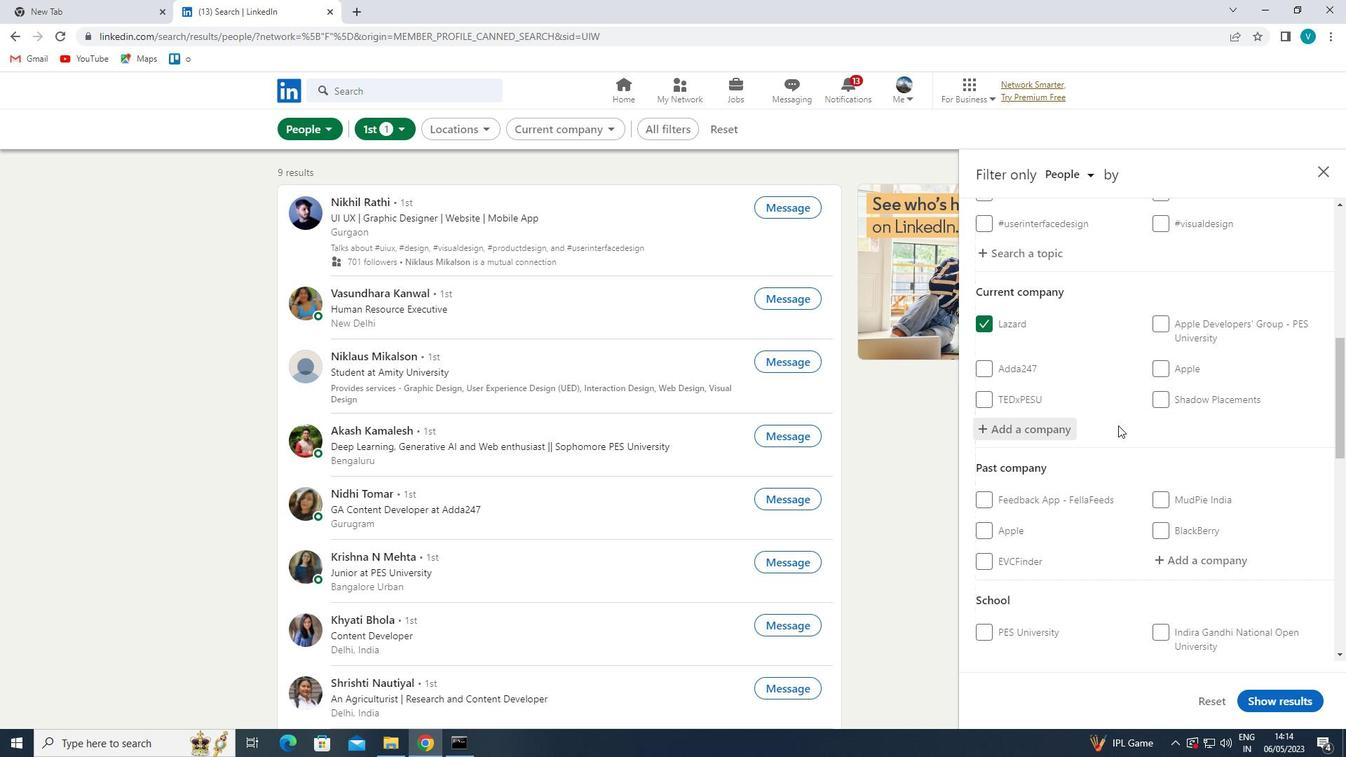 
Action: Mouse moved to (1121, 428)
Screenshot: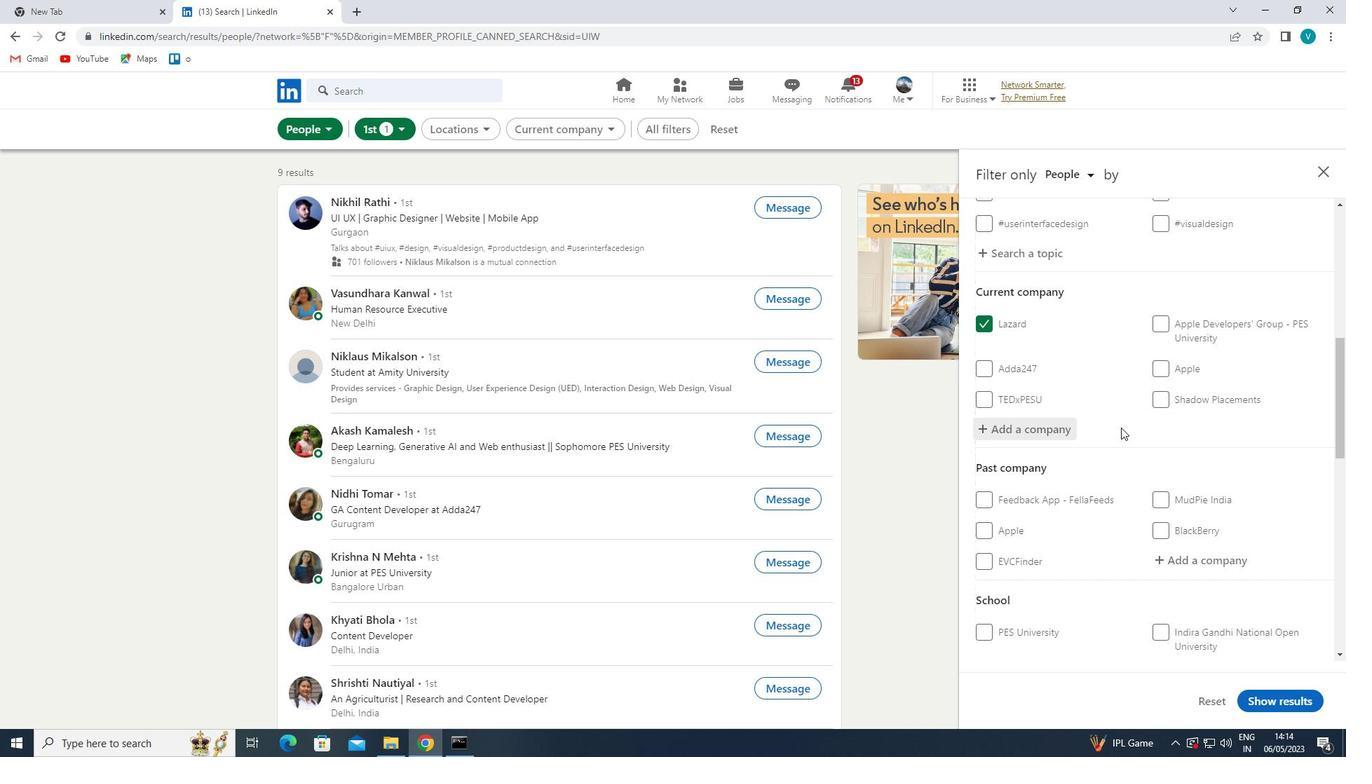 
Action: Mouse scrolled (1121, 427) with delta (0, 0)
Screenshot: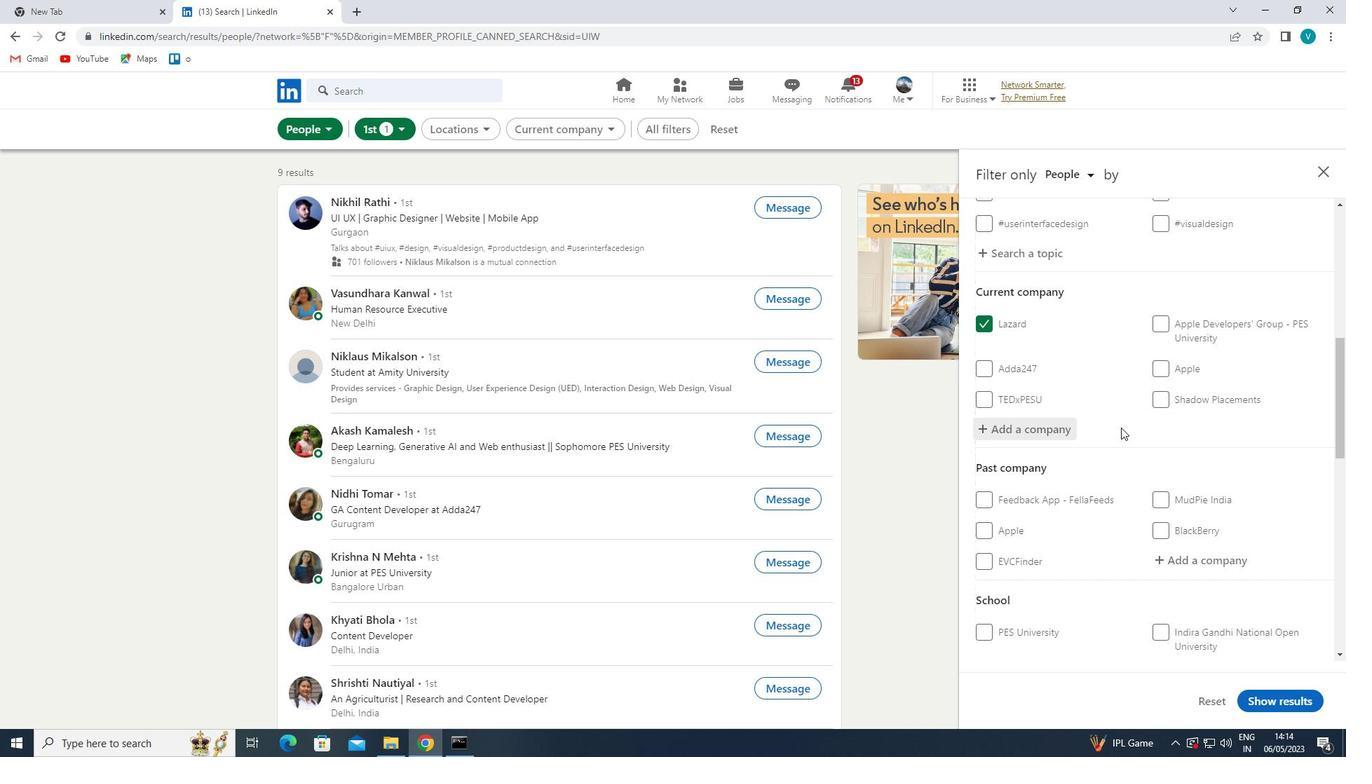 
Action: Mouse moved to (1122, 428)
Screenshot: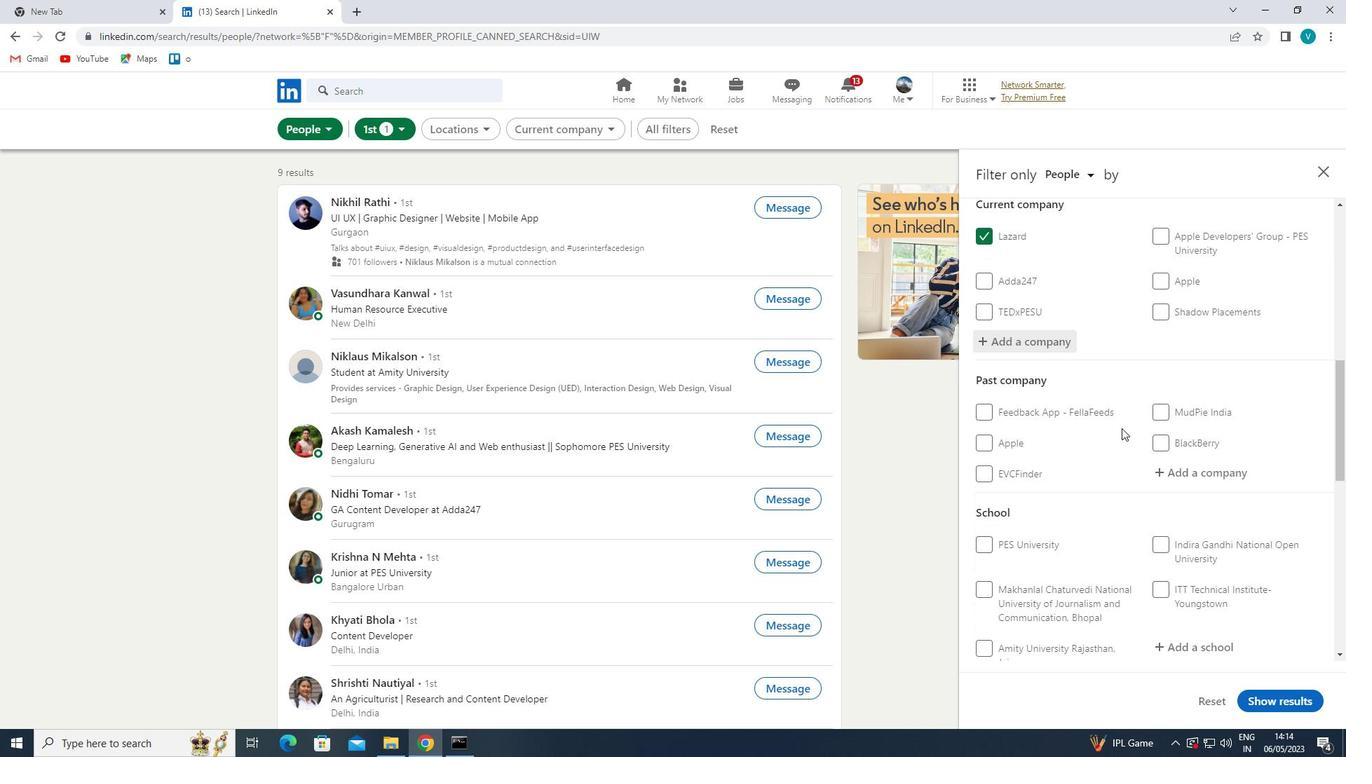 
Action: Mouse scrolled (1122, 427) with delta (0, 0)
Screenshot: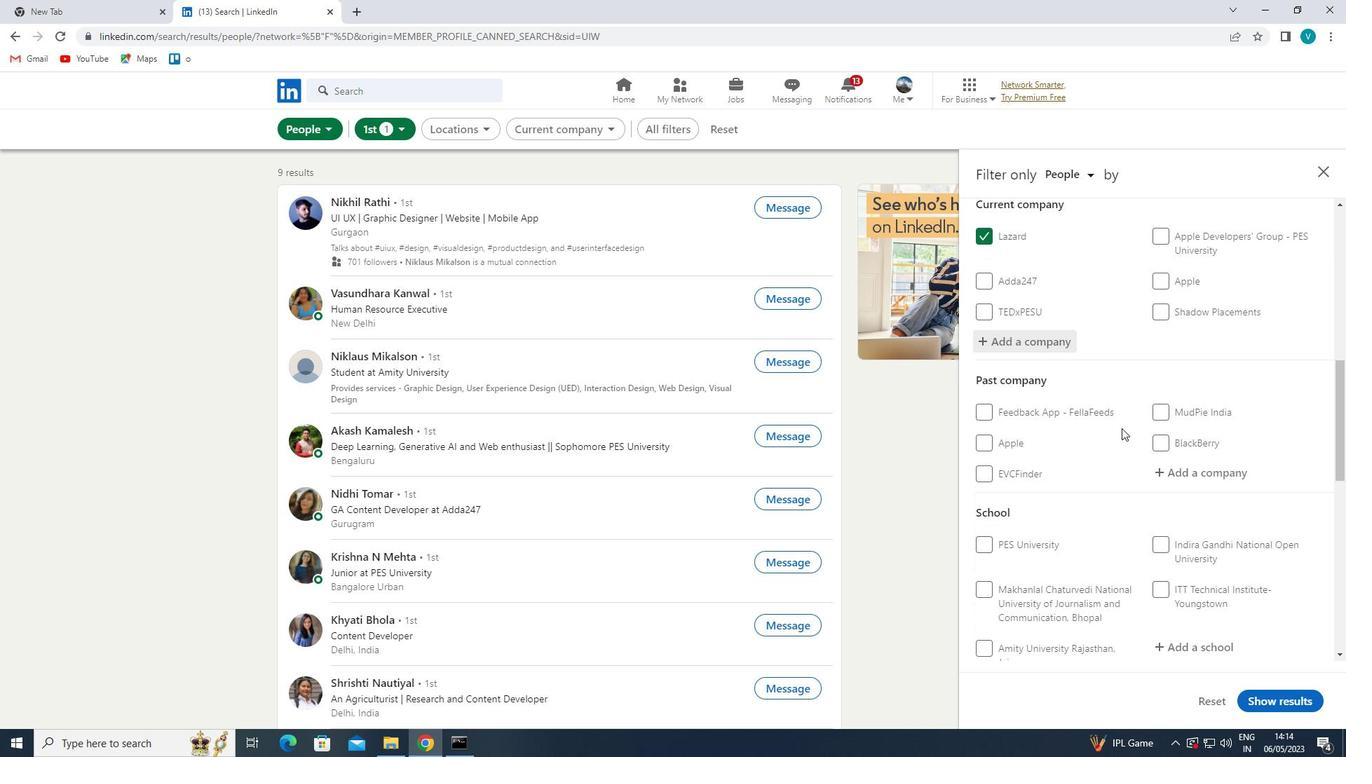 
Action: Mouse moved to (1196, 513)
Screenshot: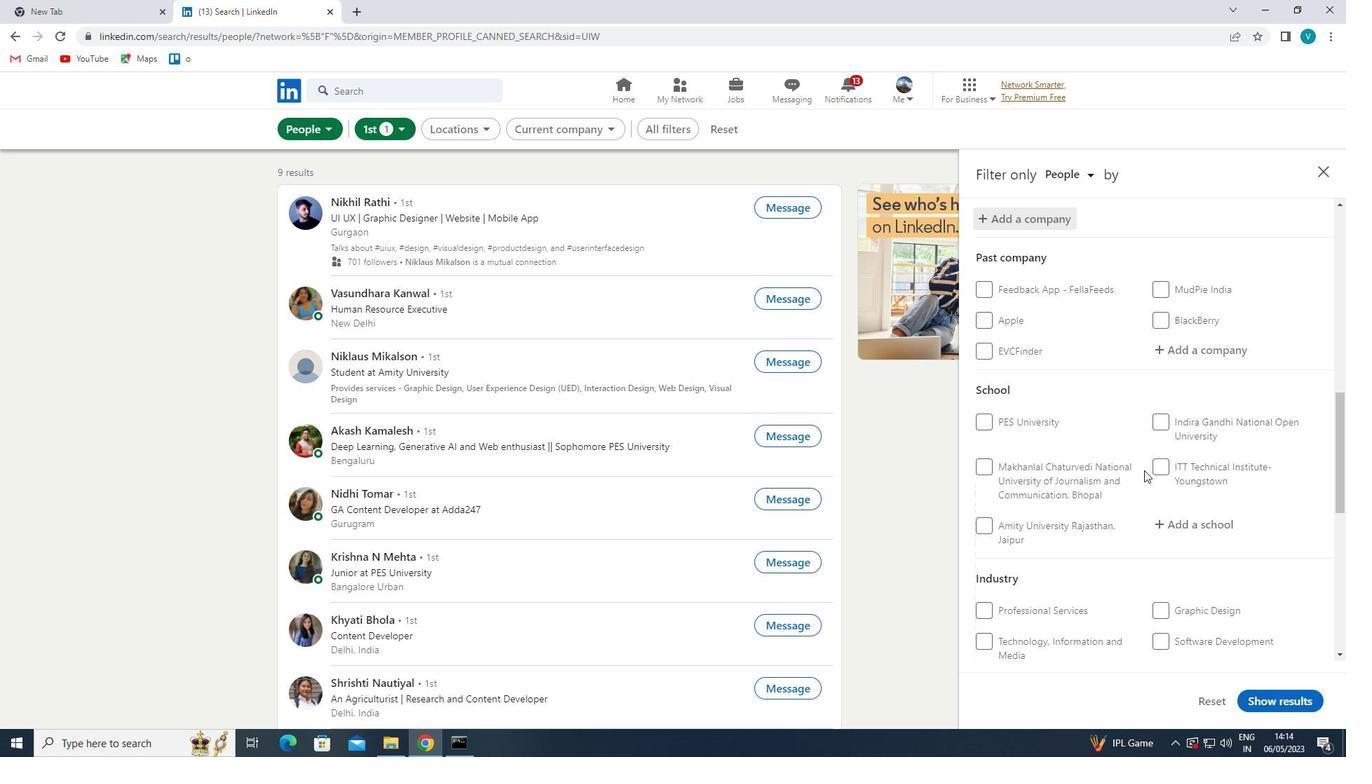 
Action: Mouse pressed left at (1196, 513)
Screenshot: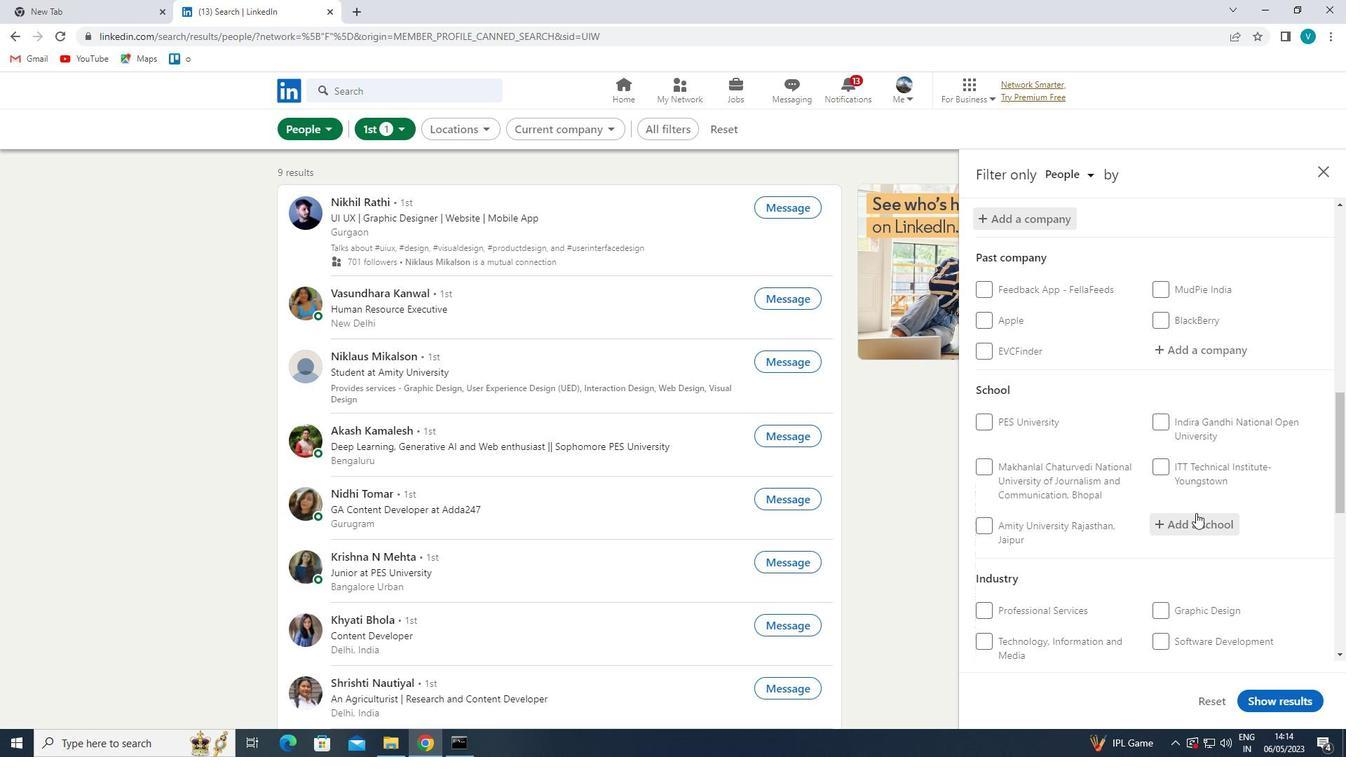 
Action: Mouse moved to (1182, 506)
Screenshot: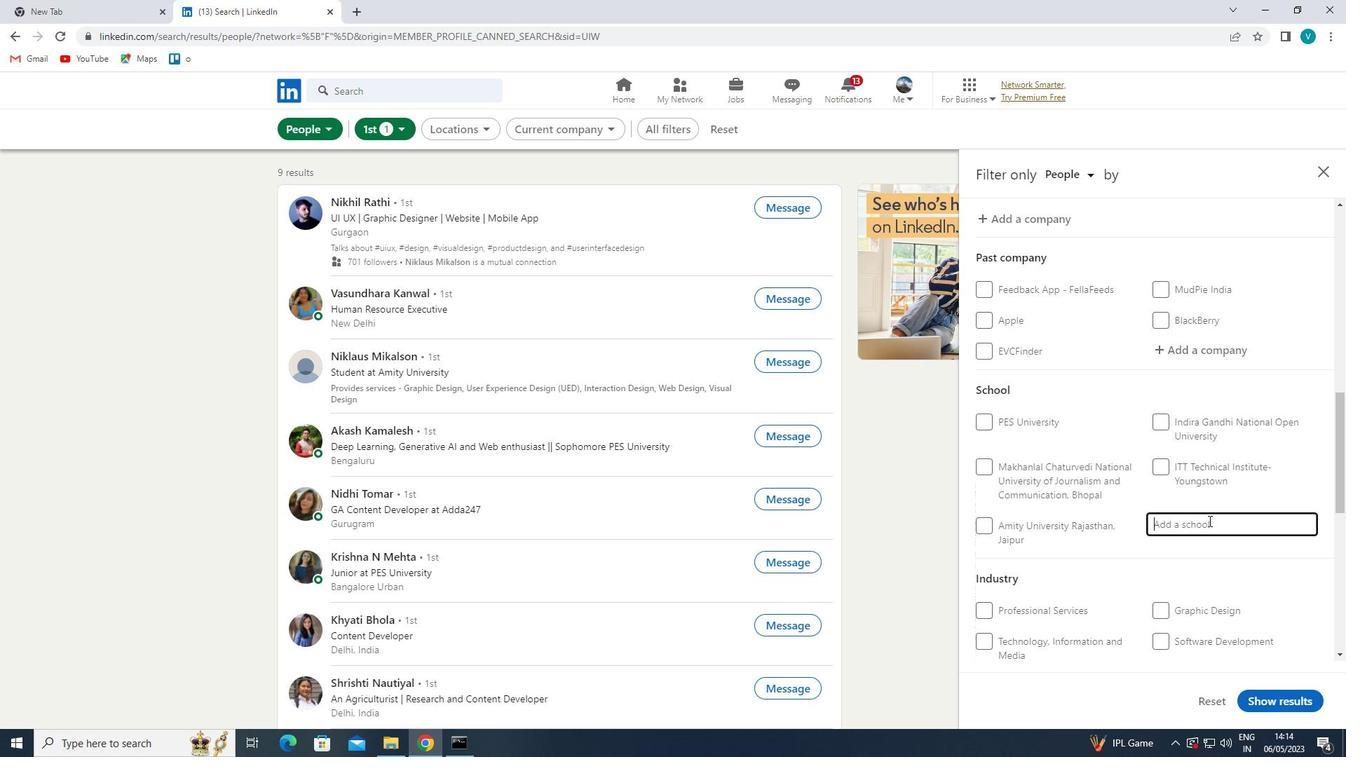 
Action: Key pressed <Key.shift>KIIT
Screenshot: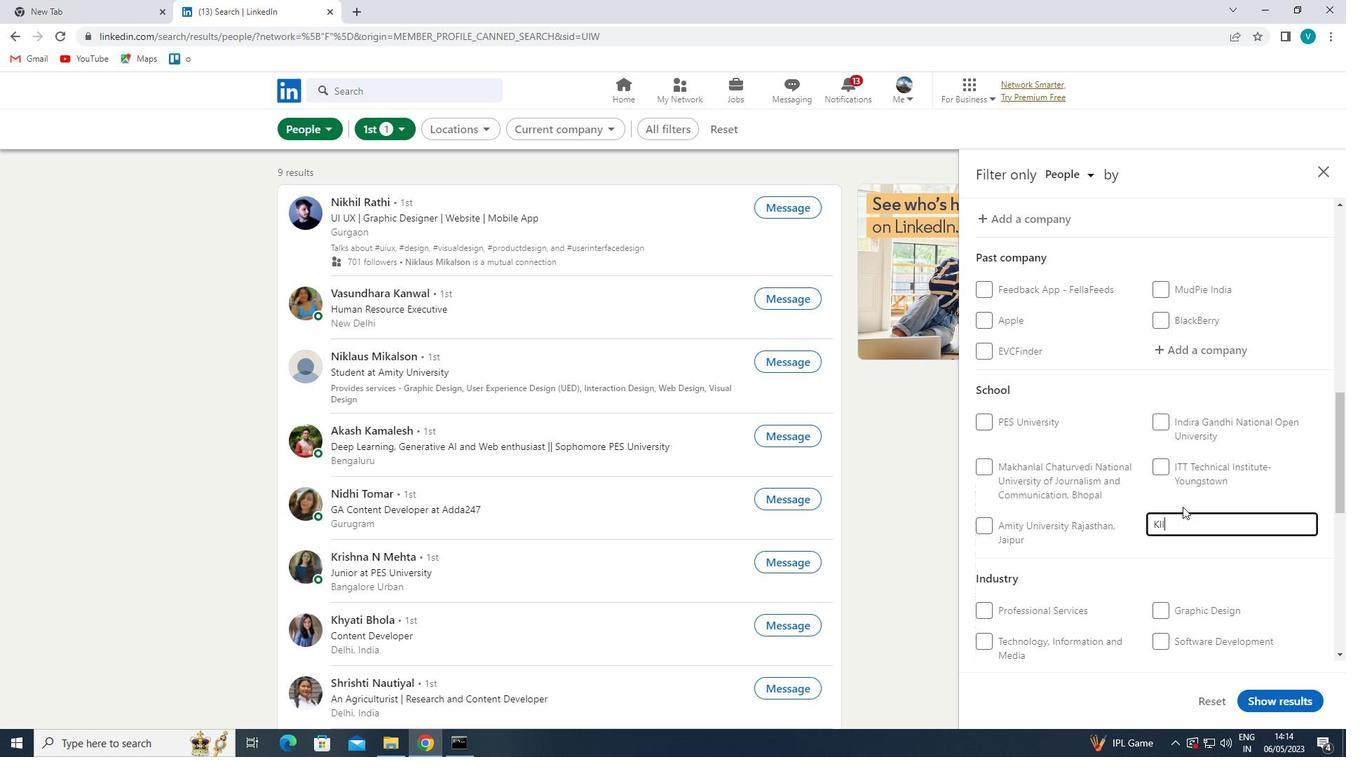 
Action: Mouse moved to (1094, 620)
Screenshot: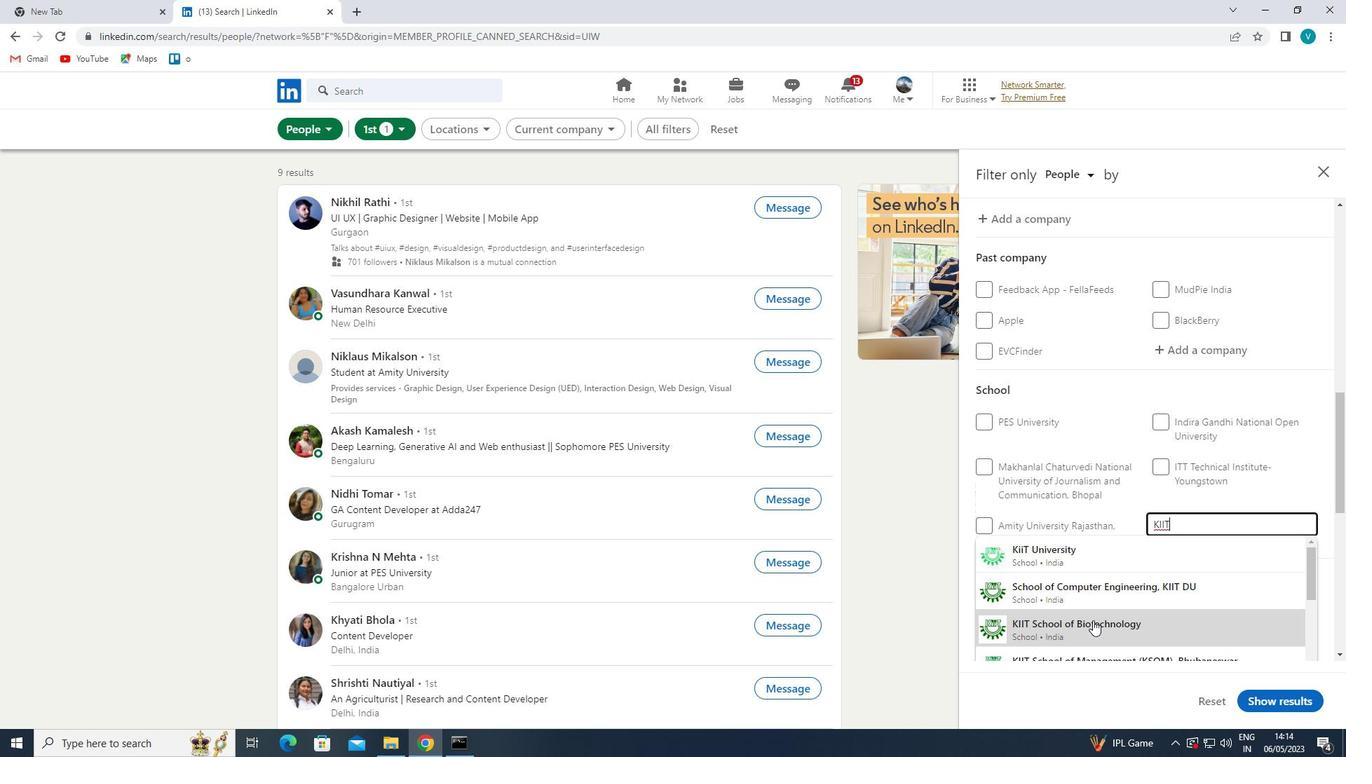 
Action: Mouse scrolled (1094, 619) with delta (0, 0)
Screenshot: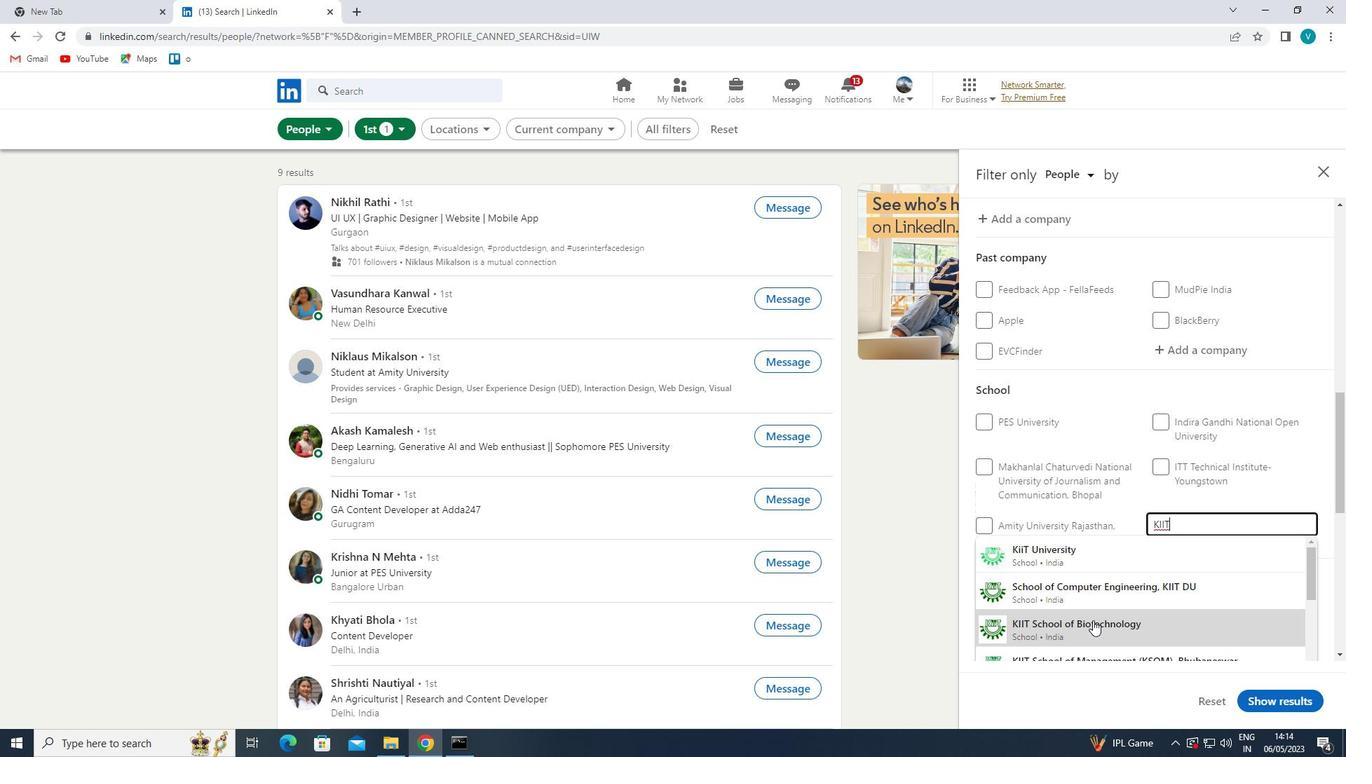 
Action: Mouse moved to (1105, 598)
Screenshot: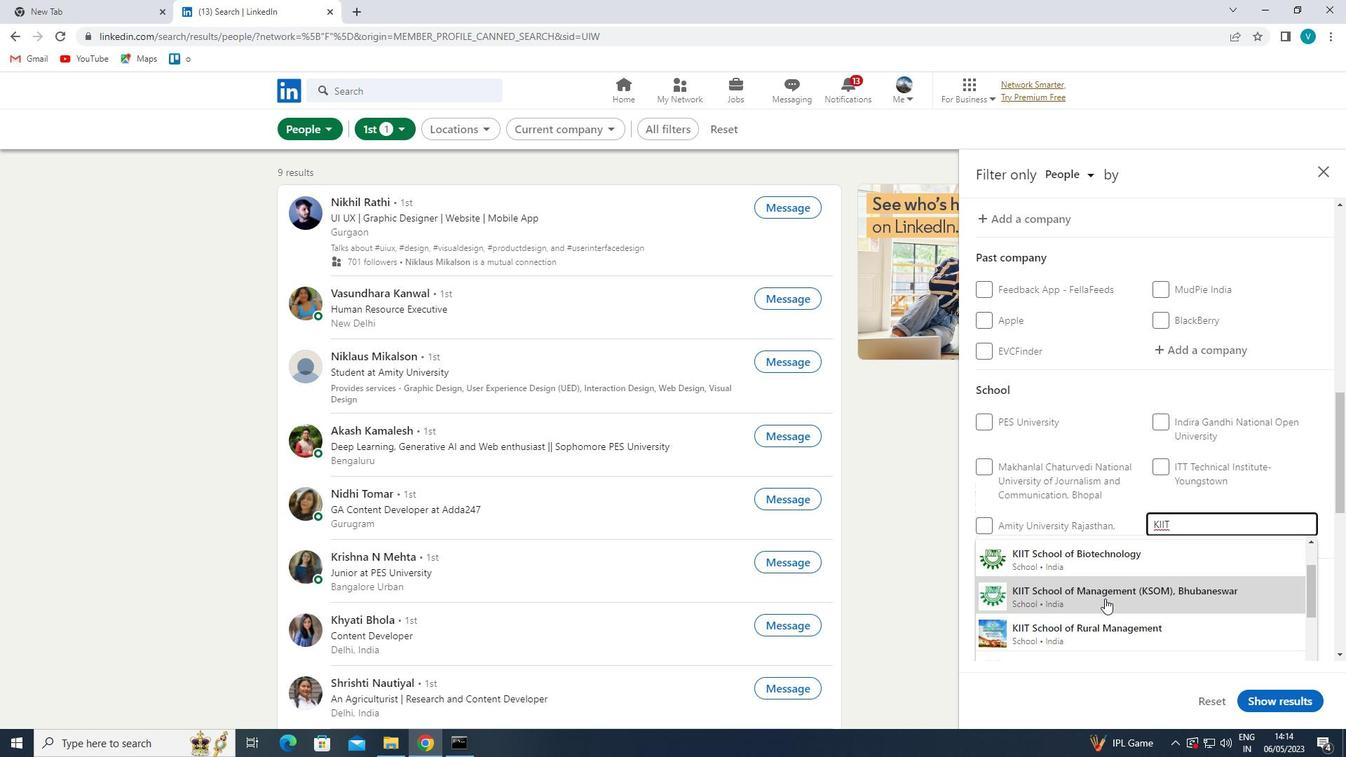 
Action: Mouse pressed left at (1105, 598)
Screenshot: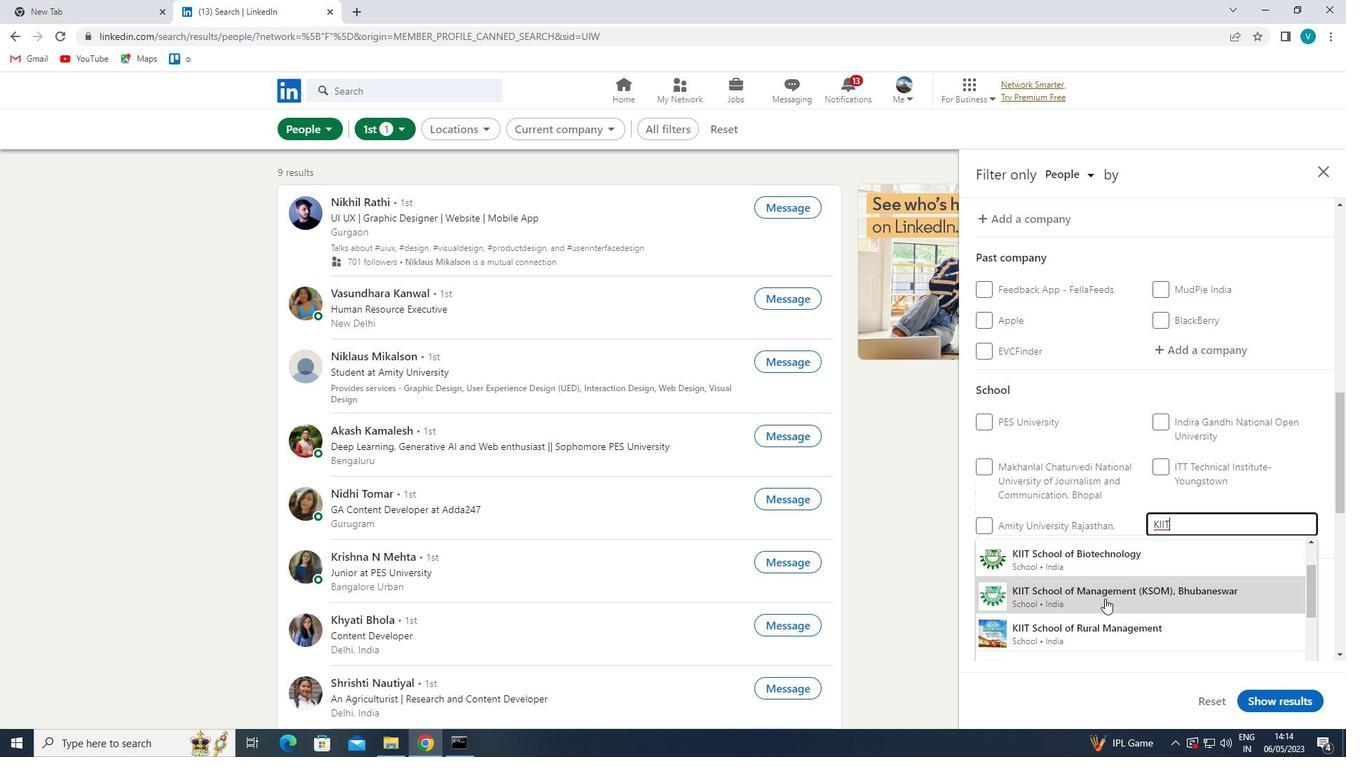 
Action: Mouse moved to (1107, 598)
Screenshot: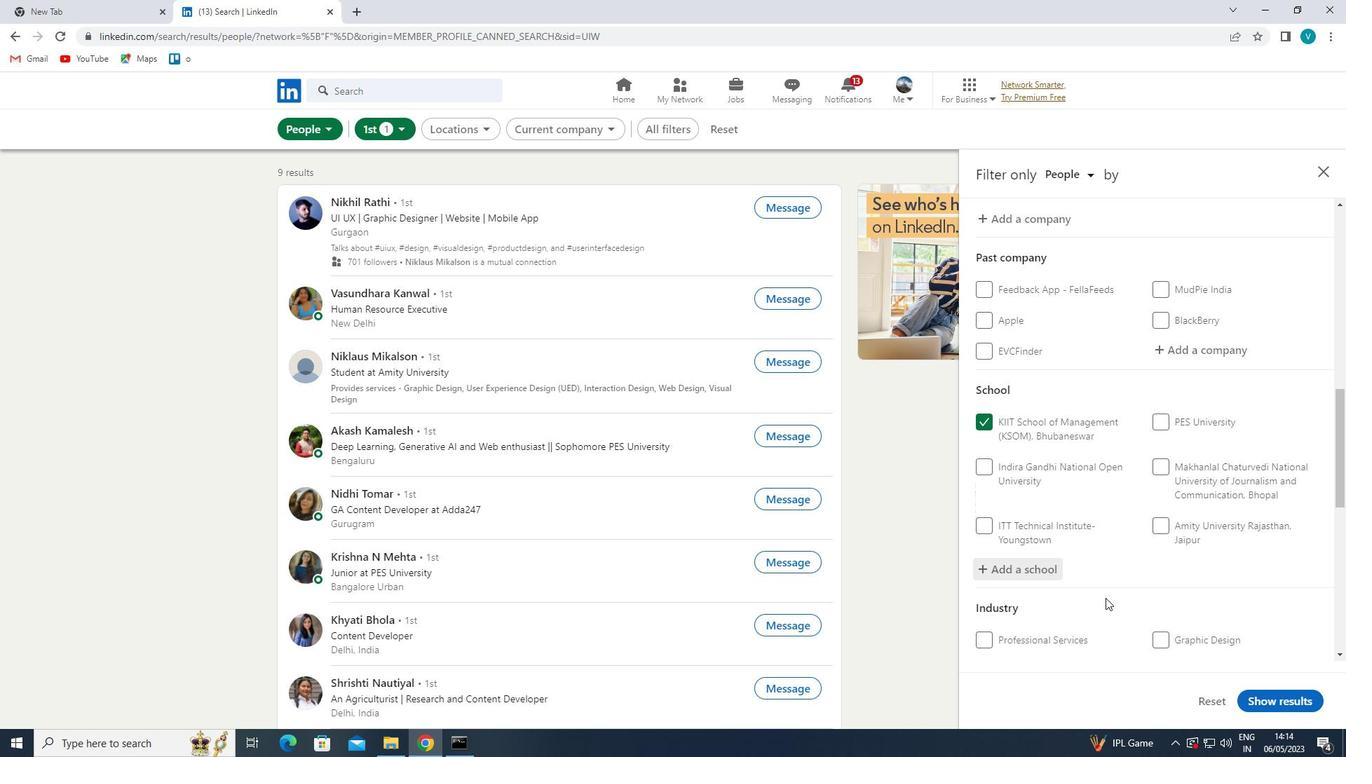 
Action: Mouse scrolled (1107, 597) with delta (0, 0)
Screenshot: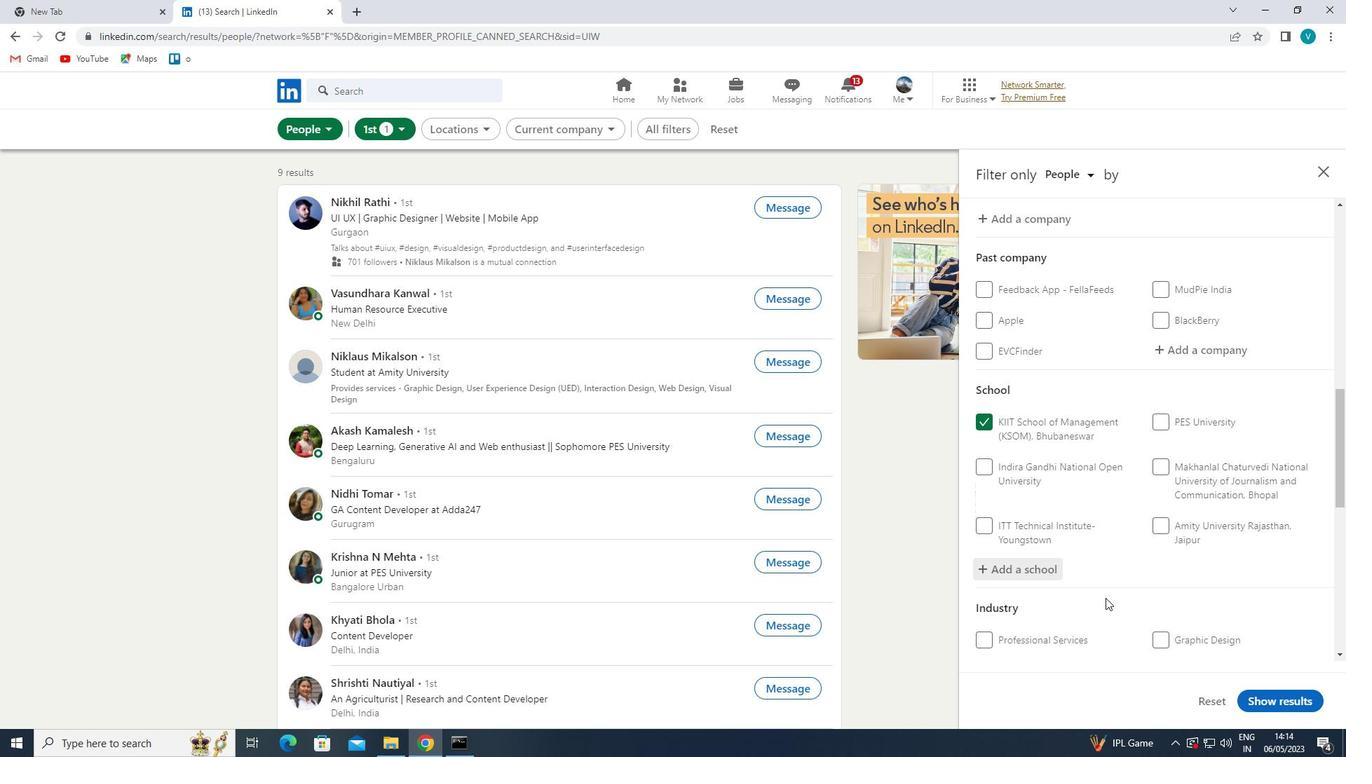 
Action: Mouse moved to (1108, 598)
Screenshot: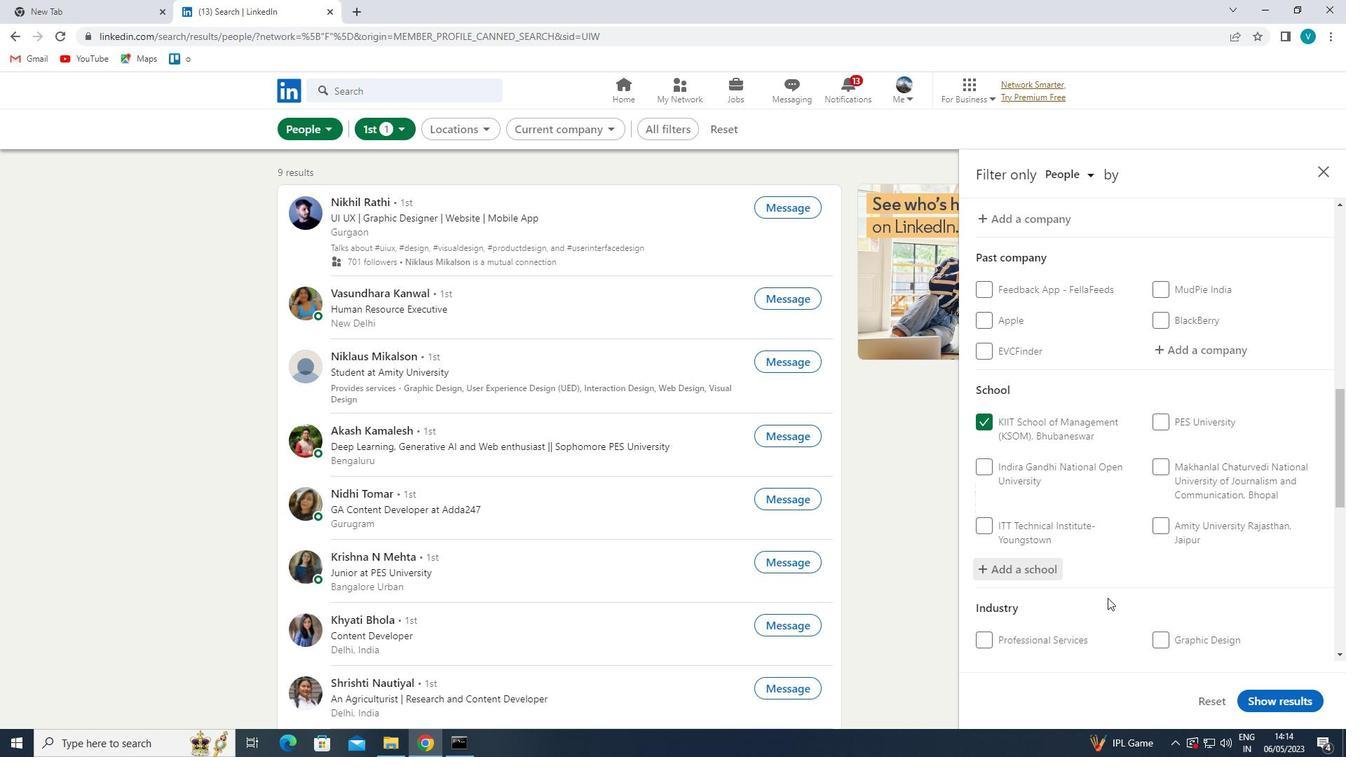 
Action: Mouse scrolled (1108, 598) with delta (0, 0)
Screenshot: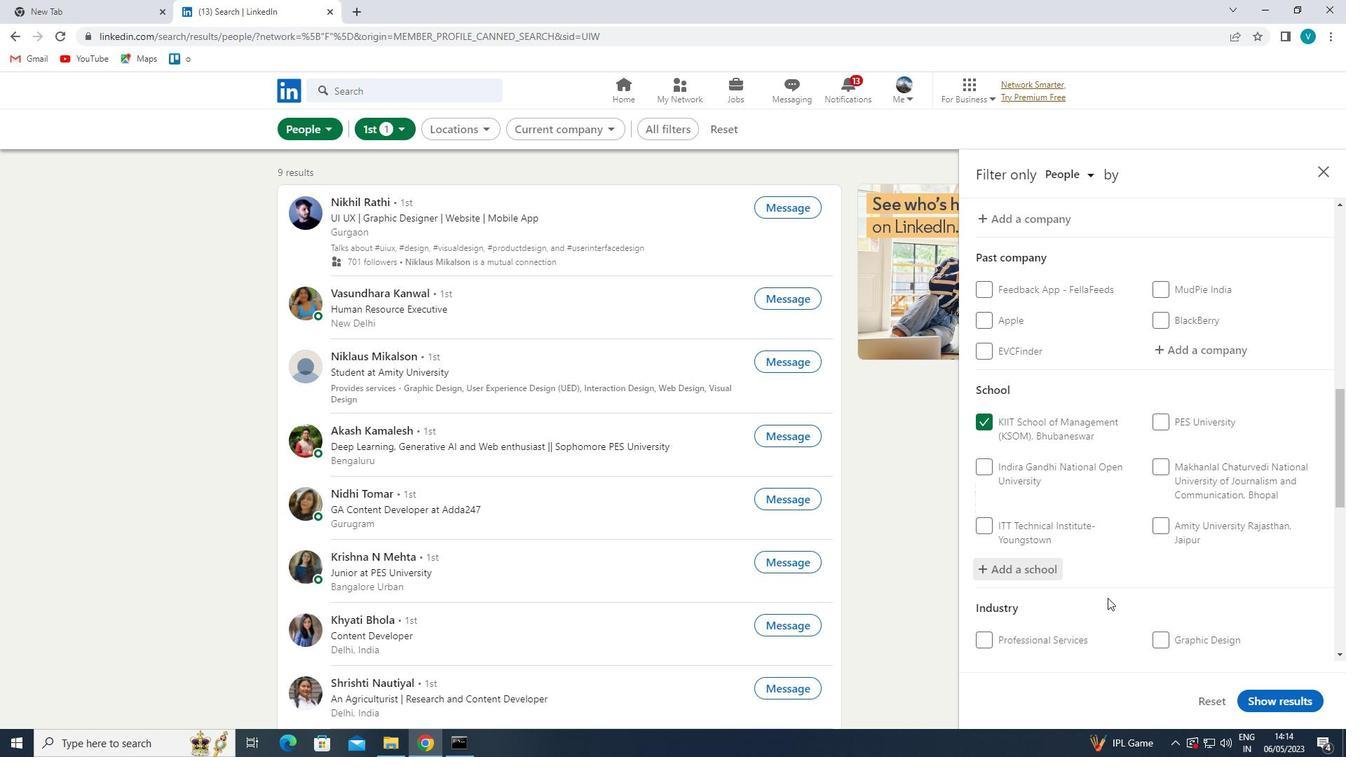 
Action: Mouse moved to (1183, 574)
Screenshot: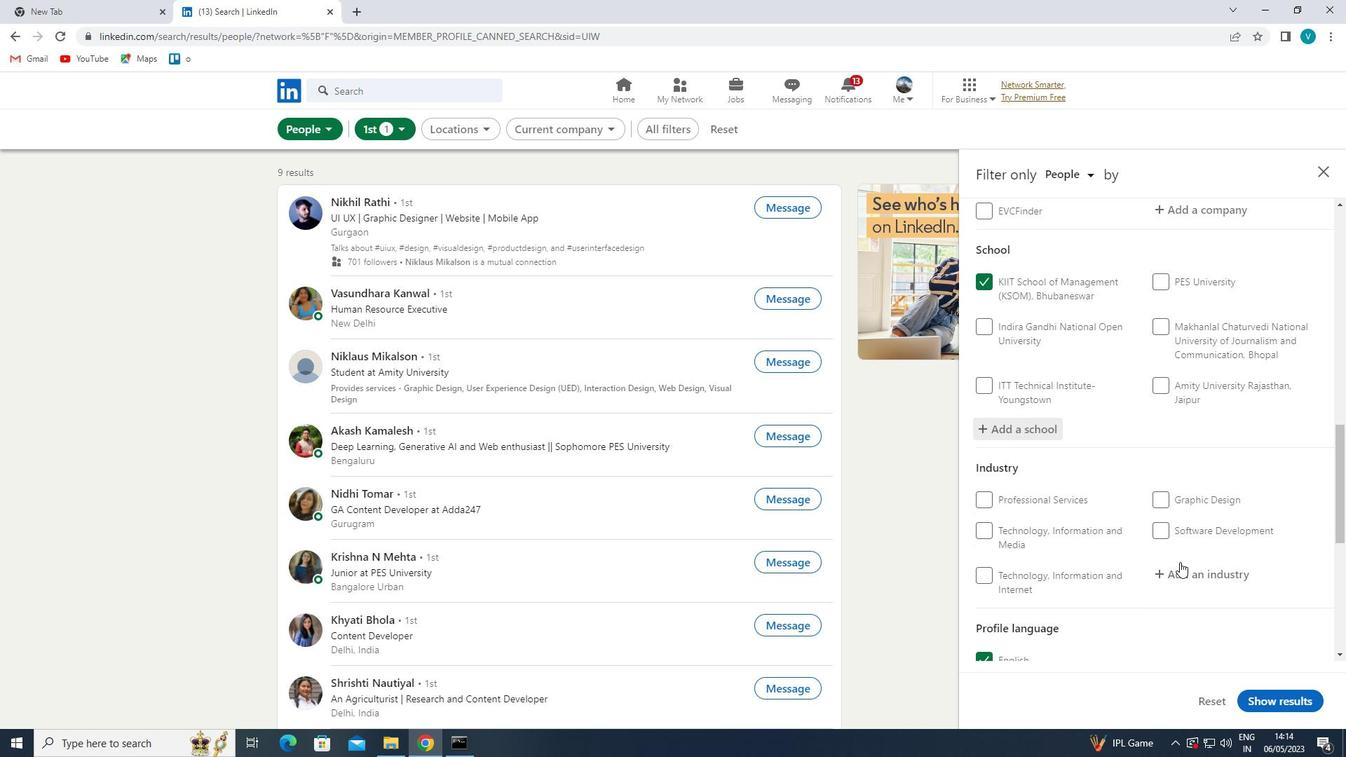 
Action: Mouse pressed left at (1183, 574)
Screenshot: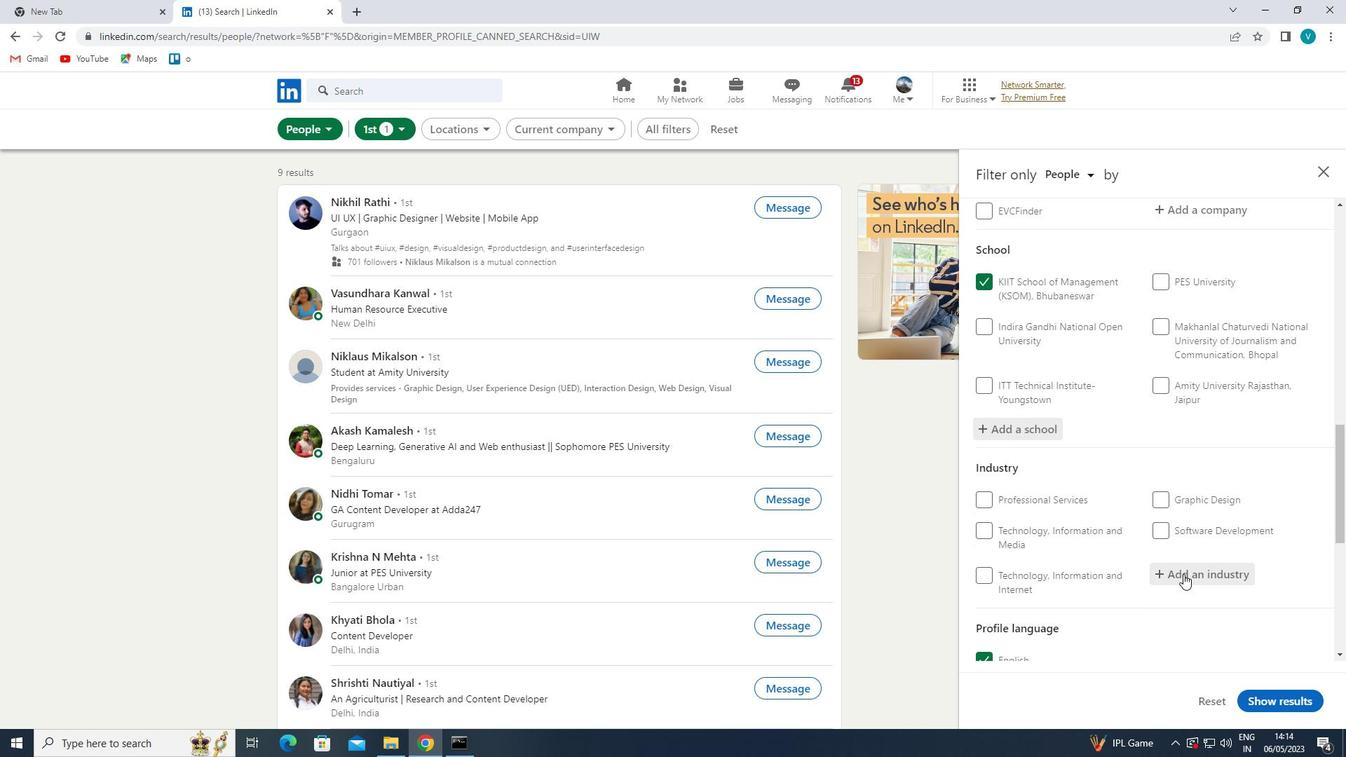 
Action: Mouse moved to (1040, 495)
Screenshot: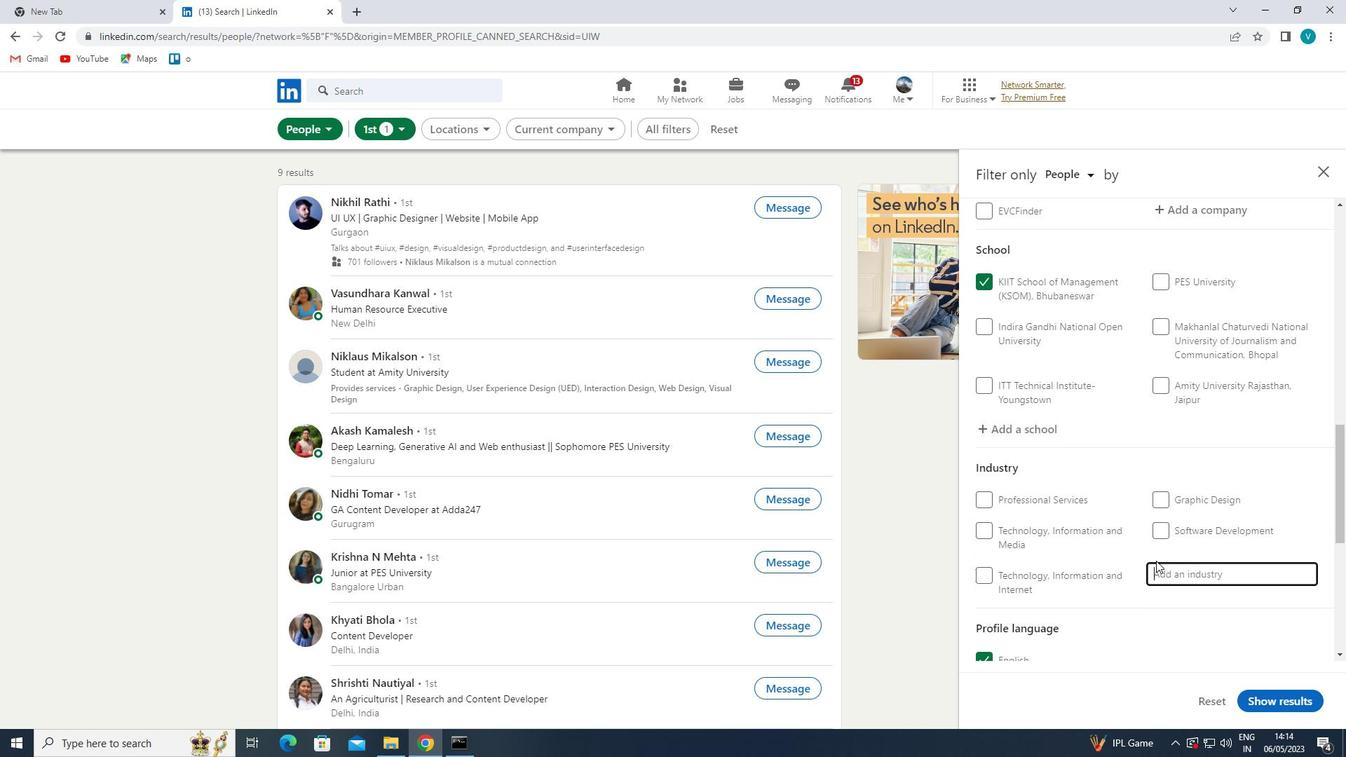 
Action: Key pressed <Key.shift>
Screenshot: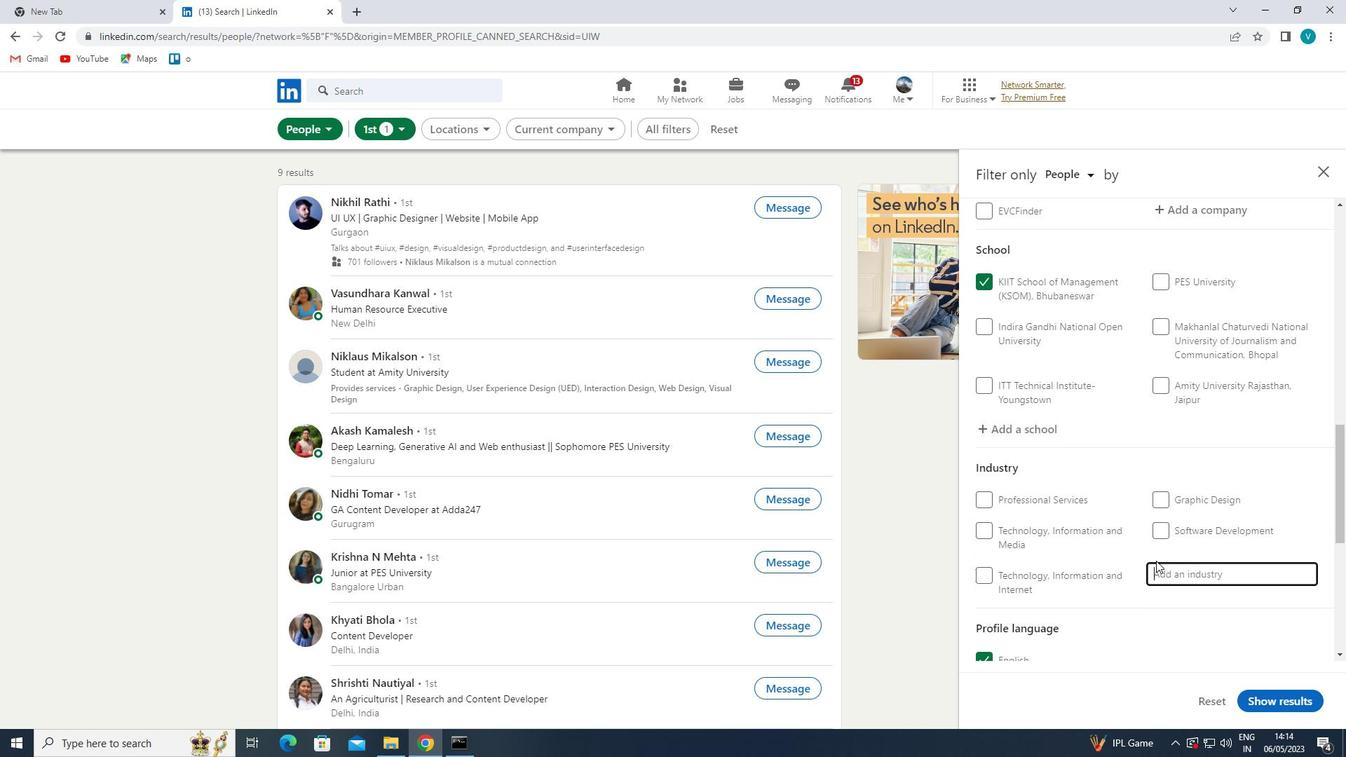 
Action: Mouse moved to (1039, 495)
Screenshot: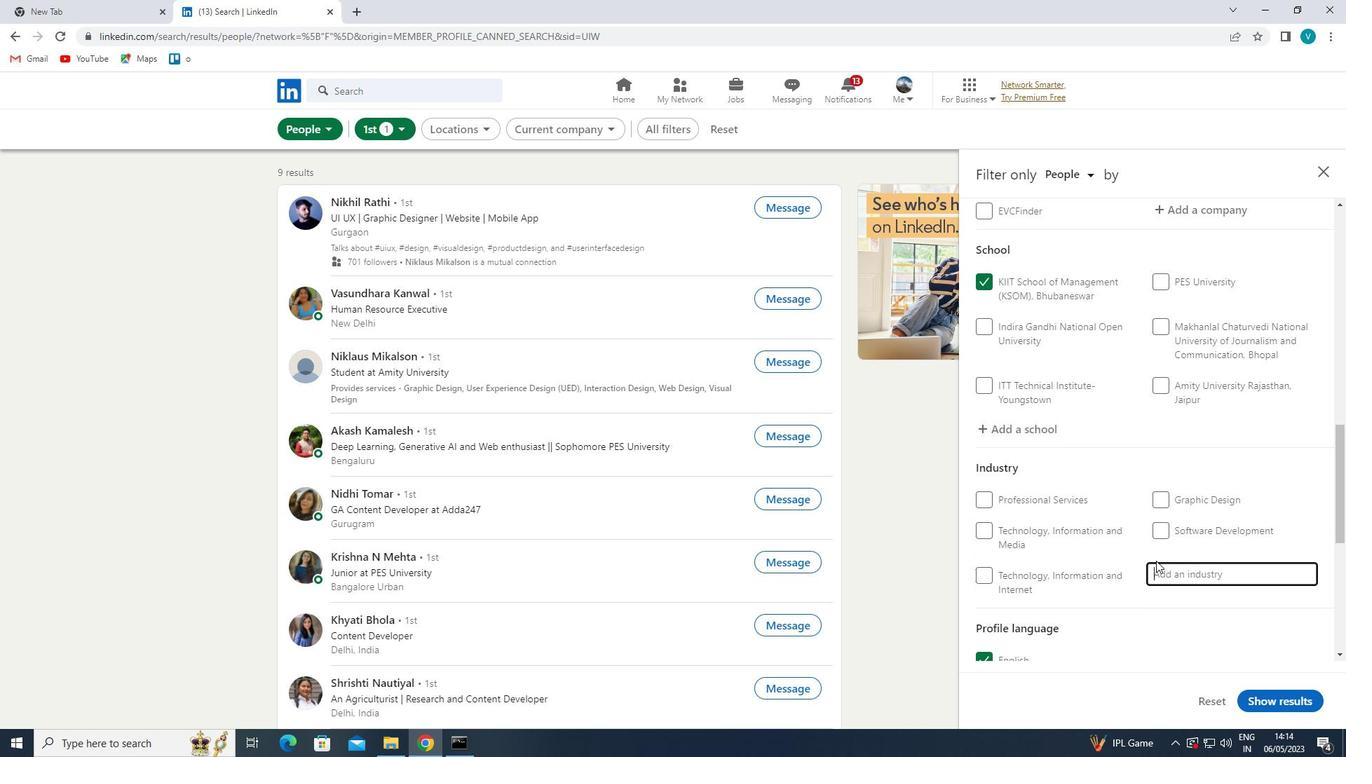 
Action: Key pressed BUSINESS
Screenshot: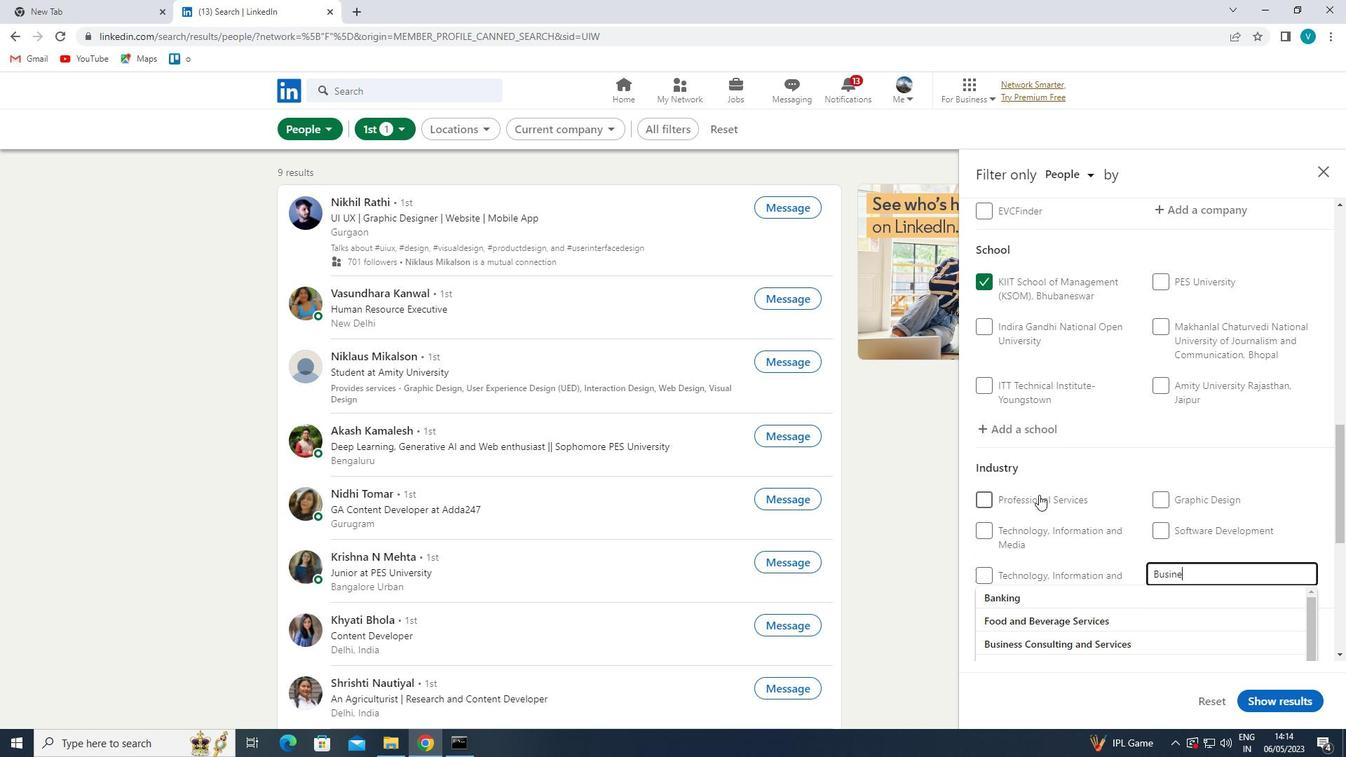 
Action: Mouse moved to (1079, 622)
Screenshot: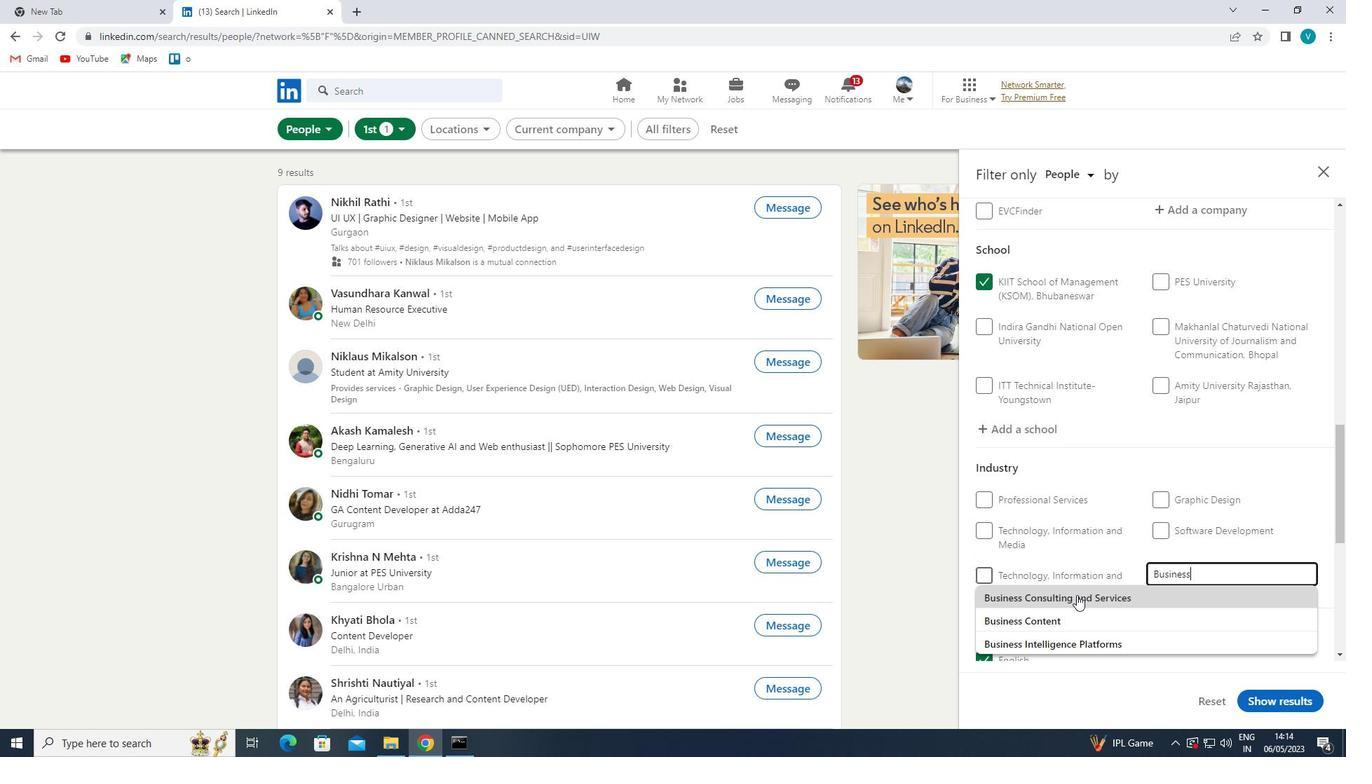 
Action: Mouse pressed left at (1079, 622)
Screenshot: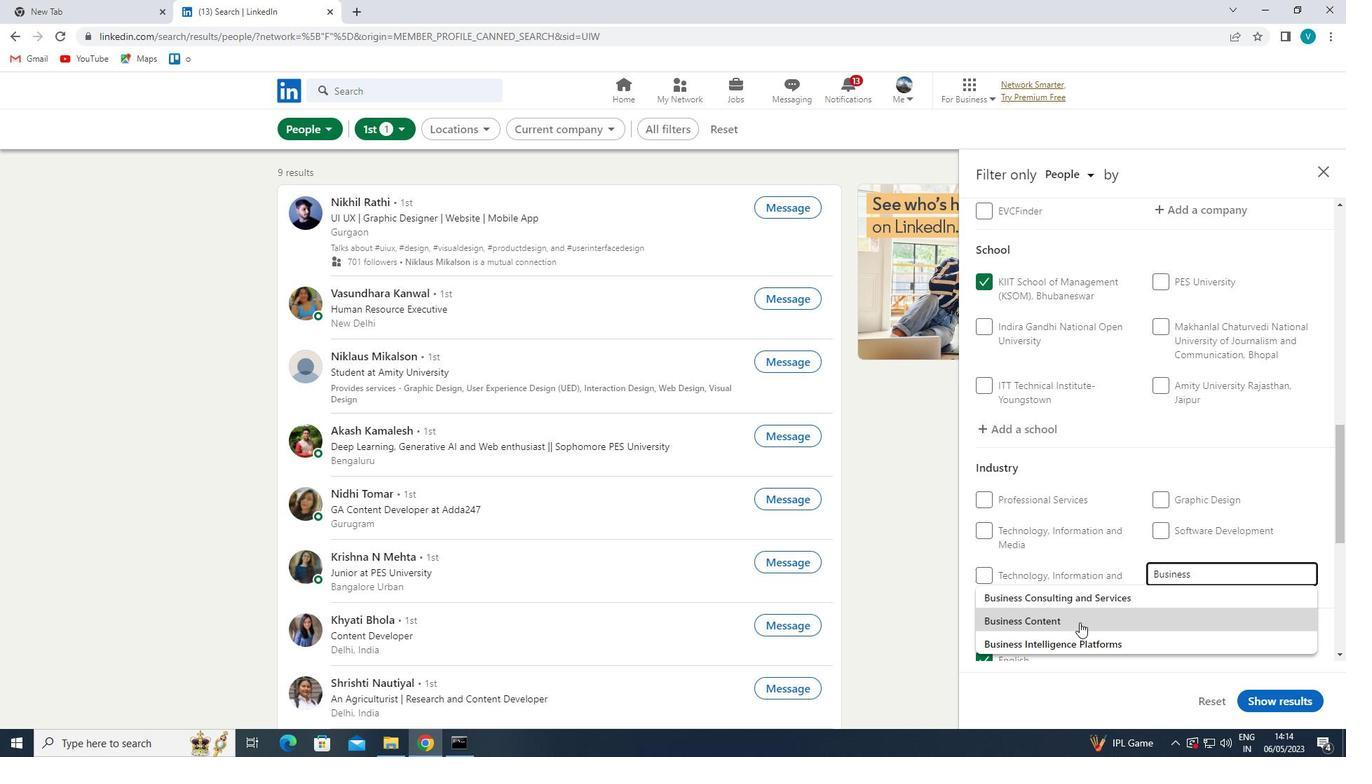 
Action: Mouse moved to (1098, 591)
Screenshot: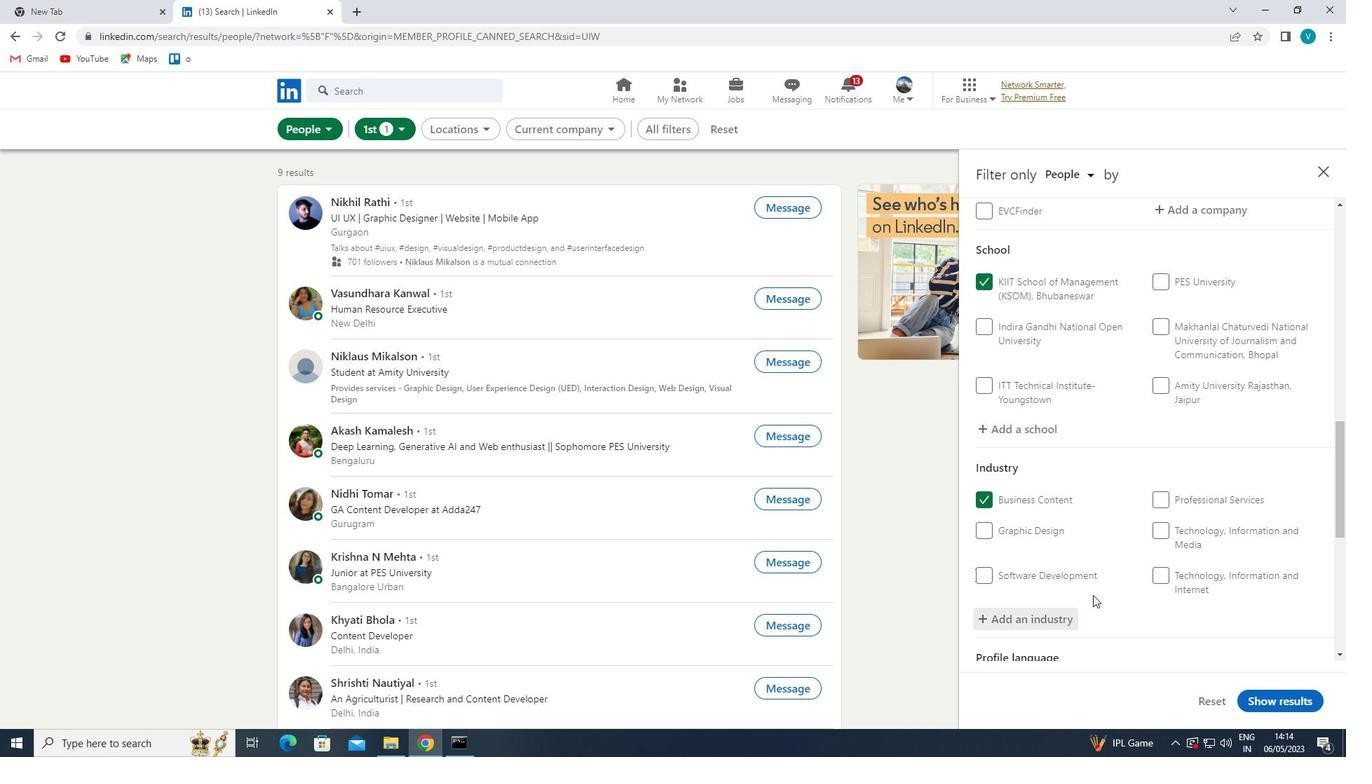 
Action: Mouse scrolled (1098, 590) with delta (0, 0)
Screenshot: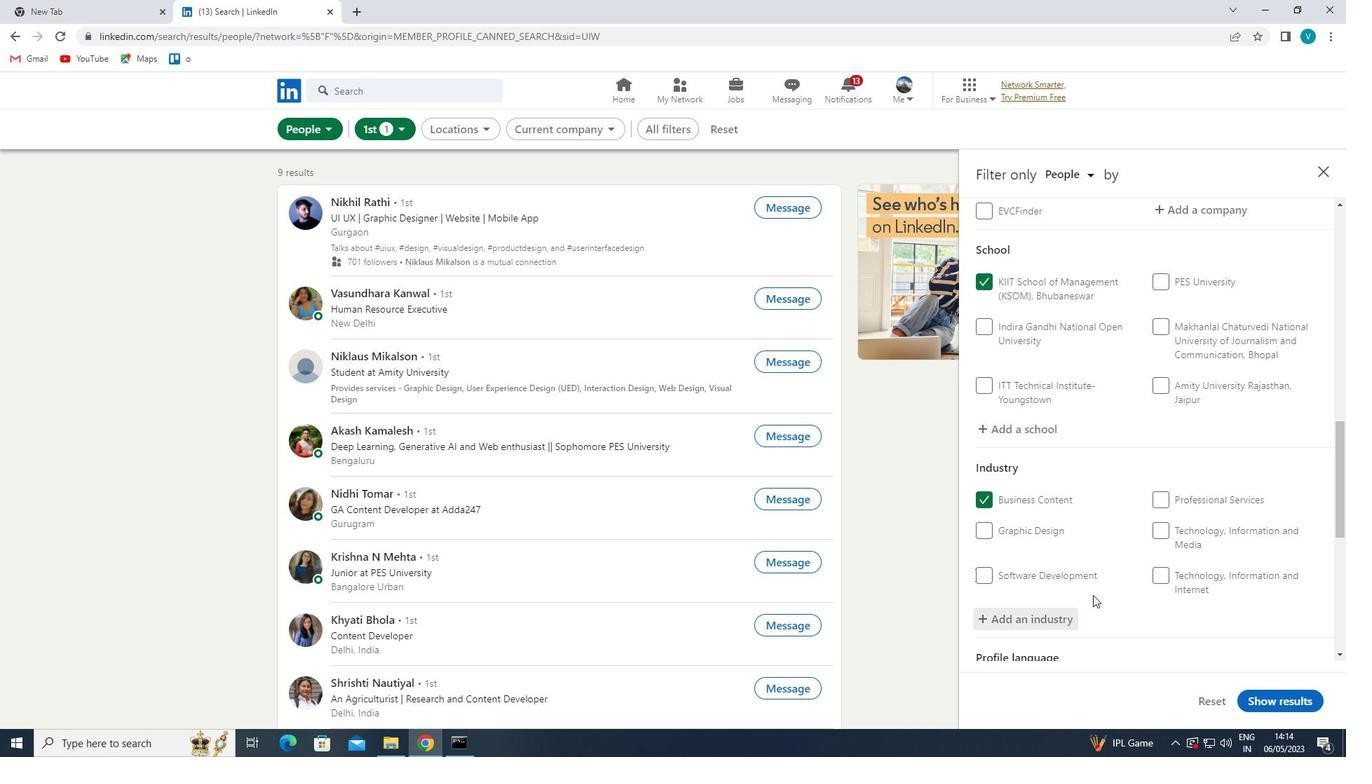 
Action: Mouse moved to (1099, 590)
Screenshot: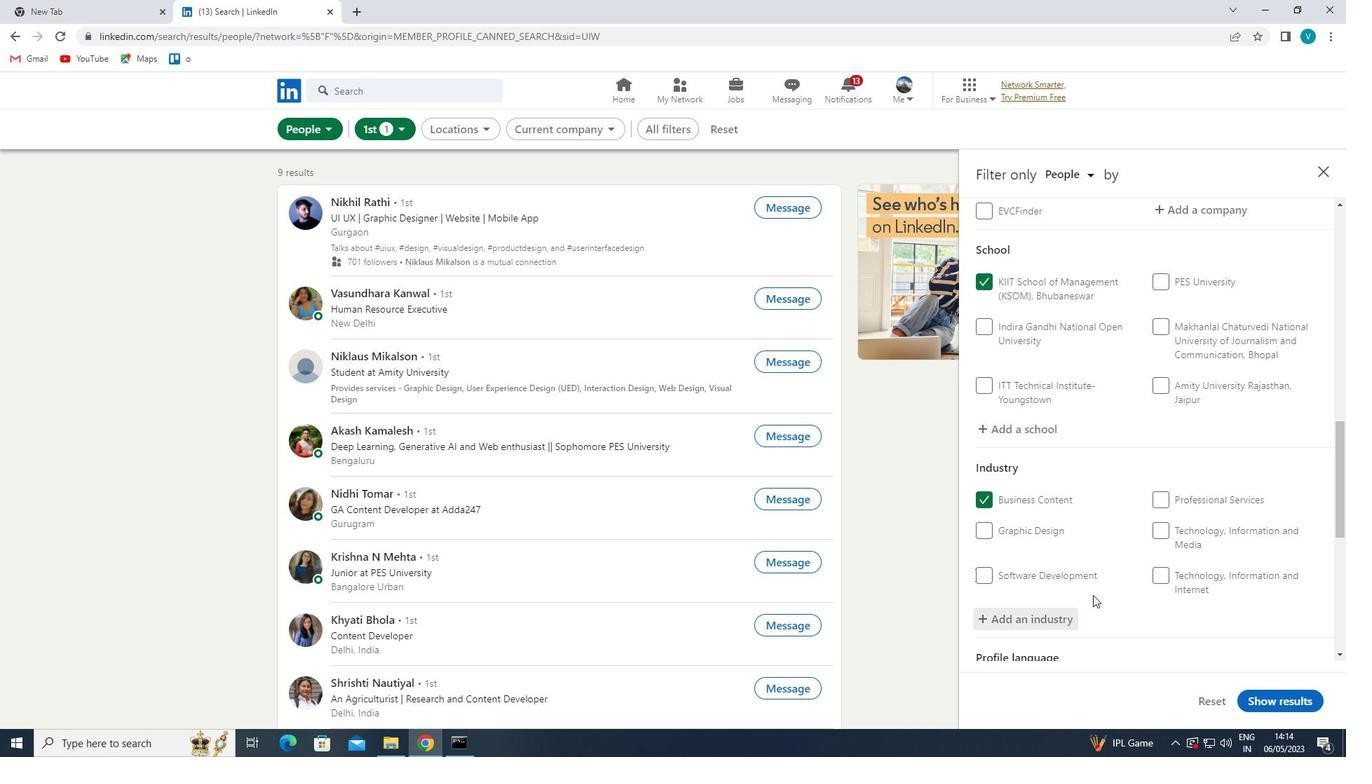 
Action: Mouse scrolled (1099, 589) with delta (0, 0)
Screenshot: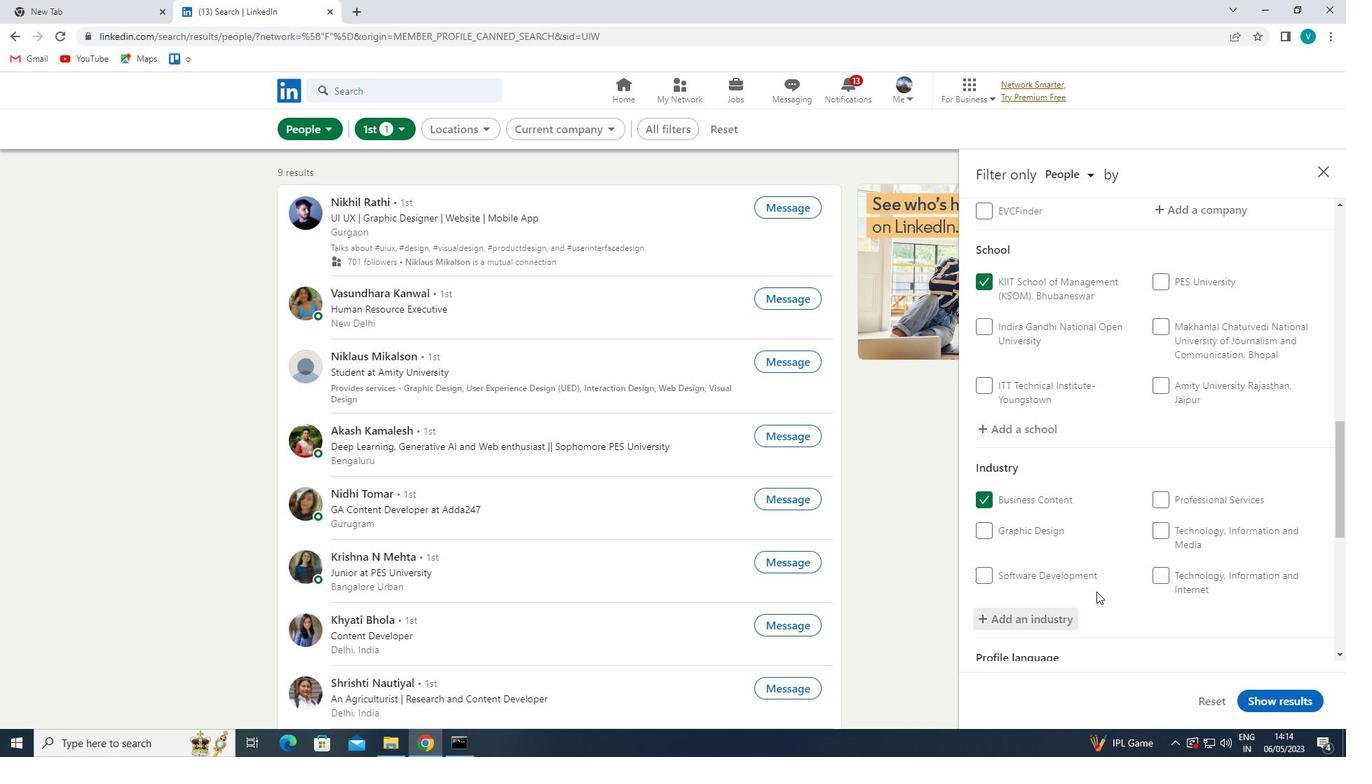
Action: Mouse moved to (1100, 589)
Screenshot: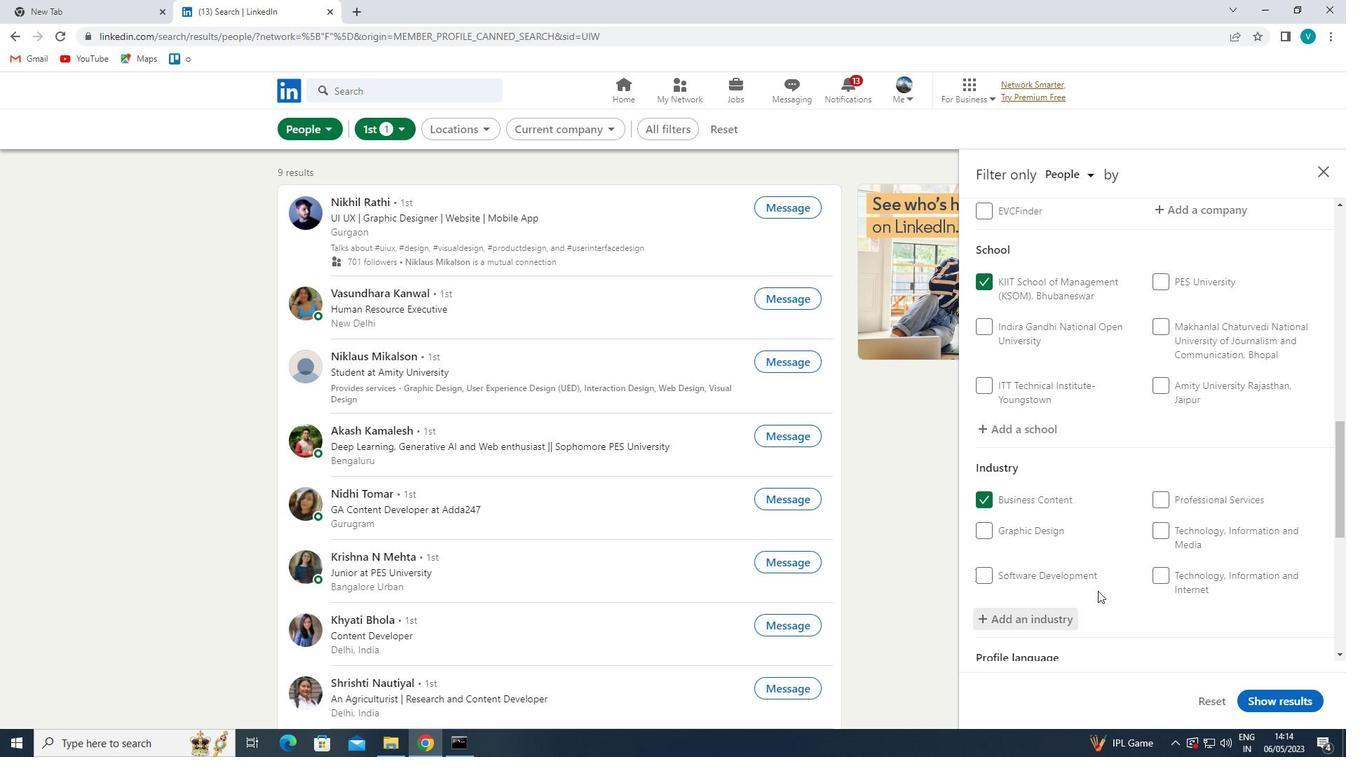 
Action: Mouse scrolled (1100, 588) with delta (0, 0)
Screenshot: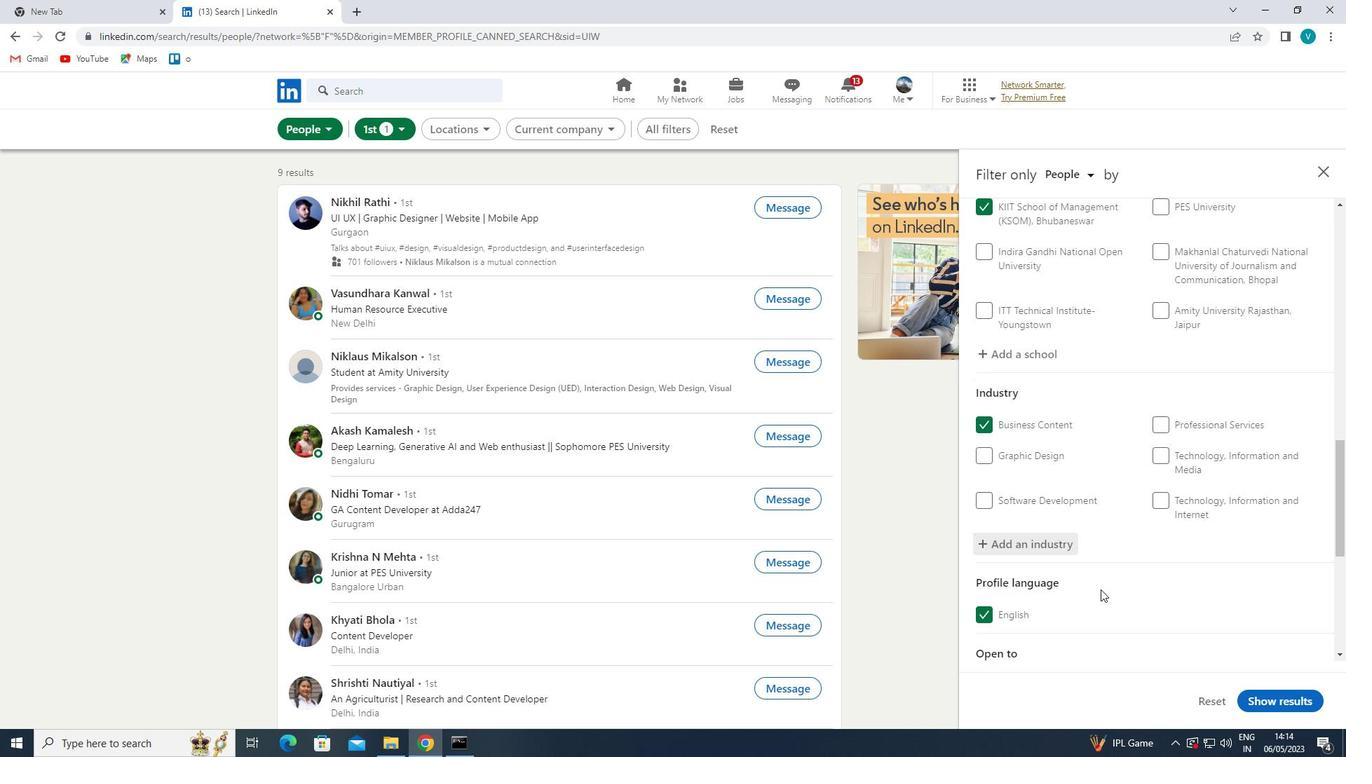 
Action: Mouse scrolled (1100, 588) with delta (0, 0)
Screenshot: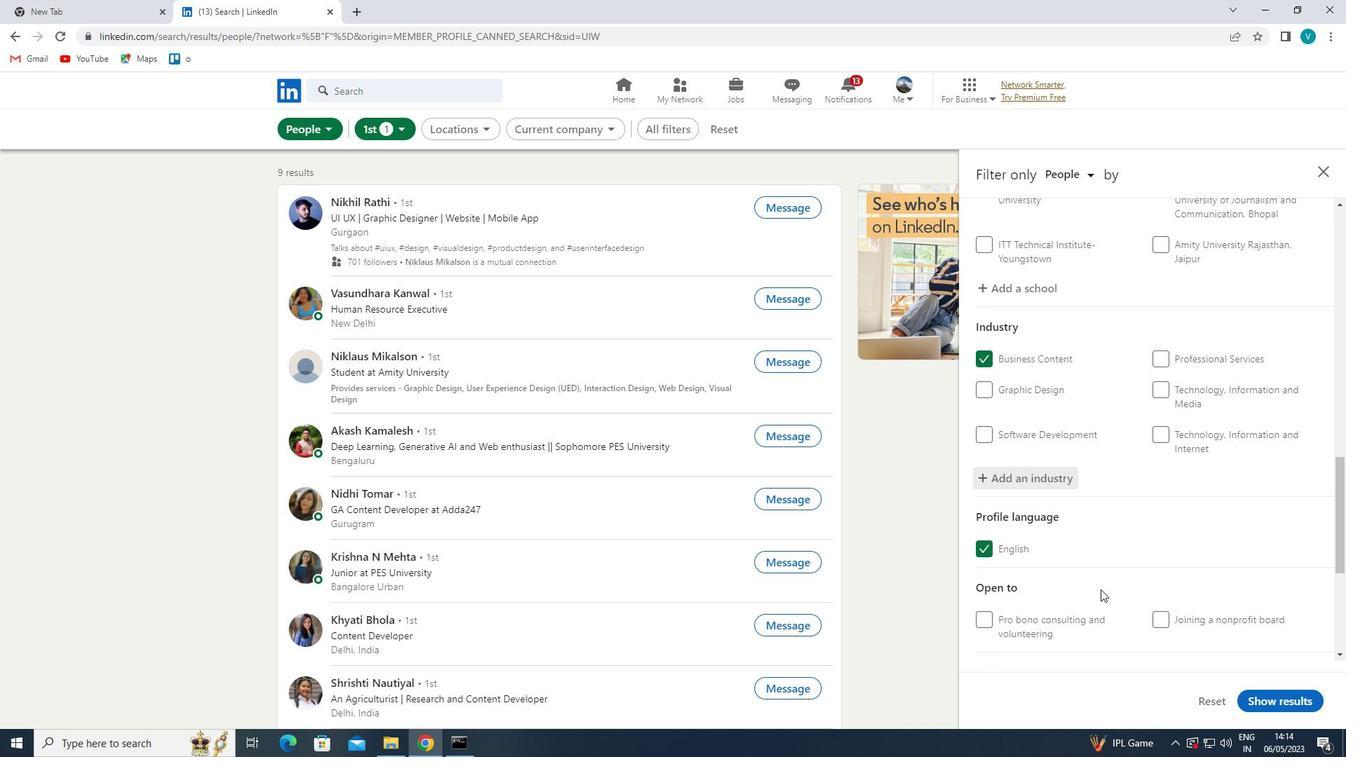 
Action: Mouse scrolled (1100, 588) with delta (0, 0)
Screenshot: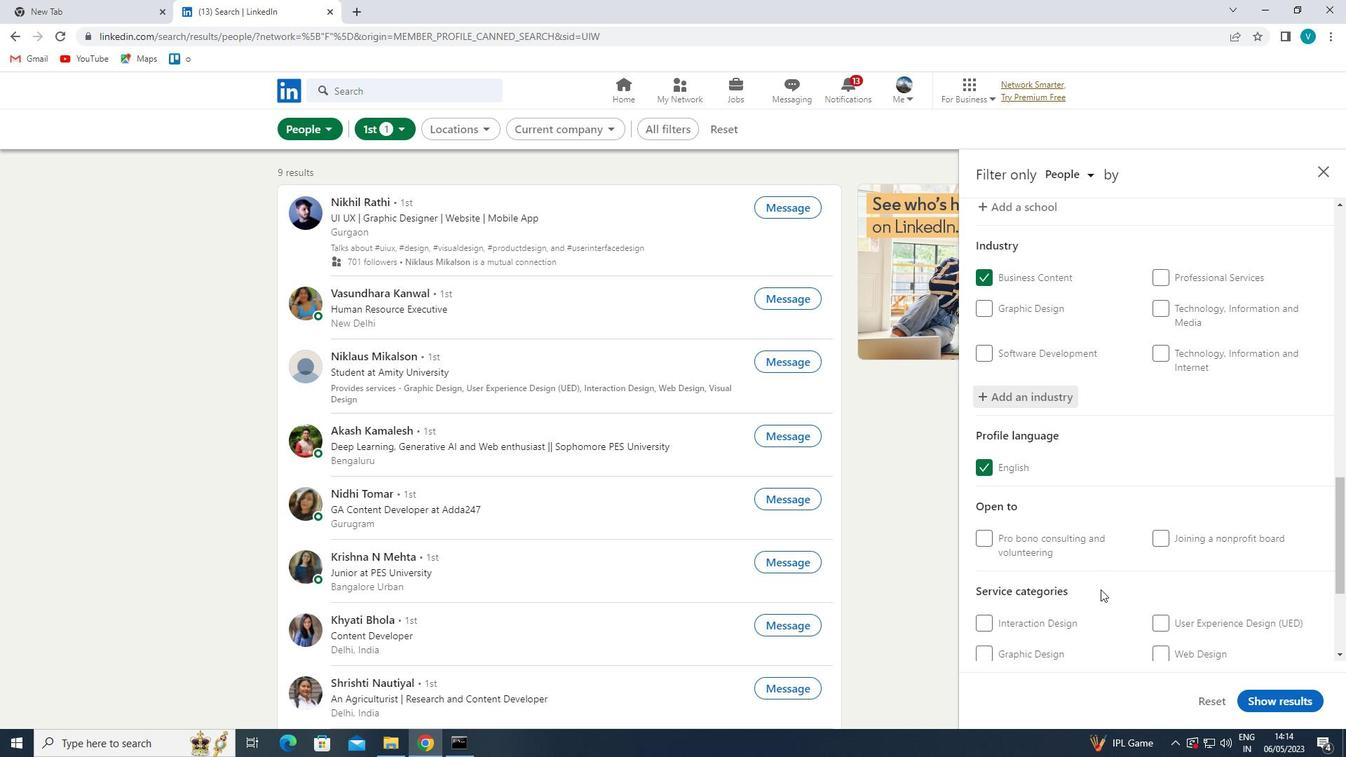 
Action: Mouse moved to (1188, 560)
Screenshot: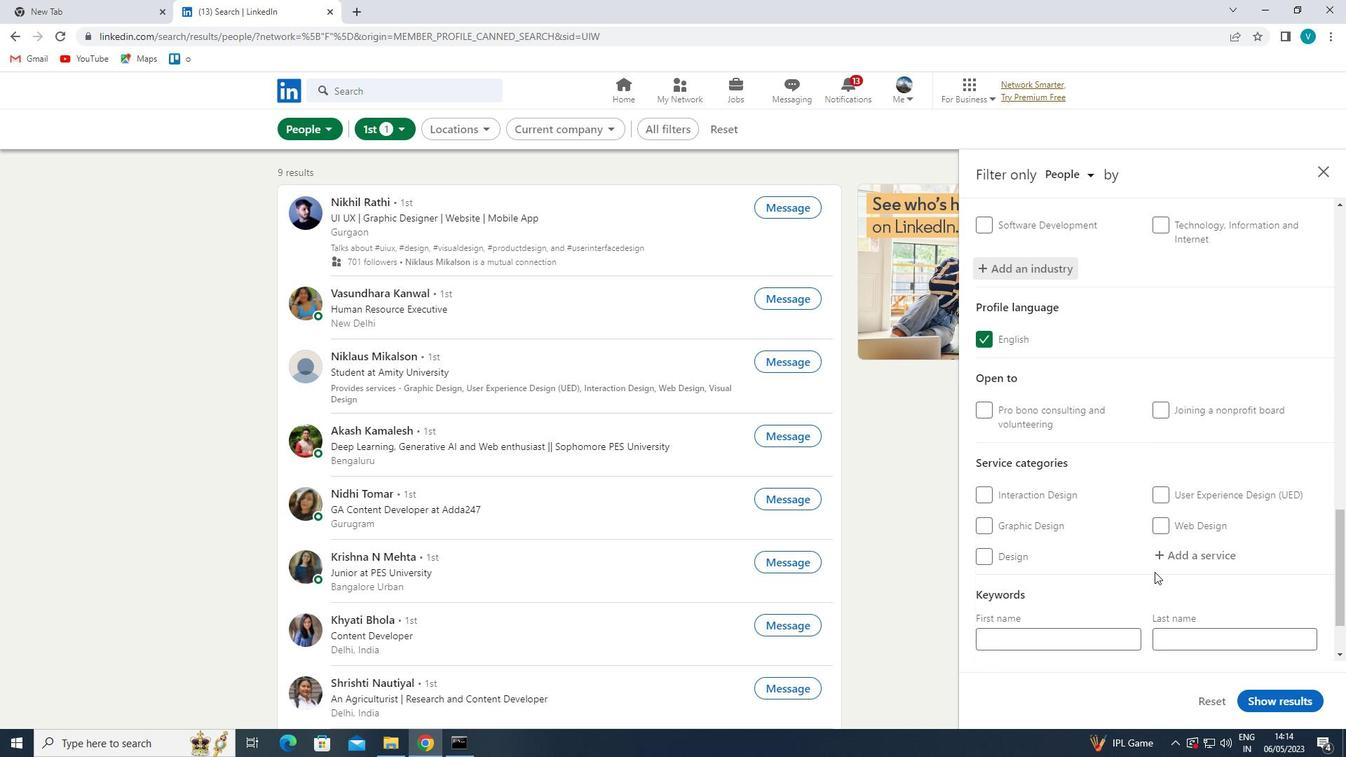 
Action: Mouse pressed left at (1188, 560)
Screenshot: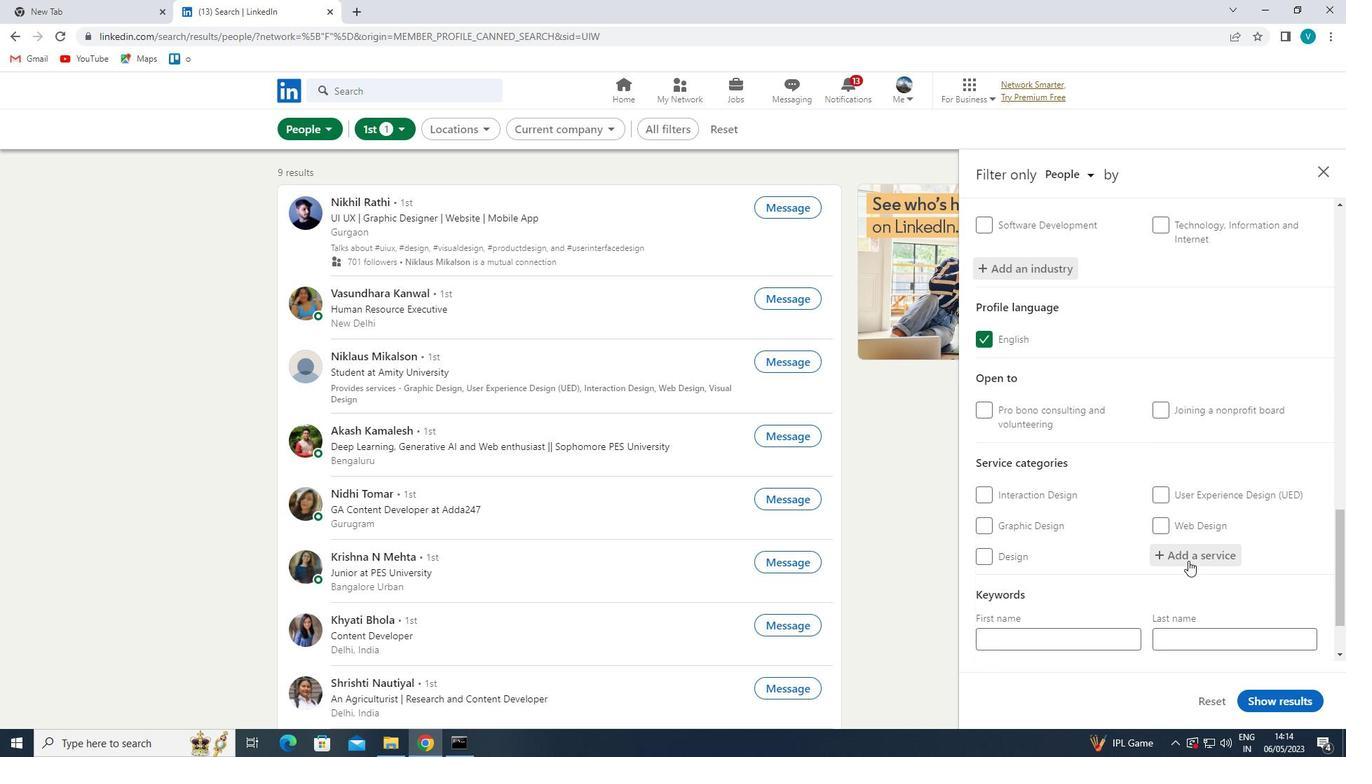 
Action: Mouse moved to (1188, 560)
Screenshot: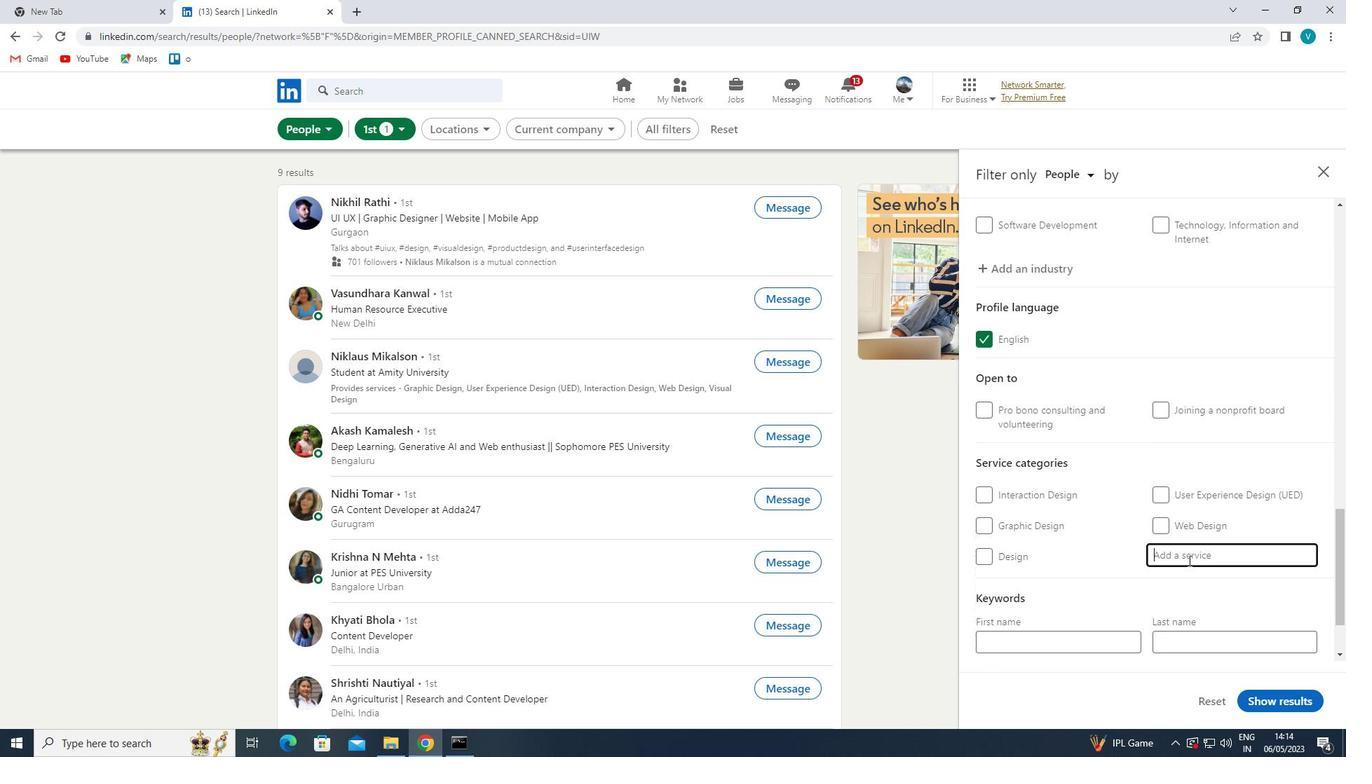 
Action: Key pressed <Key.shift>
Screenshot: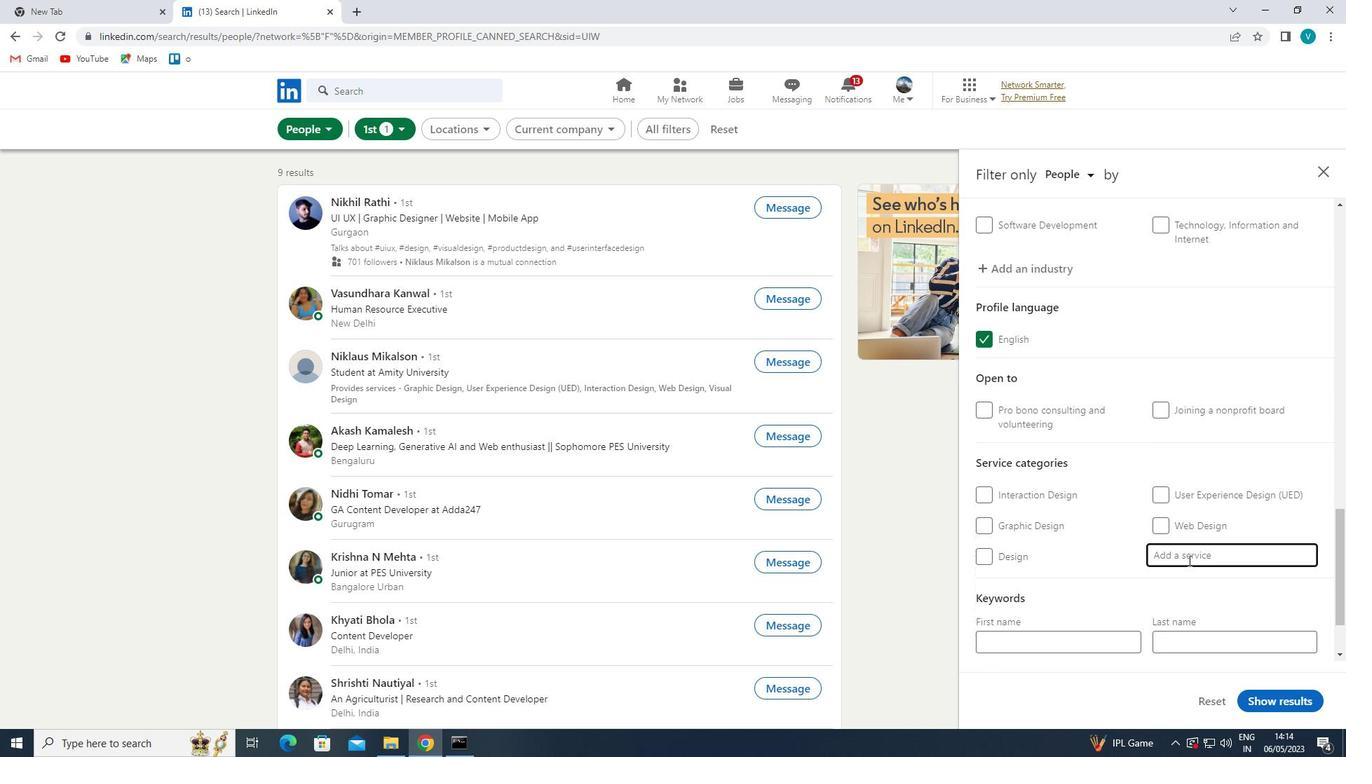 
Action: Mouse moved to (1107, 514)
Screenshot: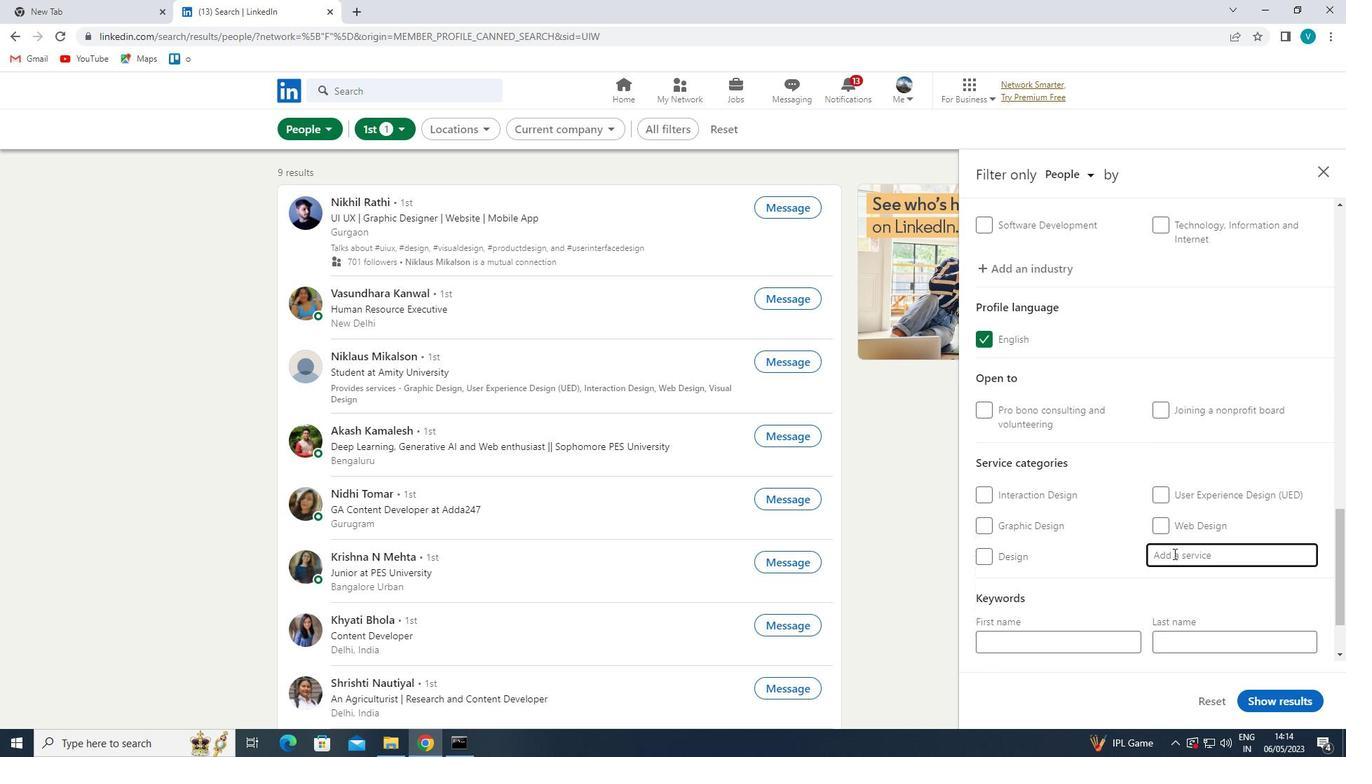 
Action: Key pressed FILE<Key.space>
Screenshot: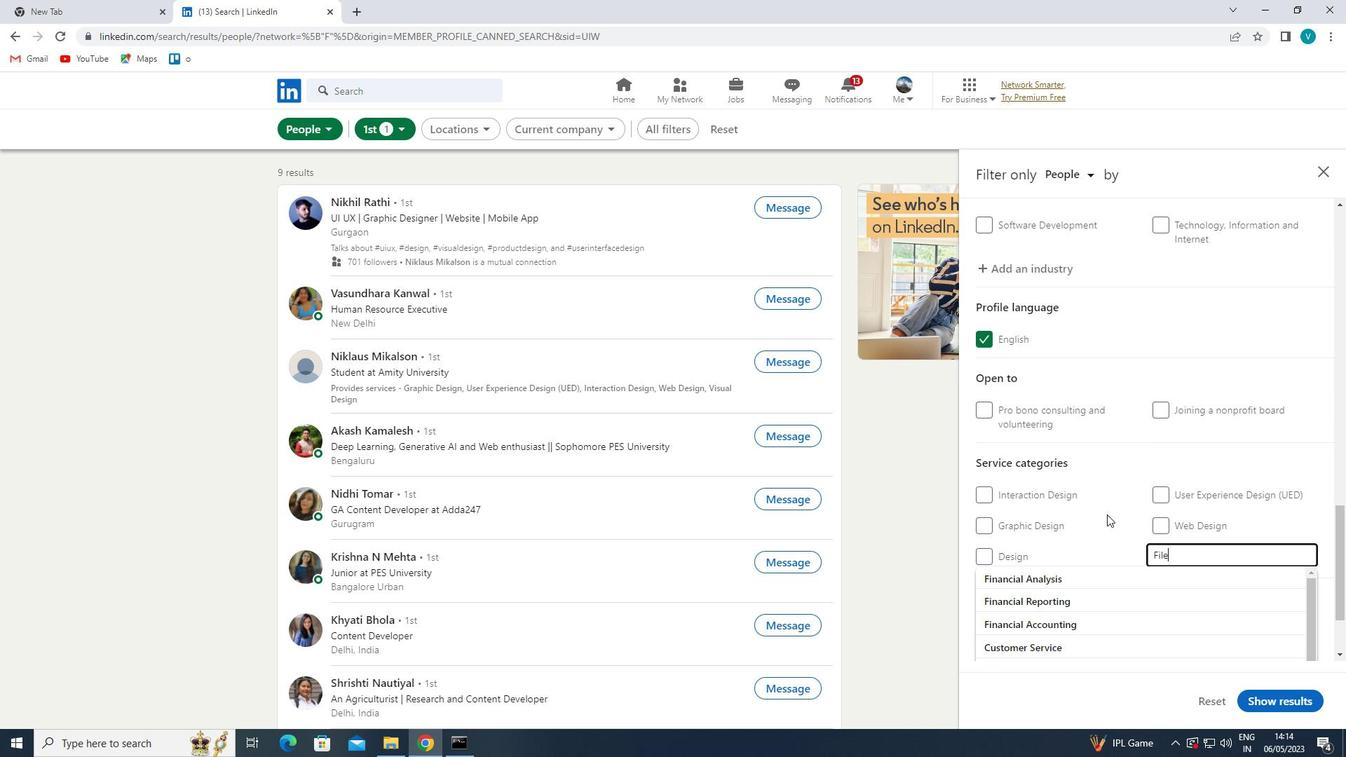 
Action: Mouse moved to (1109, 570)
Screenshot: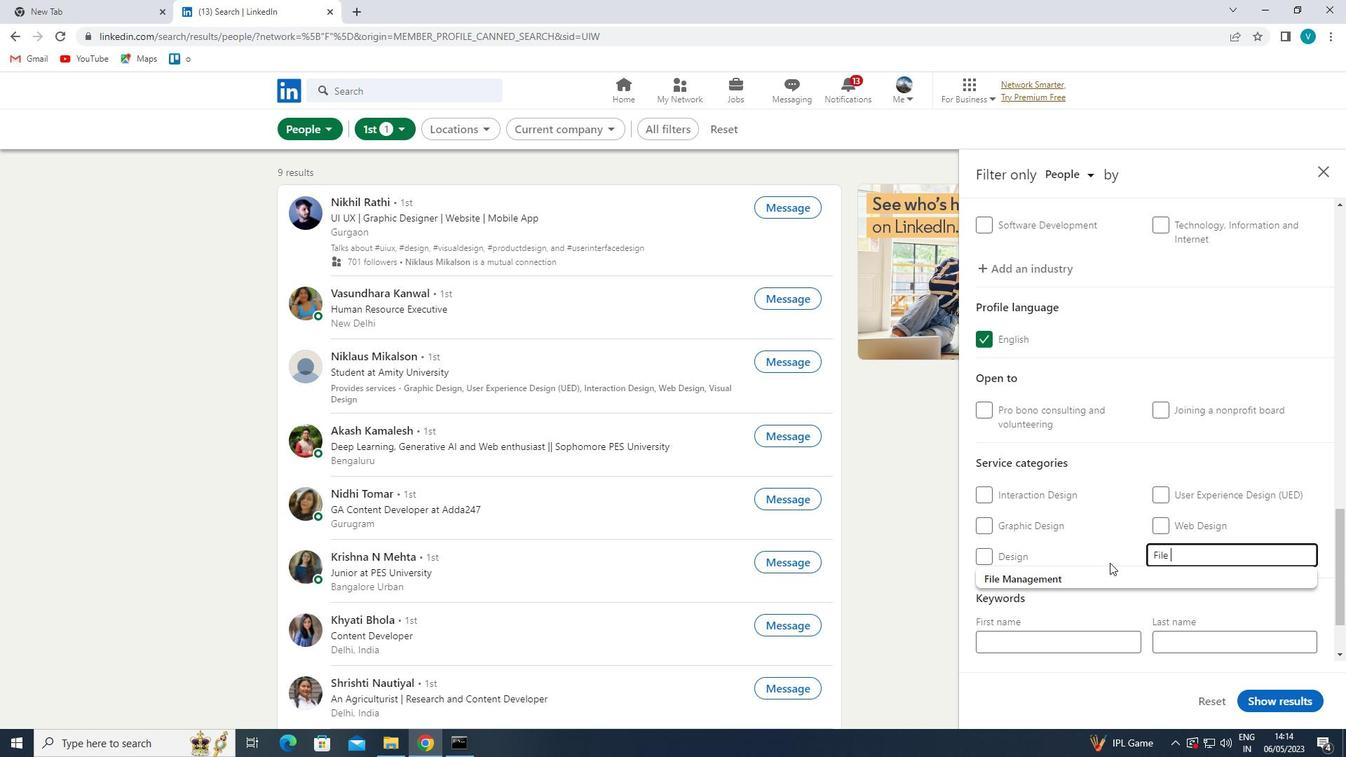 
Action: Mouse pressed left at (1109, 570)
Screenshot: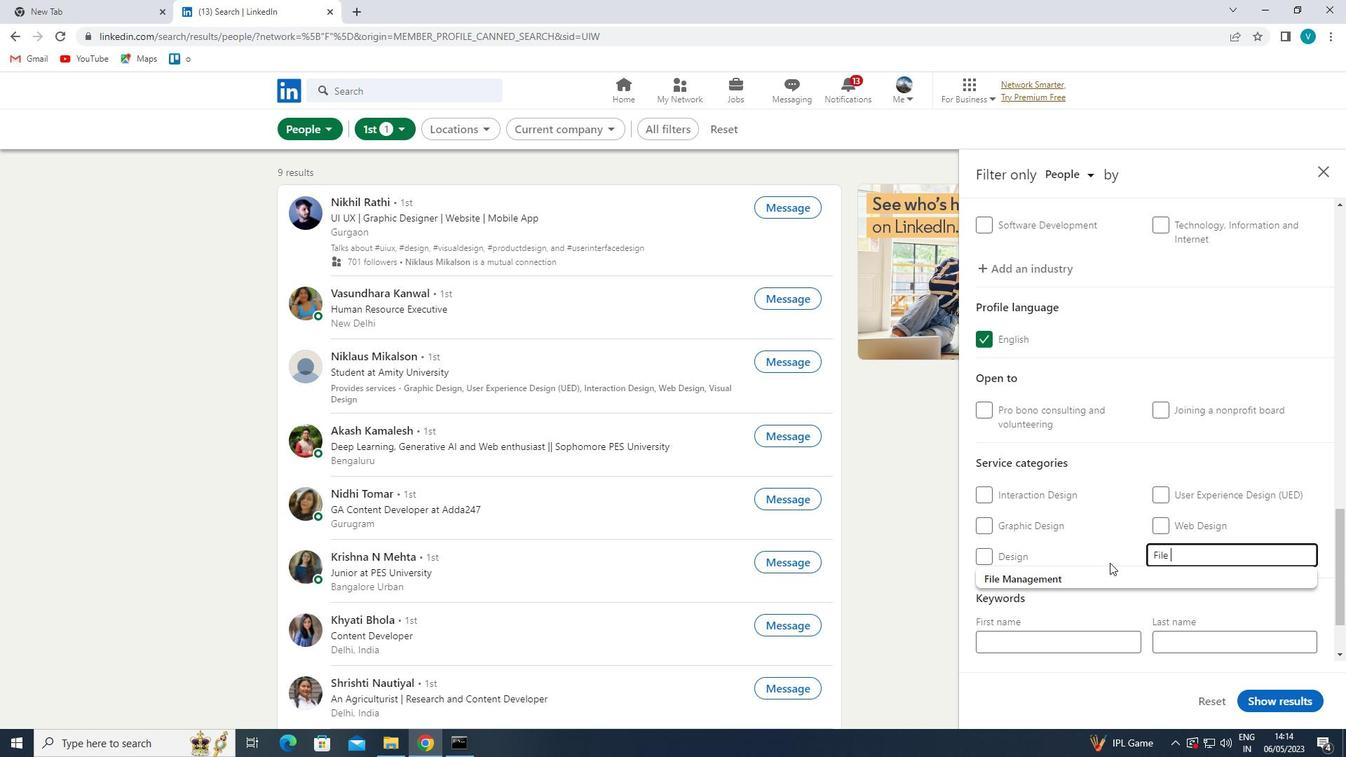 
Action: Mouse scrolled (1109, 570) with delta (0, 0)
Screenshot: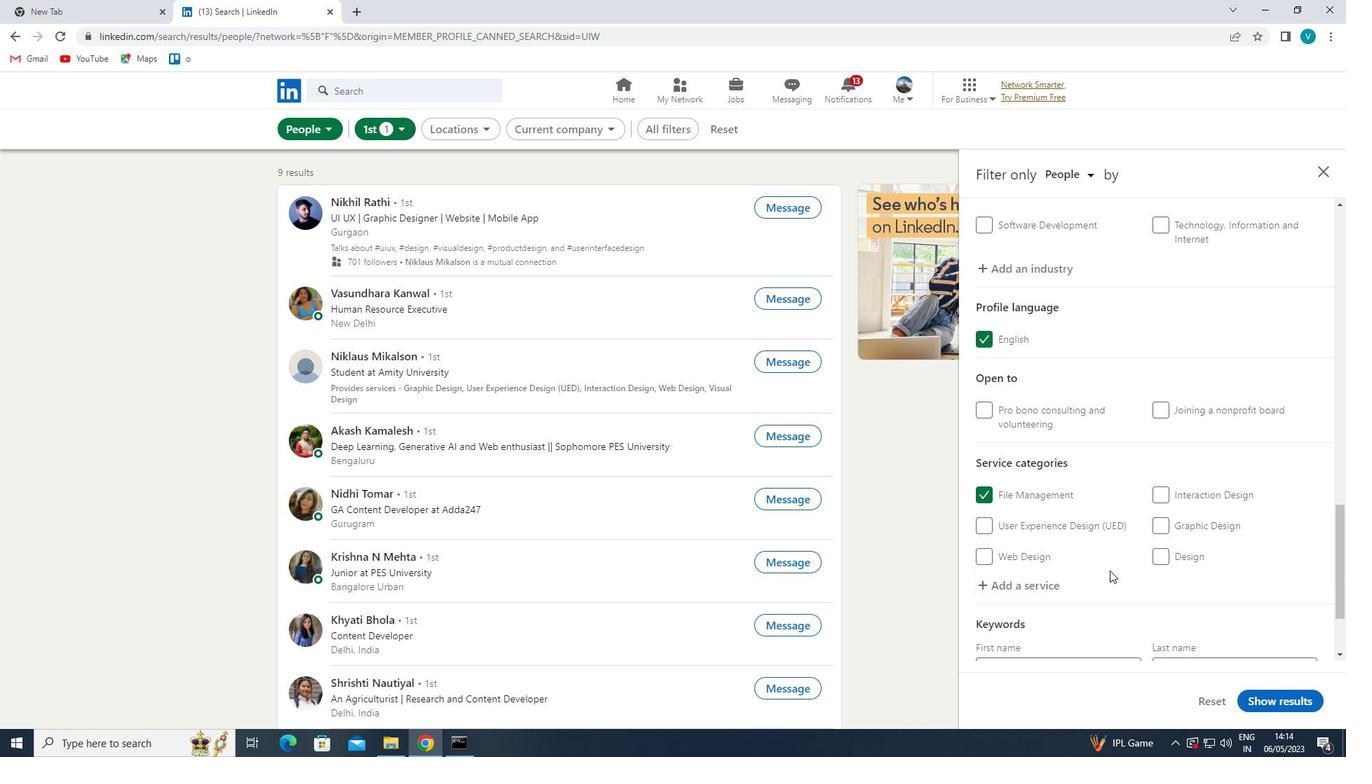 
Action: Mouse scrolled (1109, 570) with delta (0, 0)
Screenshot: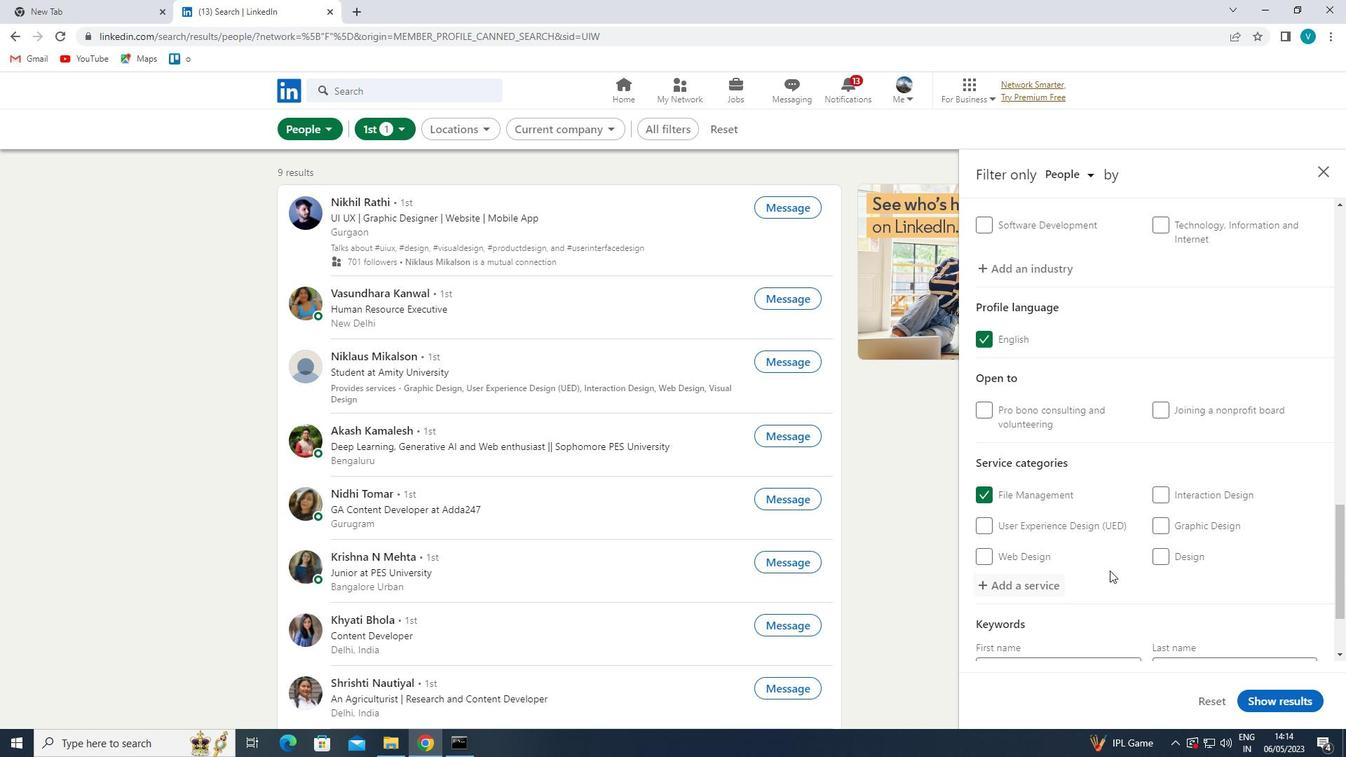 
Action: Mouse scrolled (1109, 570) with delta (0, 0)
Screenshot: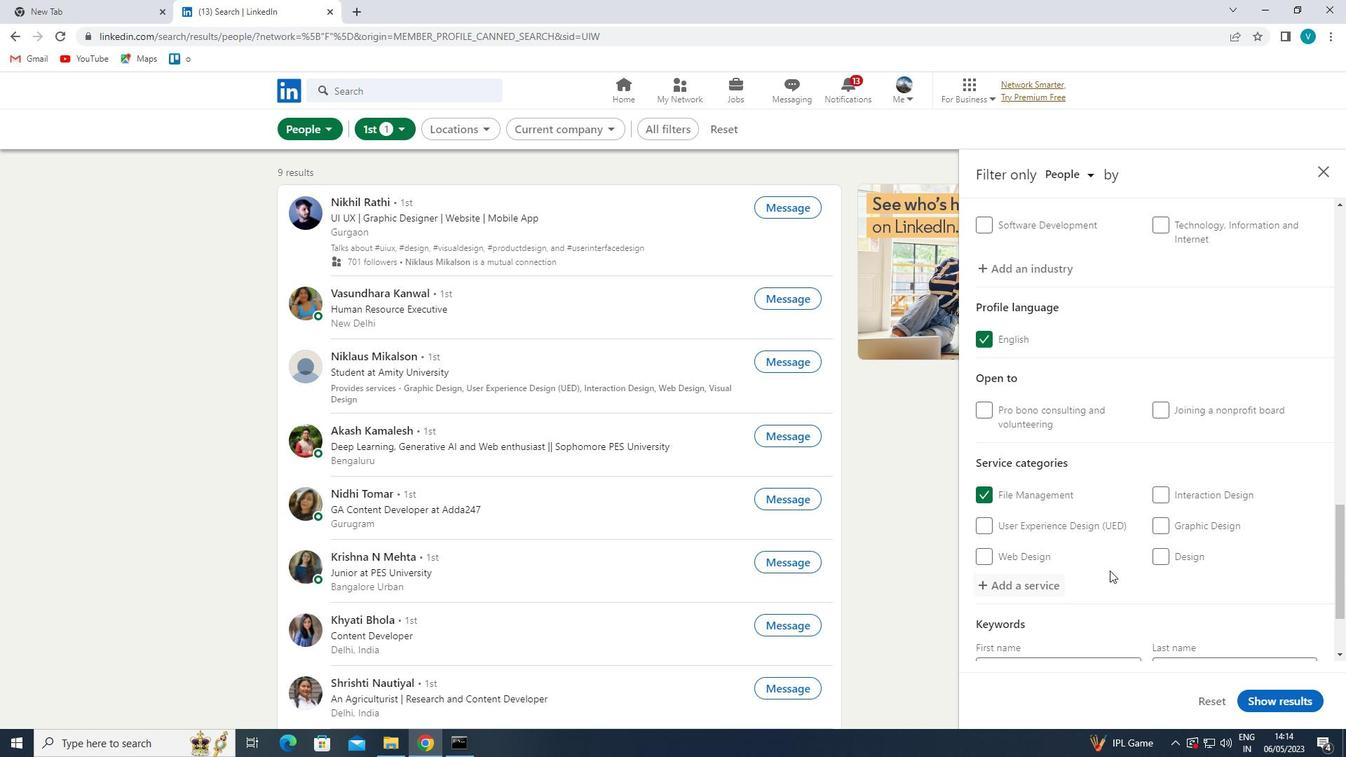 
Action: Mouse moved to (1101, 599)
Screenshot: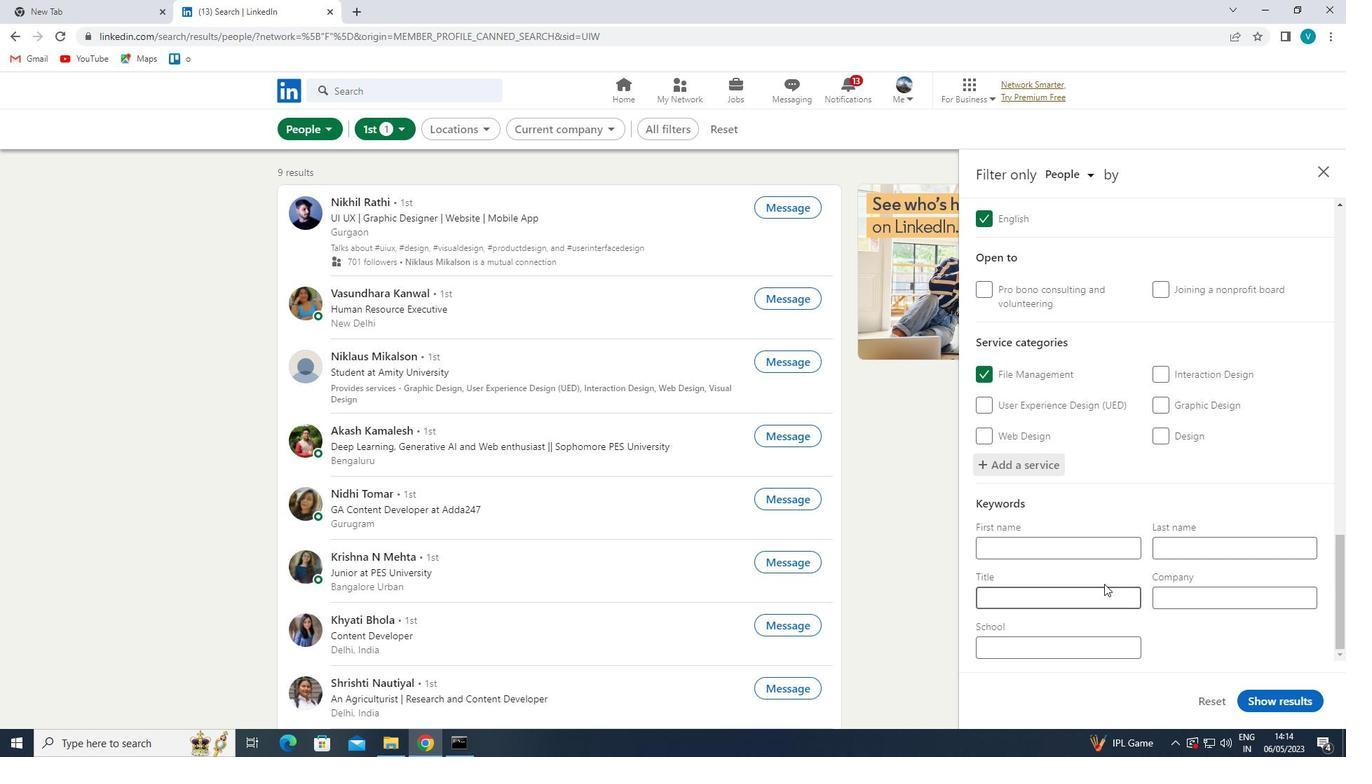 
Action: Mouse pressed left at (1101, 599)
Screenshot: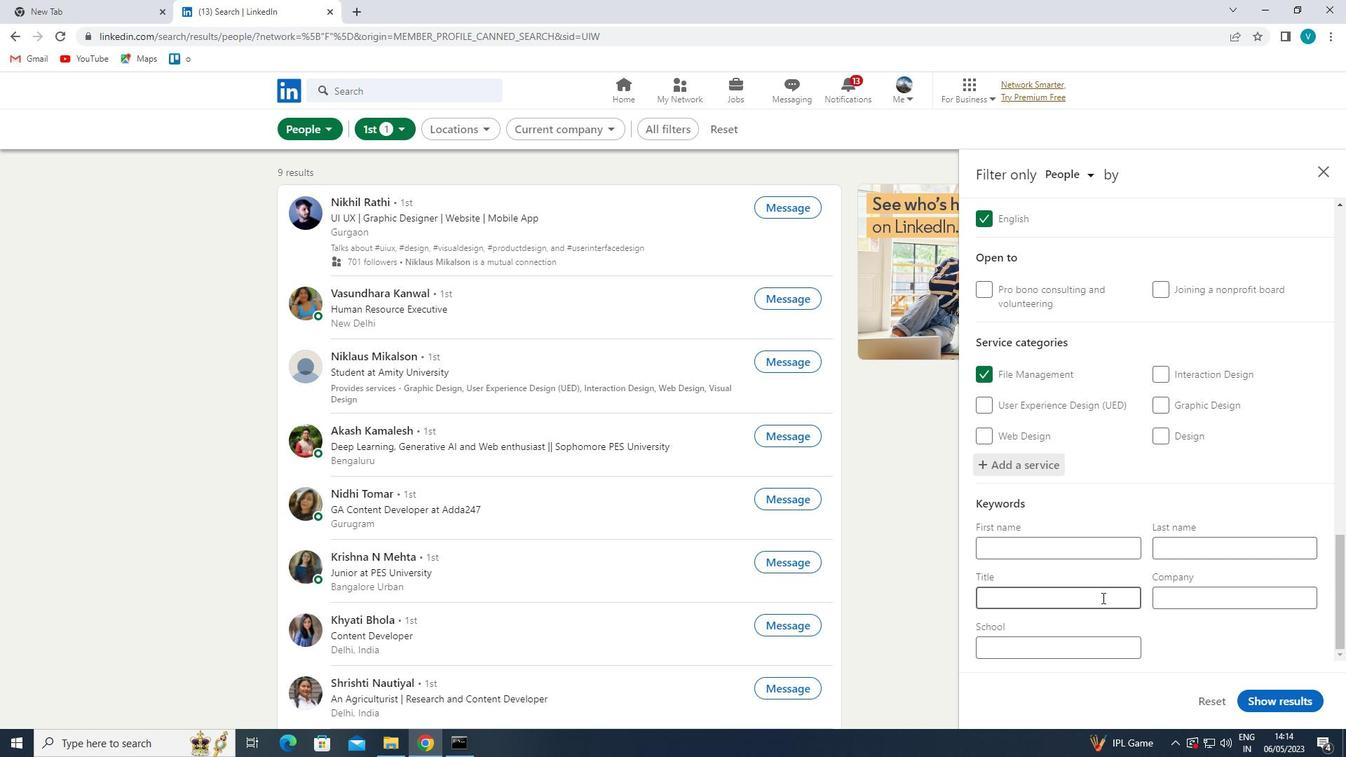 
Action: Mouse moved to (1105, 602)
Screenshot: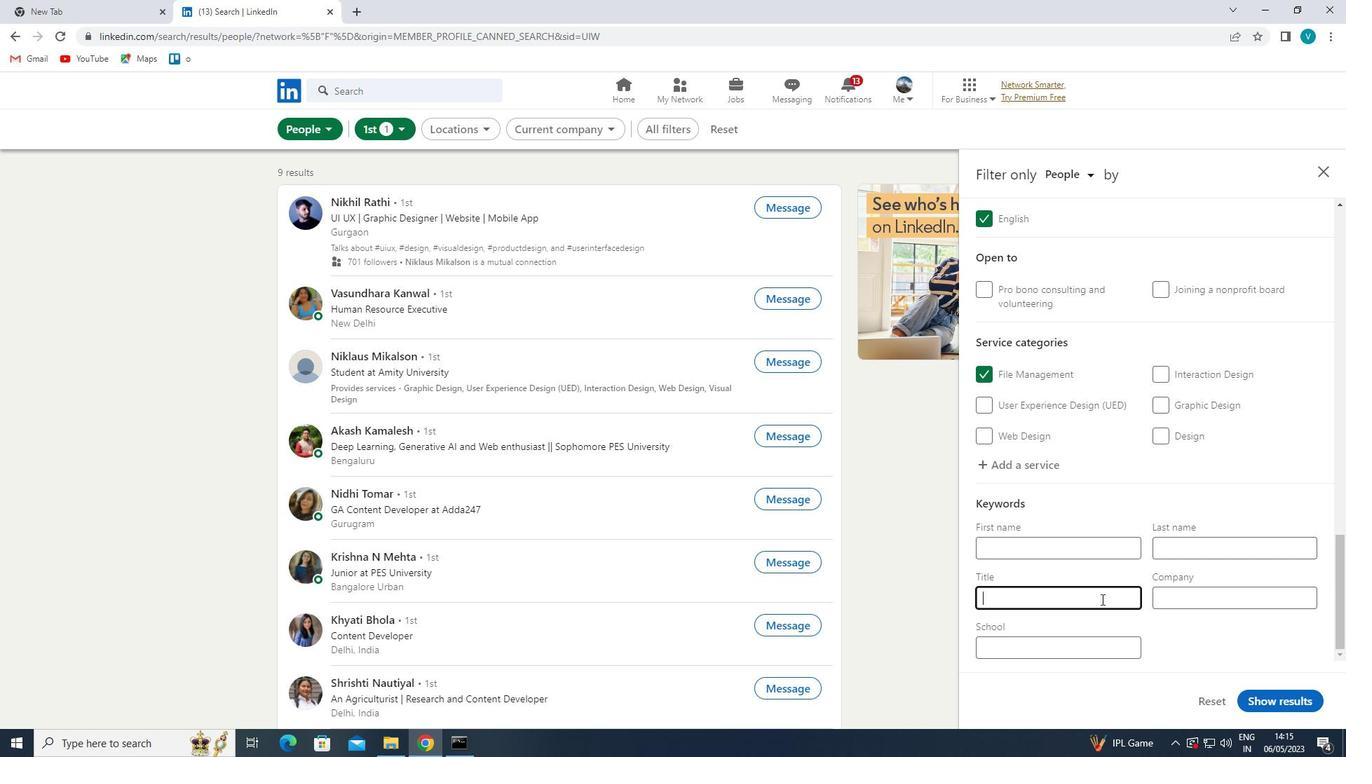 
Action: Key pressed <Key.shift>FAST<Key.space><Key.shift><Key.shift>FOOD<Key.space><Key.shift><Key.shift><Key.shift>WORKER<Key.space>
Screenshot: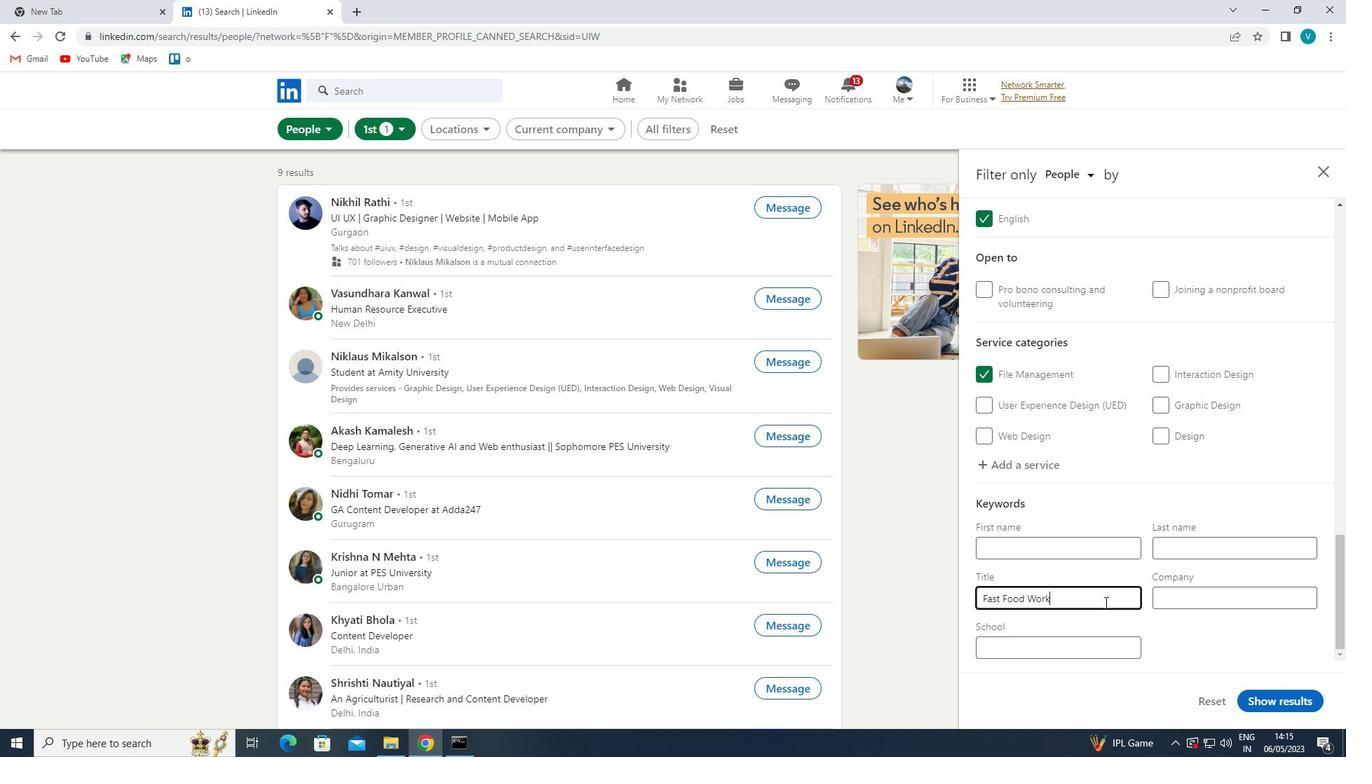 
Action: Mouse moved to (1300, 707)
Screenshot: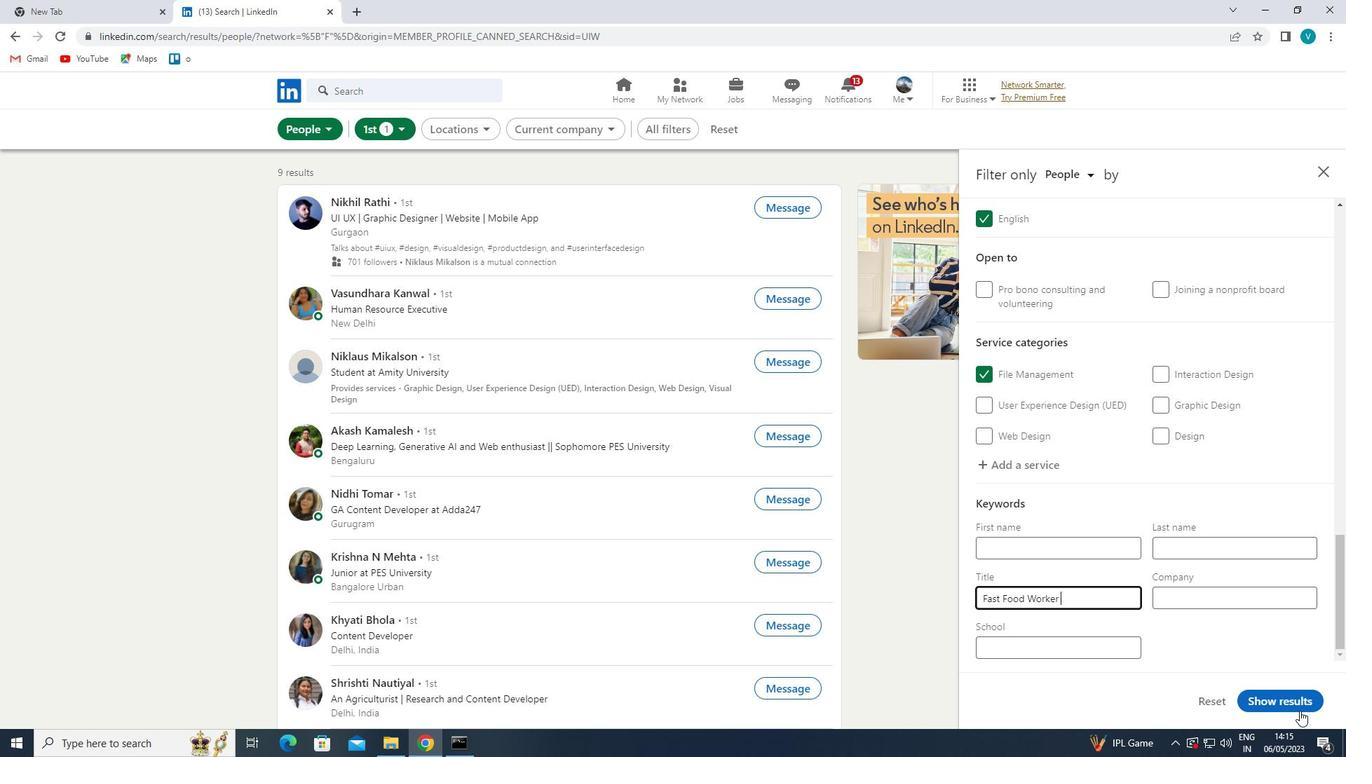 
Action: Mouse pressed left at (1300, 707)
Screenshot: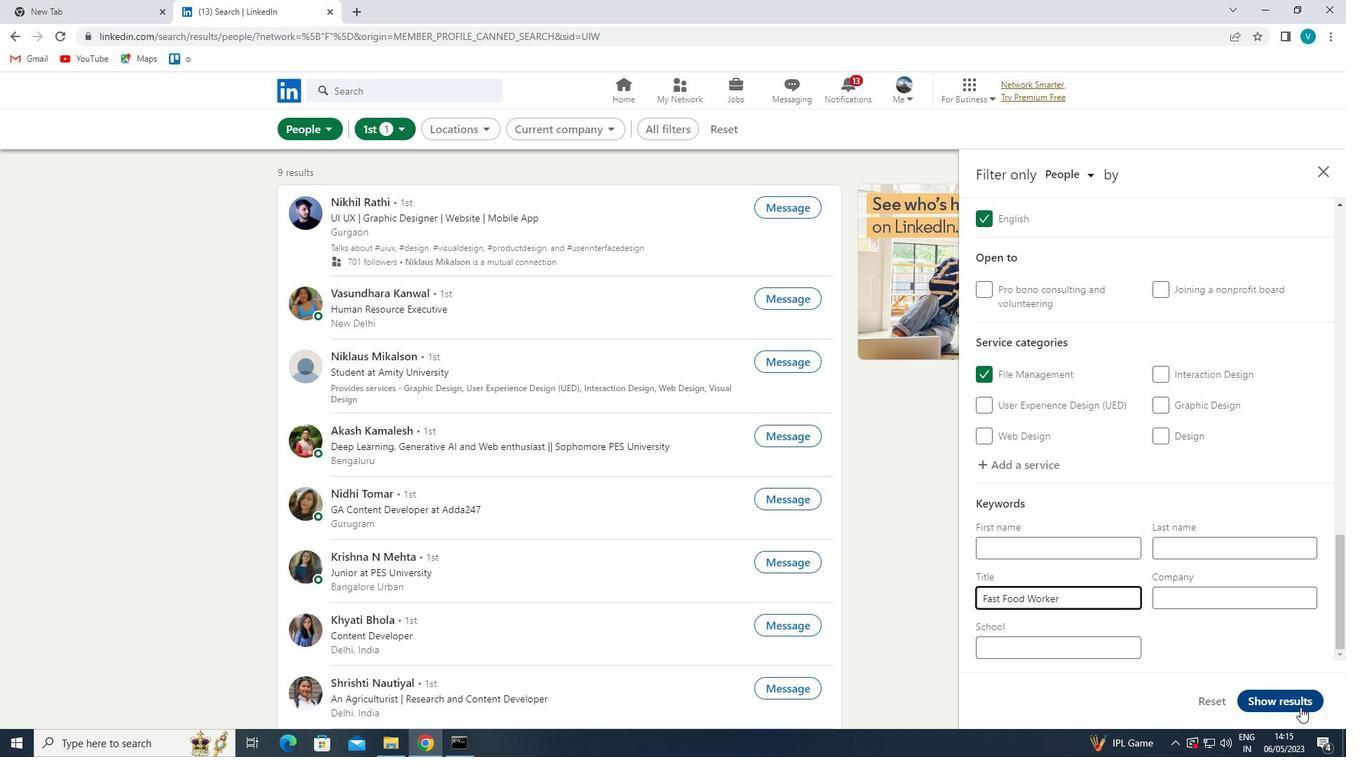 
Action: Mouse moved to (1240, 671)
Screenshot: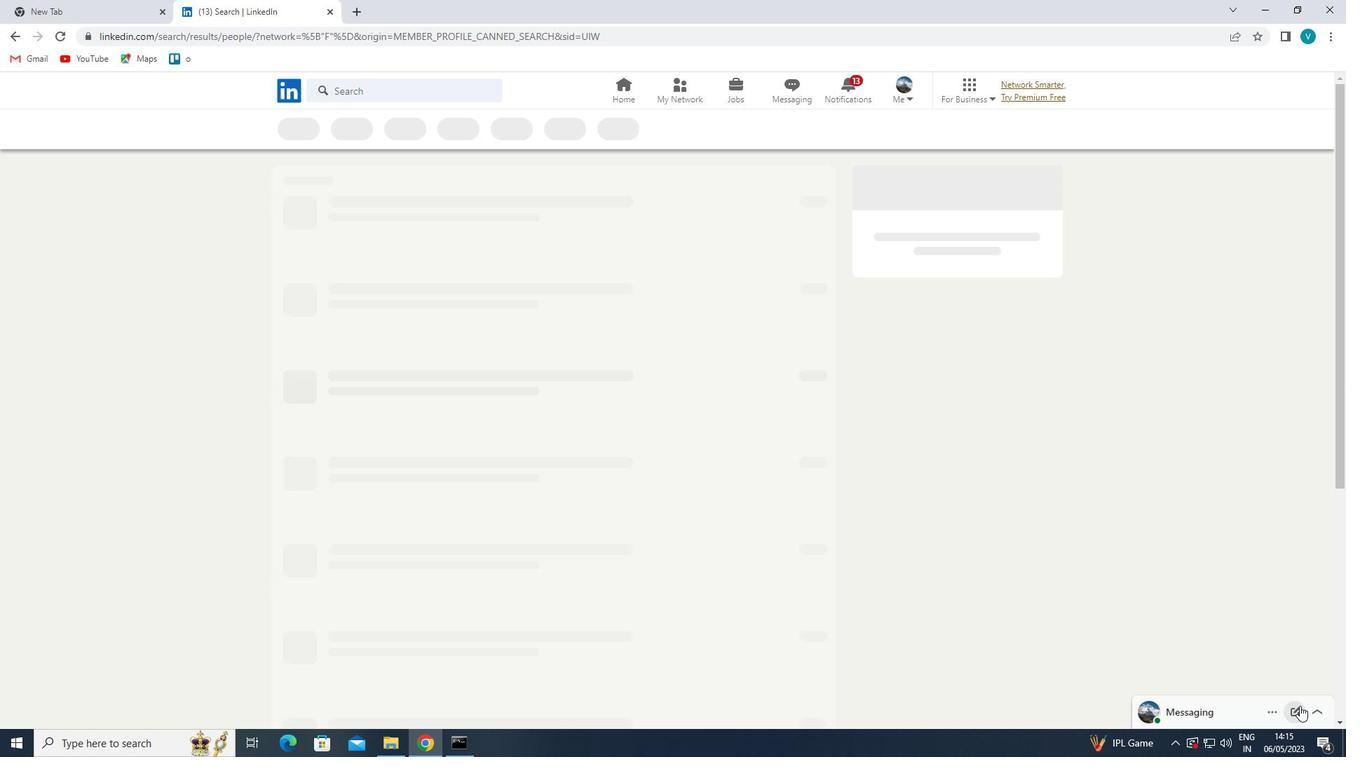 
